 Task: Buy 3 Combination Axle Kits from Brake System section under best seller category for shipping address: Jennifer Adams, 3519 Cook Hill Road, Danbury, Connecticut 06810, Cell Number 2034707335. Pay from credit card ending with 6010, CVV 682
Action: Mouse moved to (178, 44)
Screenshot: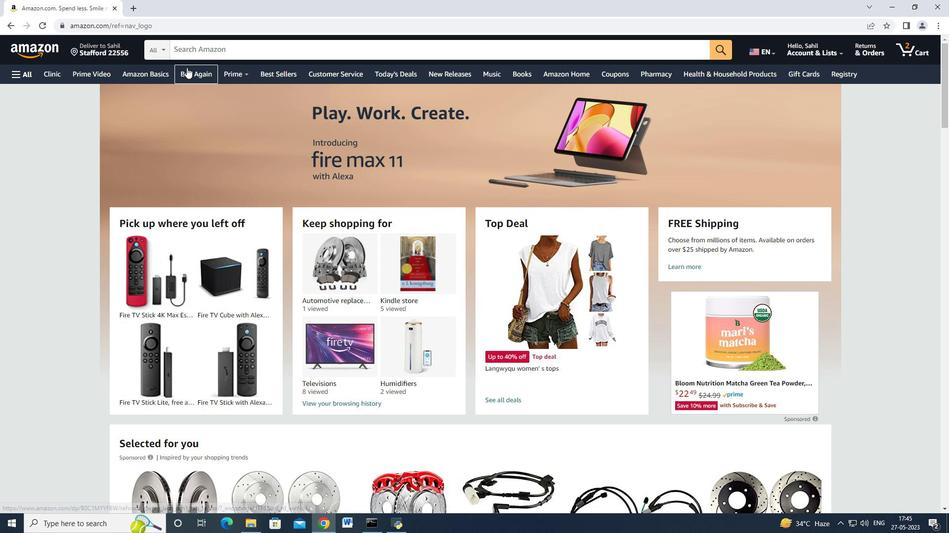 
Action: Mouse pressed left at (178, 44)
Screenshot: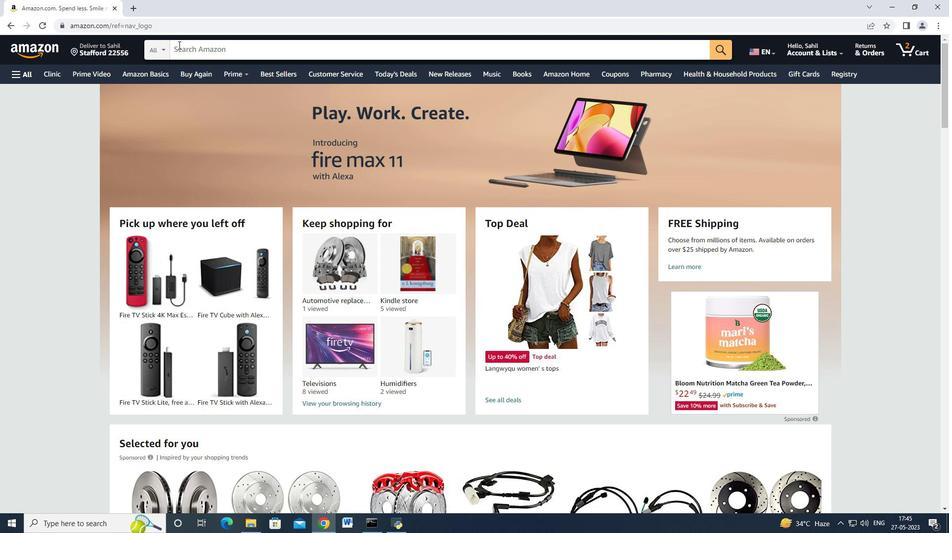 
Action: Mouse moved to (62, 101)
Screenshot: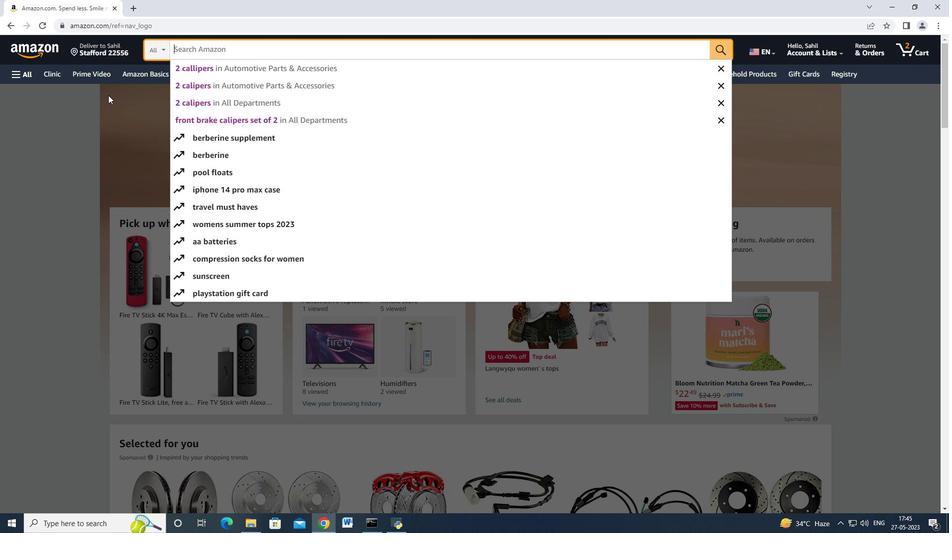 
Action: Mouse pressed left at (62, 101)
Screenshot: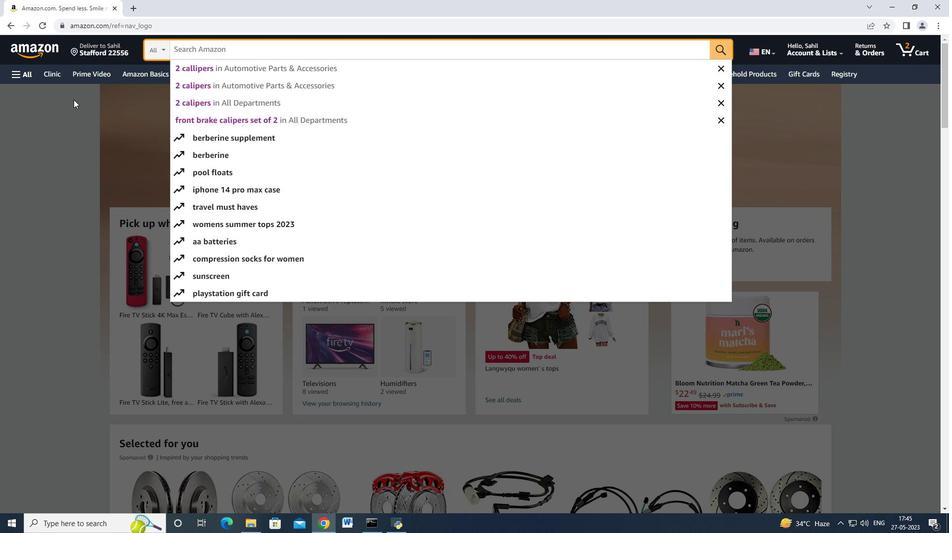 
Action: Mouse moved to (257, 75)
Screenshot: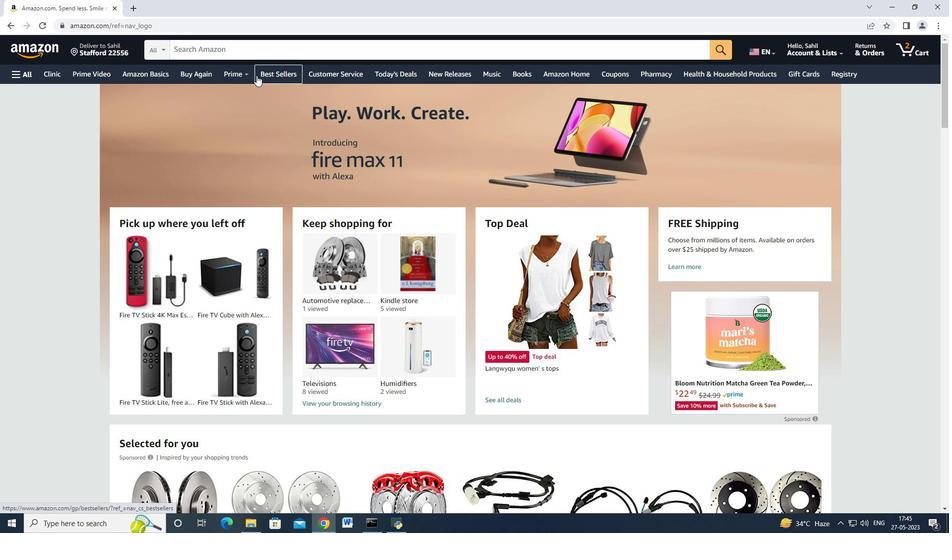 
Action: Mouse pressed left at (257, 75)
Screenshot: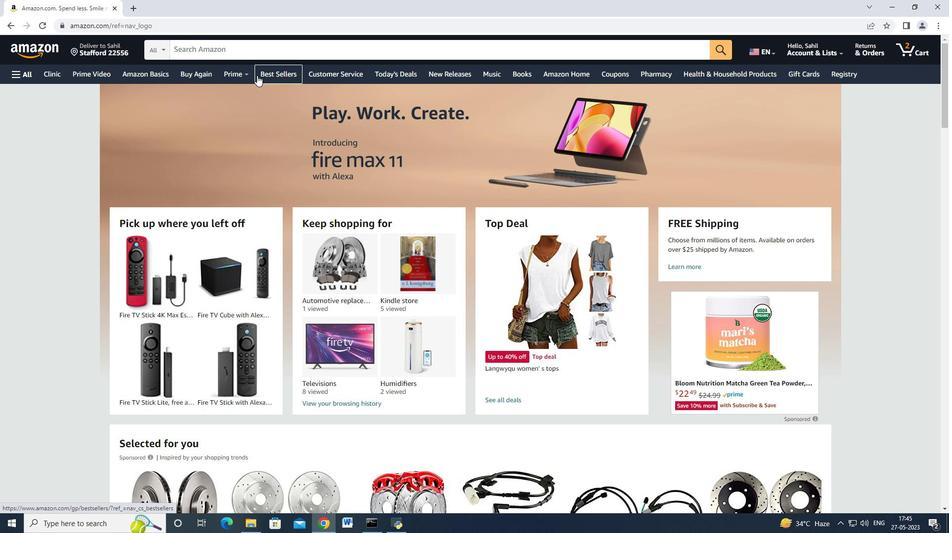 
Action: Mouse moved to (335, 152)
Screenshot: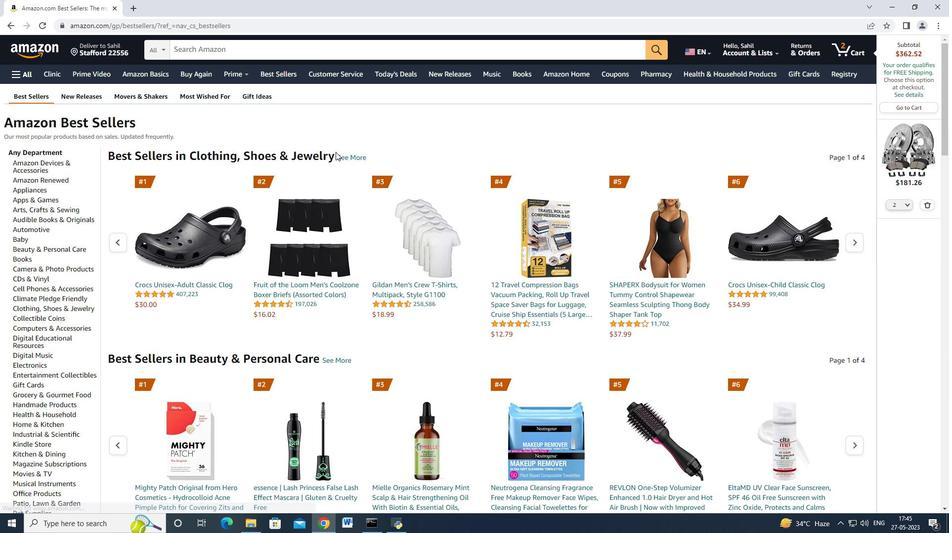 
Action: Mouse scrolled (335, 152) with delta (0, 0)
Screenshot: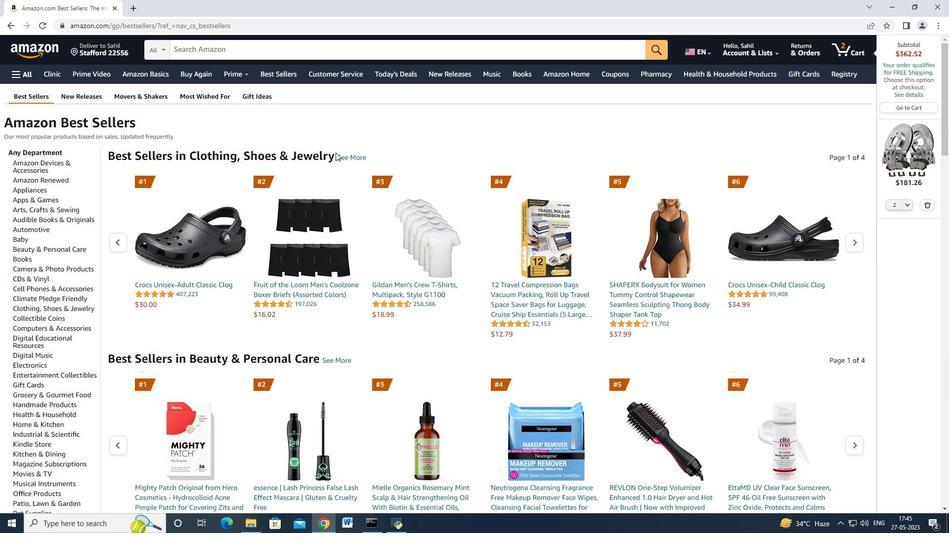 
Action: Mouse scrolled (335, 152) with delta (0, 0)
Screenshot: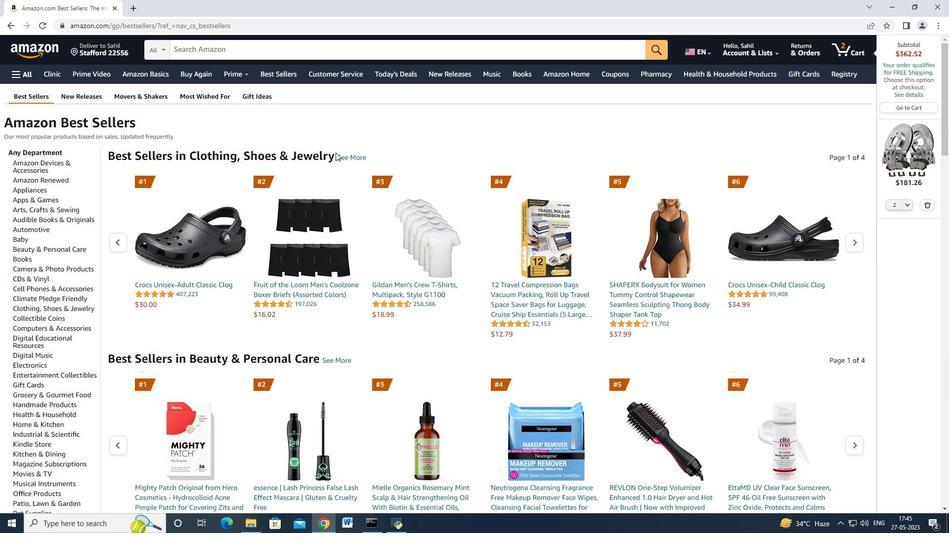
Action: Mouse scrolled (335, 152) with delta (0, 0)
Screenshot: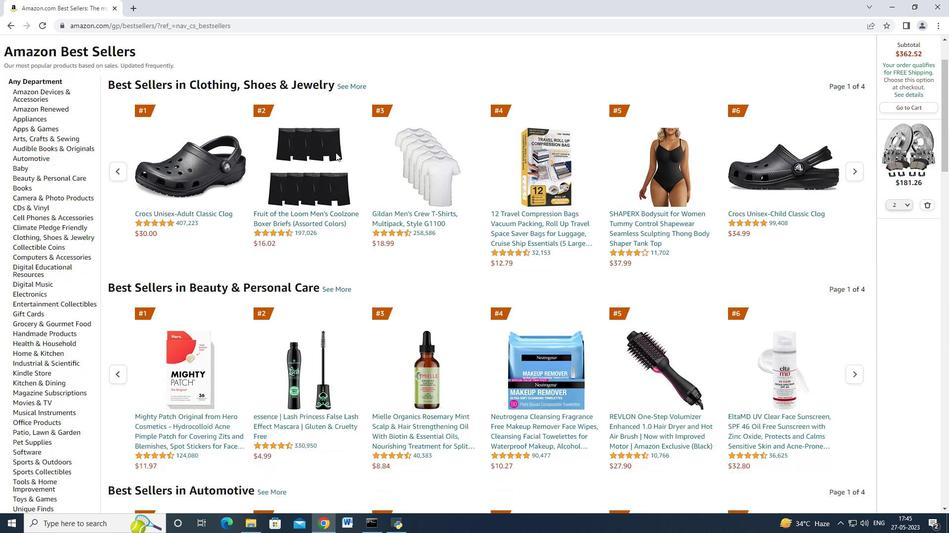 
Action: Mouse scrolled (335, 152) with delta (0, 0)
Screenshot: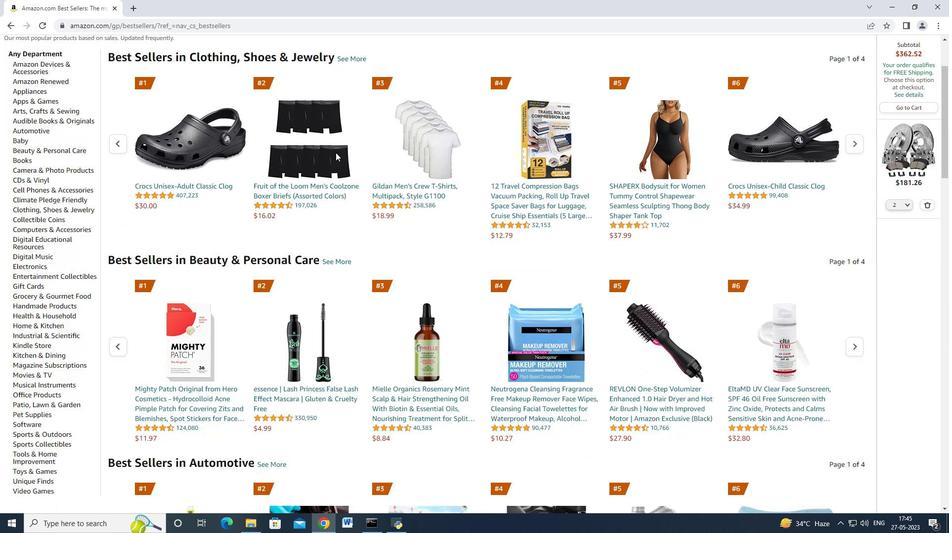 
Action: Mouse scrolled (335, 152) with delta (0, 0)
Screenshot: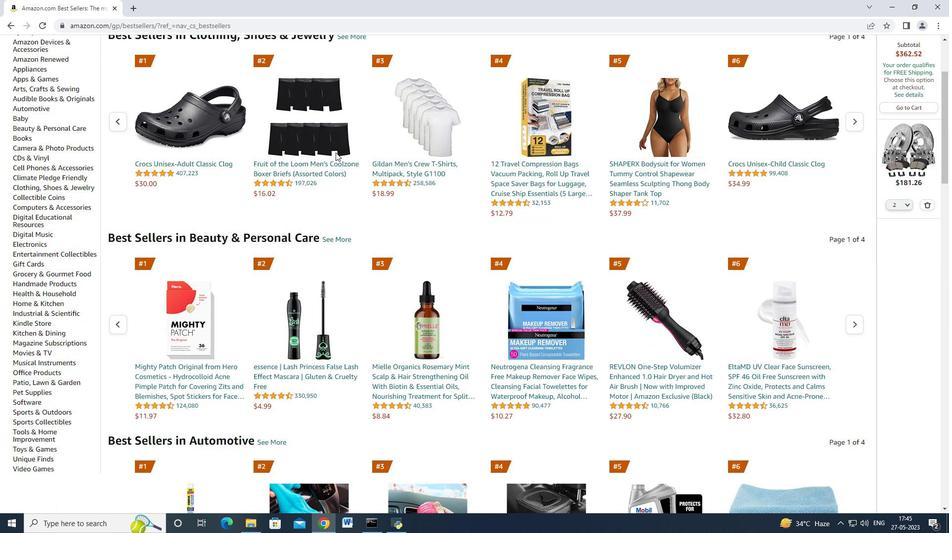 
Action: Mouse scrolled (335, 152) with delta (0, 0)
Screenshot: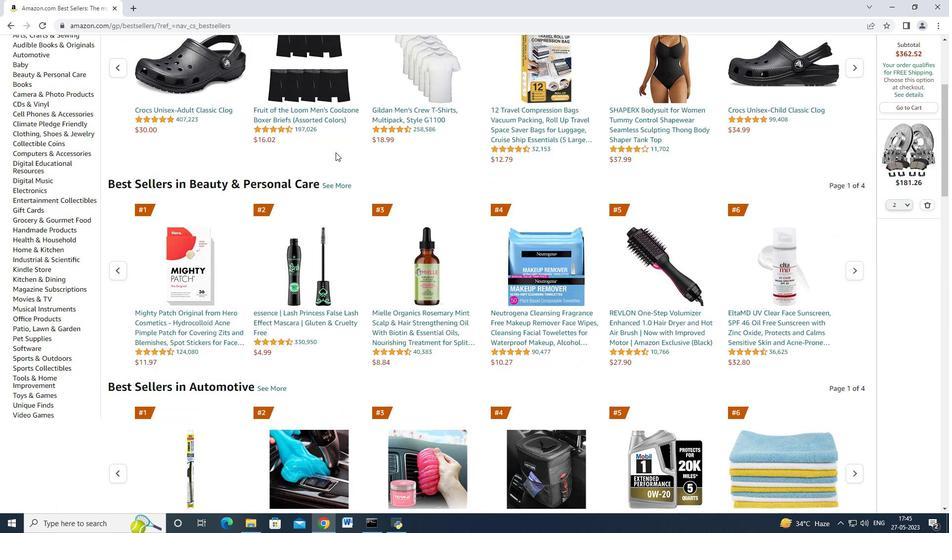 
Action: Mouse scrolled (335, 152) with delta (0, 0)
Screenshot: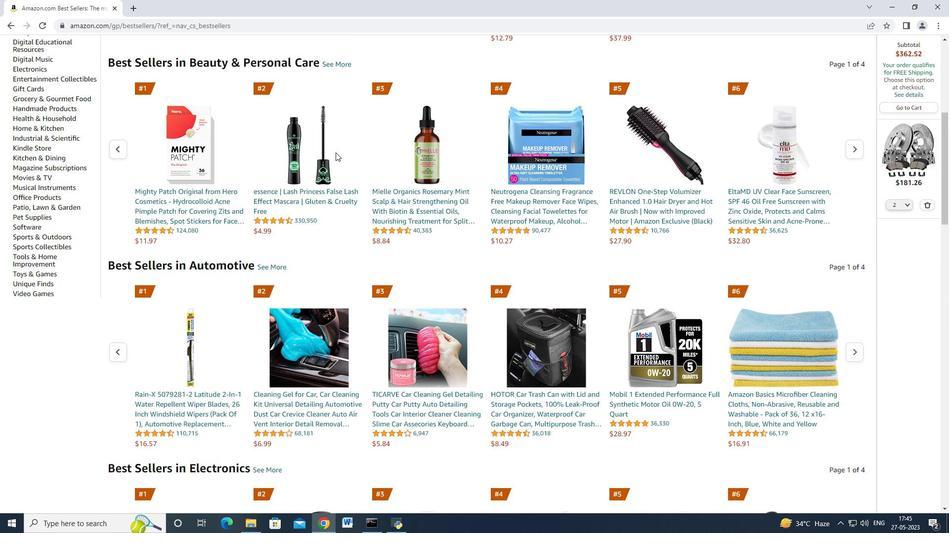 
Action: Mouse scrolled (335, 152) with delta (0, 0)
Screenshot: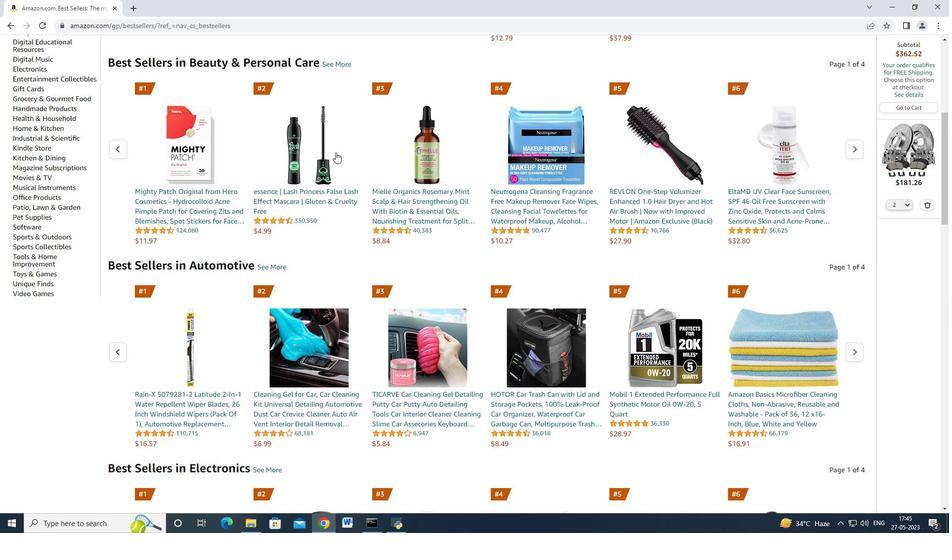 
Action: Mouse scrolled (335, 152) with delta (0, 0)
Screenshot: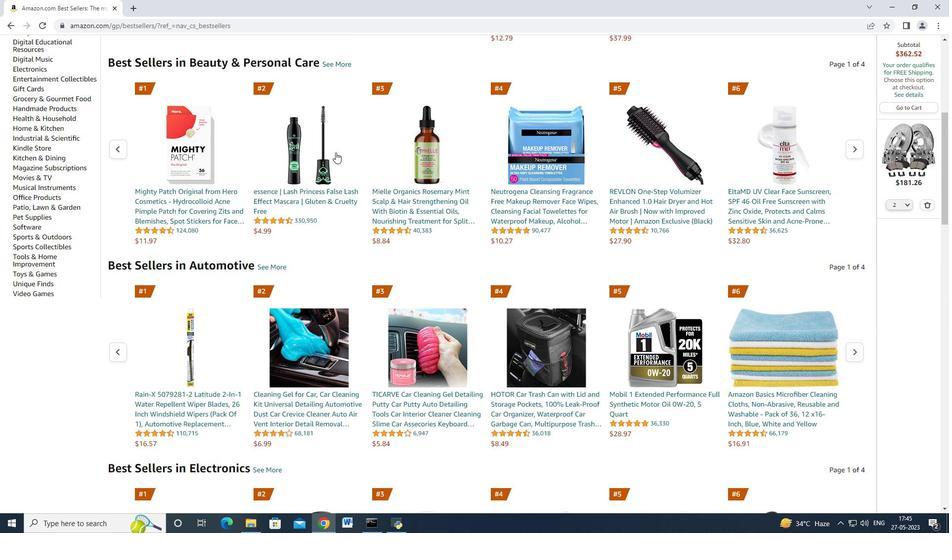 
Action: Mouse scrolled (335, 153) with delta (0, 0)
Screenshot: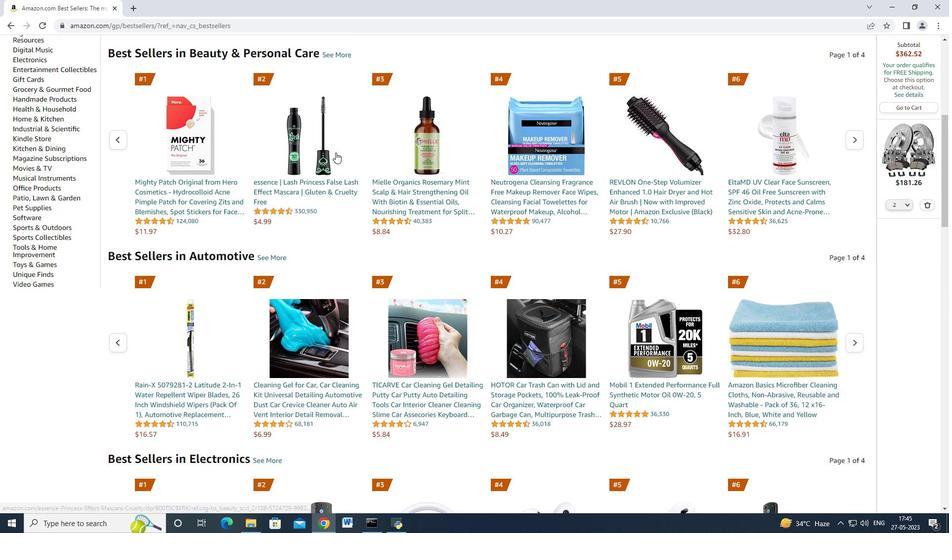 
Action: Mouse scrolled (335, 153) with delta (0, 0)
Screenshot: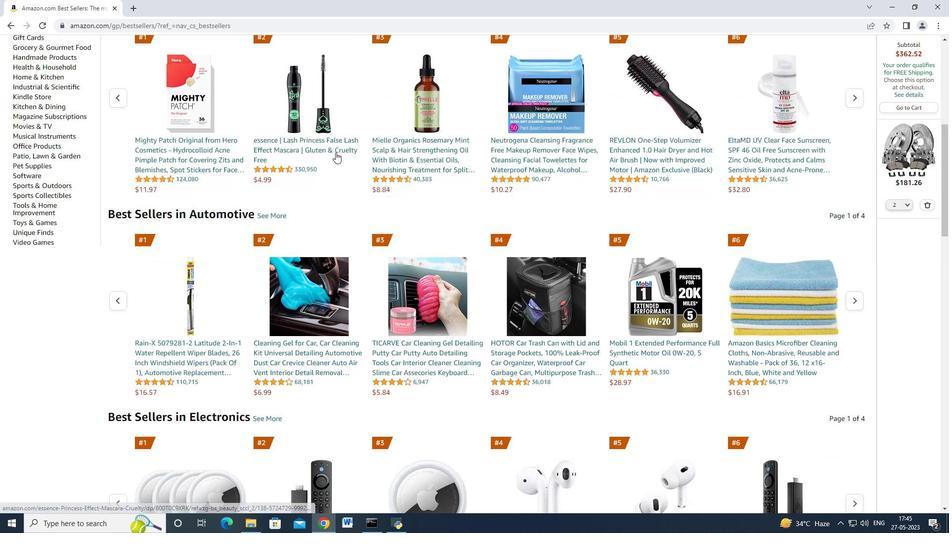 
Action: Mouse scrolled (335, 153) with delta (0, 0)
Screenshot: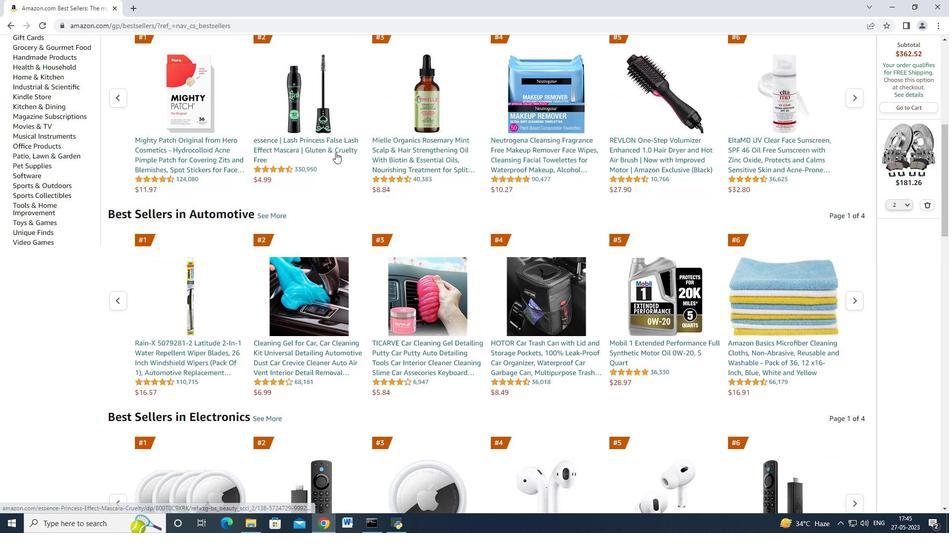 
Action: Mouse scrolled (335, 153) with delta (0, 0)
Screenshot: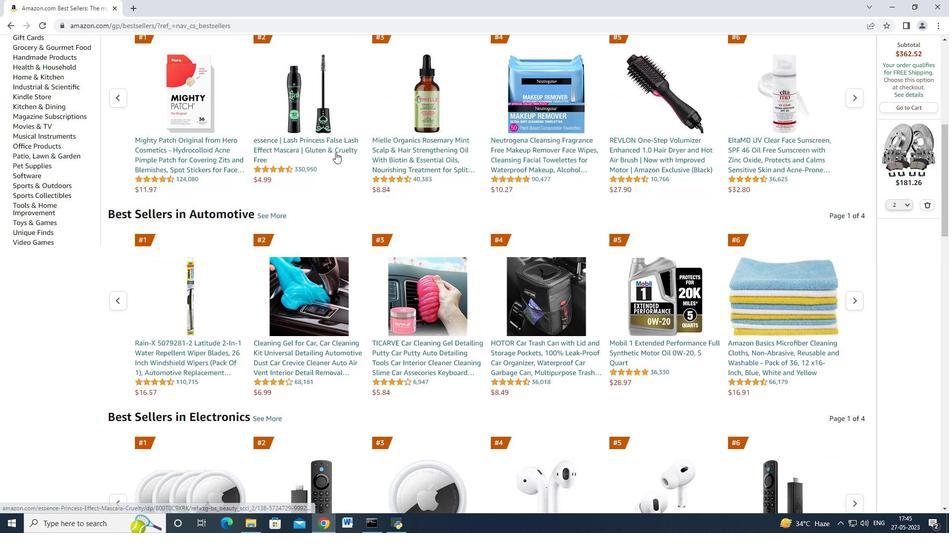 
Action: Mouse scrolled (335, 153) with delta (0, 0)
Screenshot: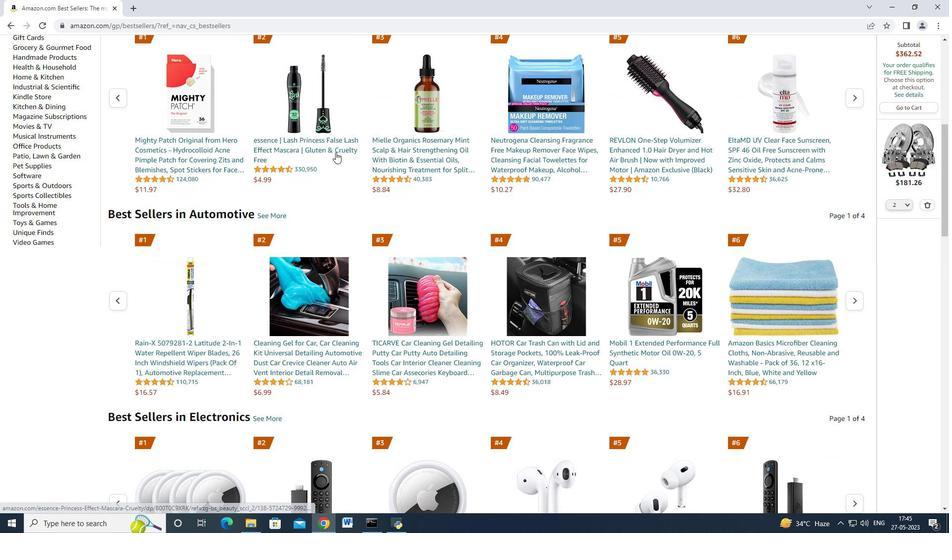 
Action: Mouse scrolled (335, 153) with delta (0, 0)
Screenshot: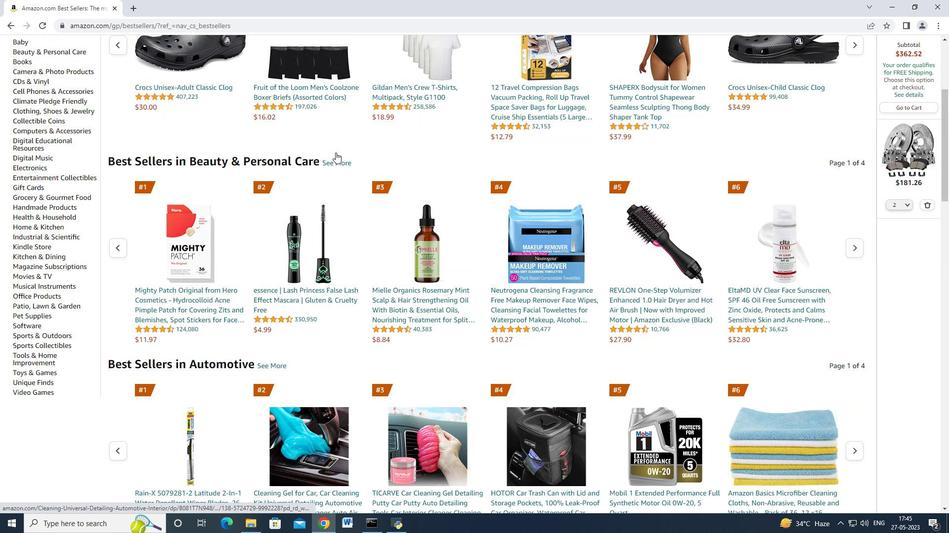 
Action: Mouse scrolled (335, 152) with delta (0, 0)
Screenshot: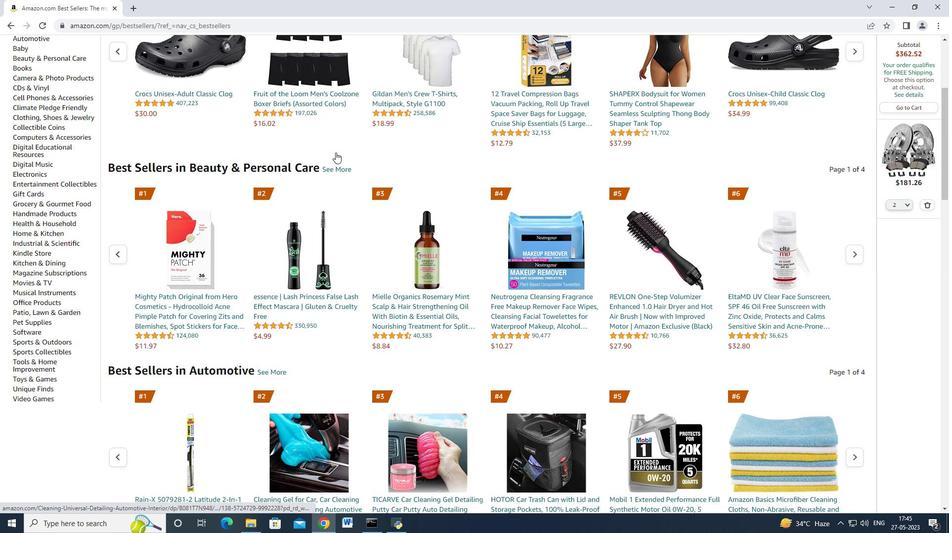 
Action: Mouse scrolled (335, 152) with delta (0, 0)
Screenshot: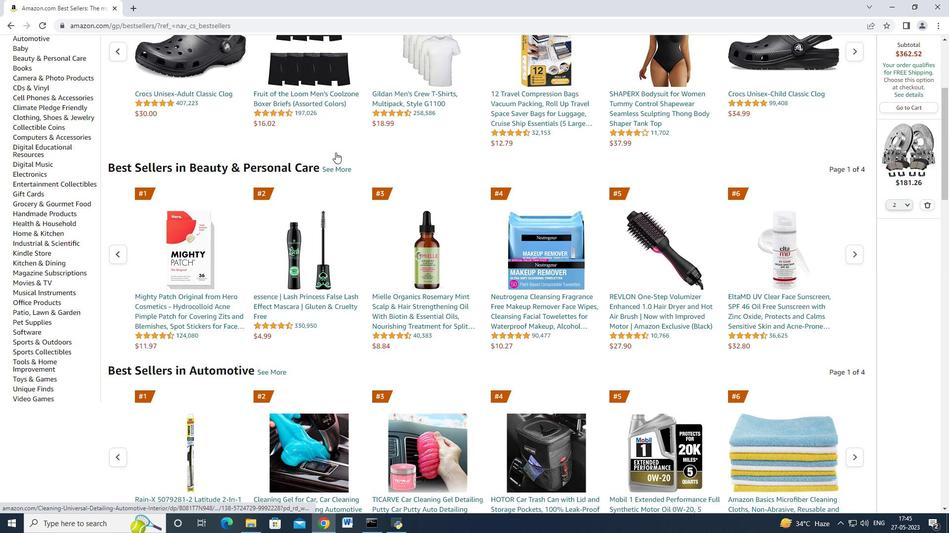 
Action: Mouse scrolled (335, 152) with delta (0, 0)
Screenshot: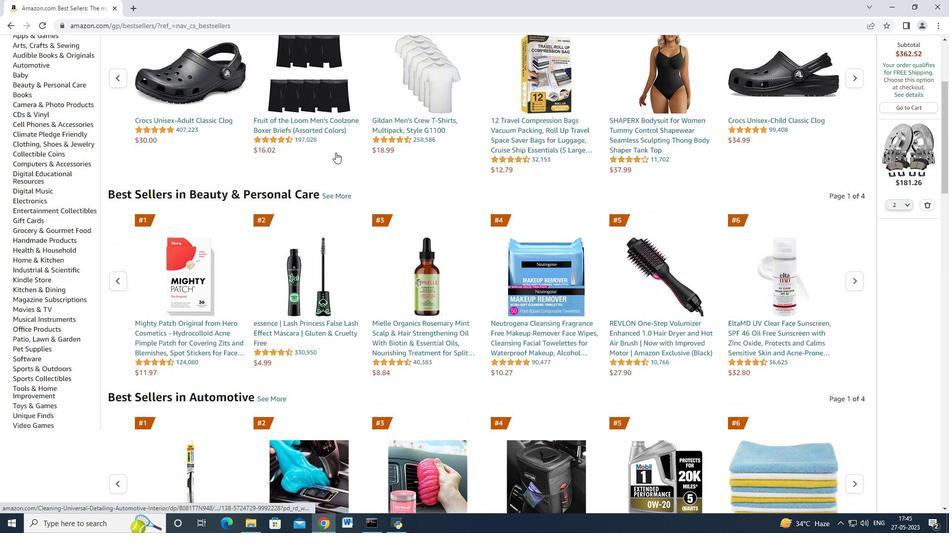 
Action: Mouse scrolled (335, 153) with delta (0, 0)
Screenshot: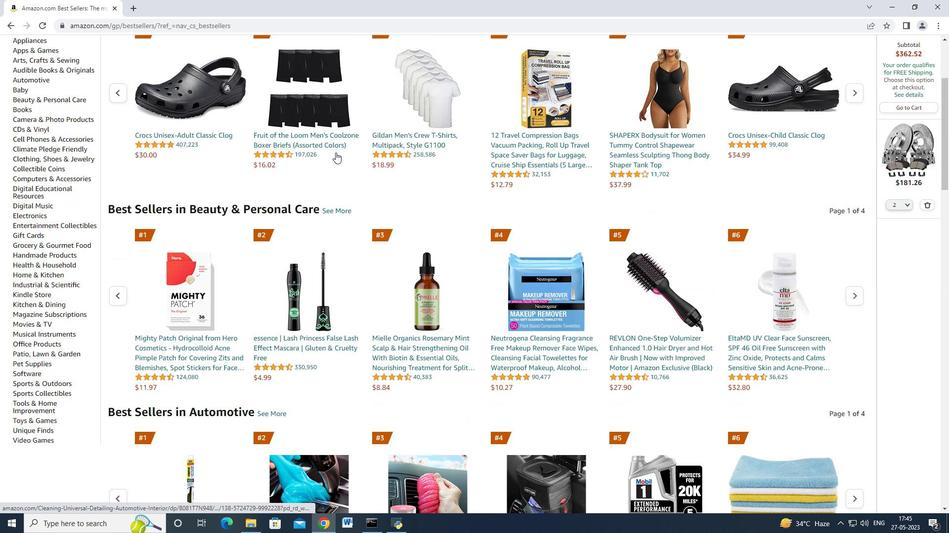 
Action: Mouse scrolled (335, 153) with delta (0, 0)
Screenshot: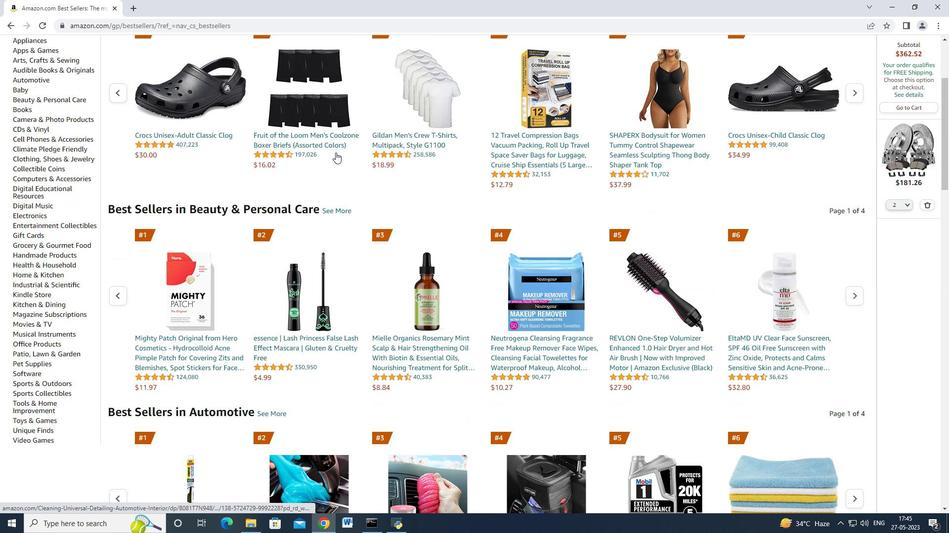 
Action: Mouse scrolled (335, 153) with delta (0, 0)
Screenshot: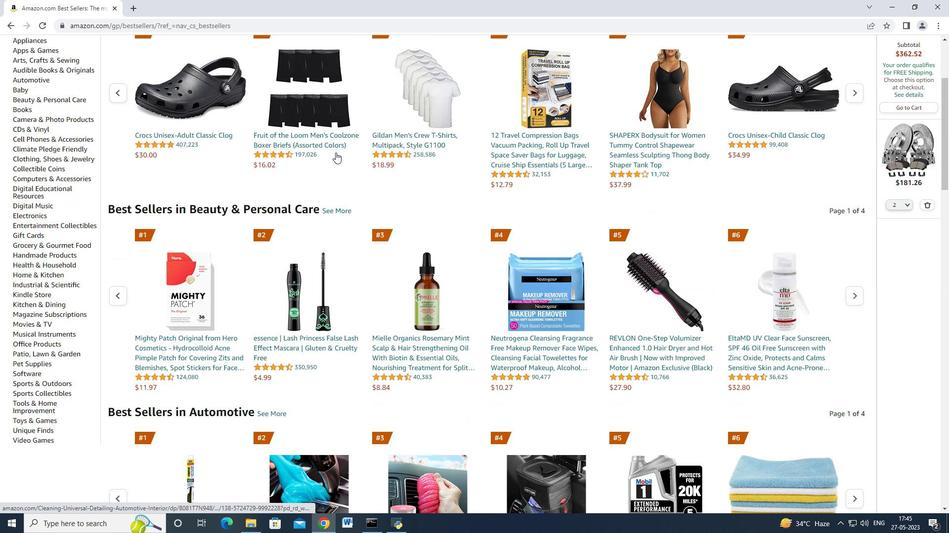 
Action: Mouse scrolled (335, 153) with delta (0, 0)
Screenshot: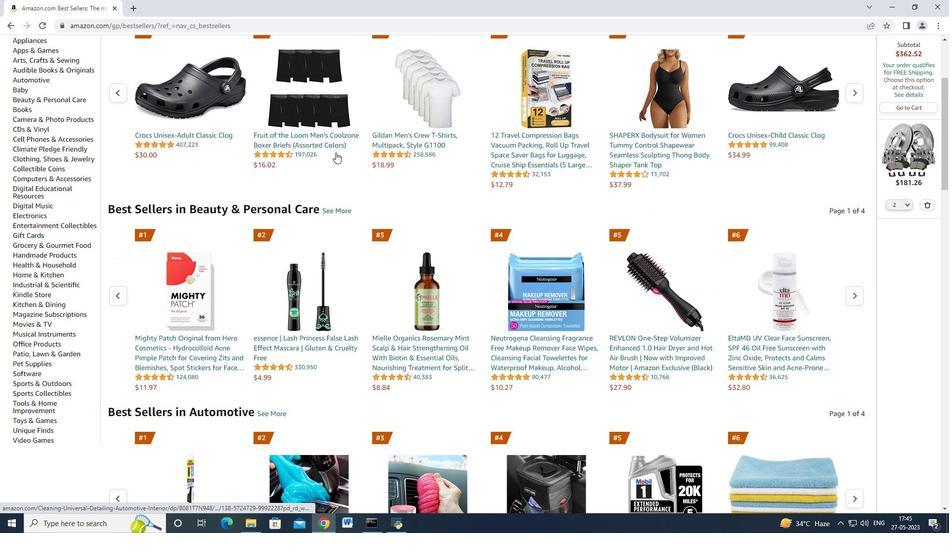 
Action: Mouse scrolled (335, 153) with delta (0, 0)
Screenshot: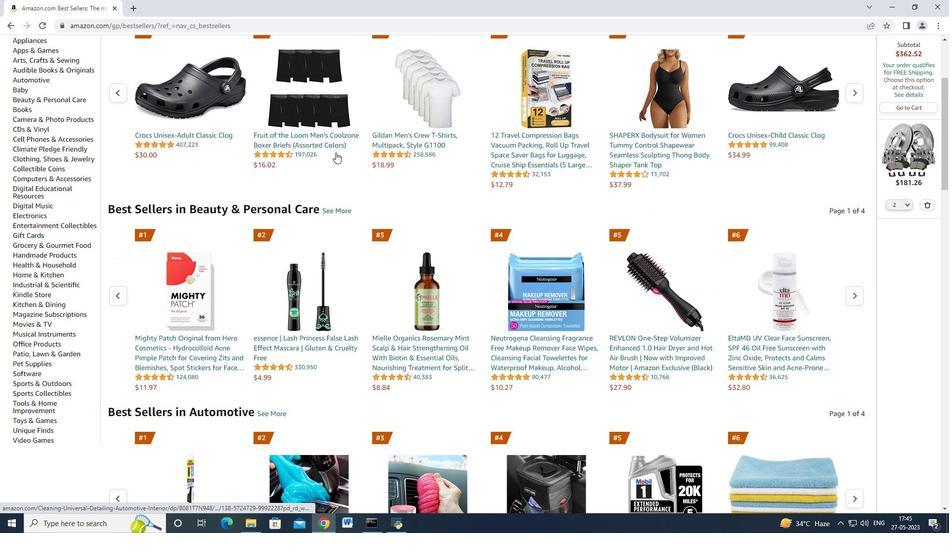 
Action: Mouse scrolled (335, 153) with delta (0, 0)
Screenshot: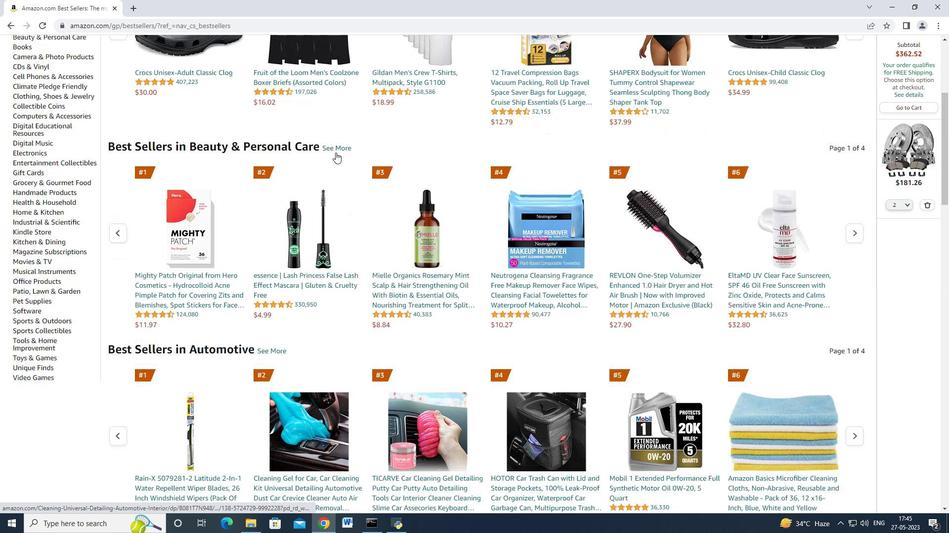 
Action: Mouse scrolled (335, 153) with delta (0, 0)
Screenshot: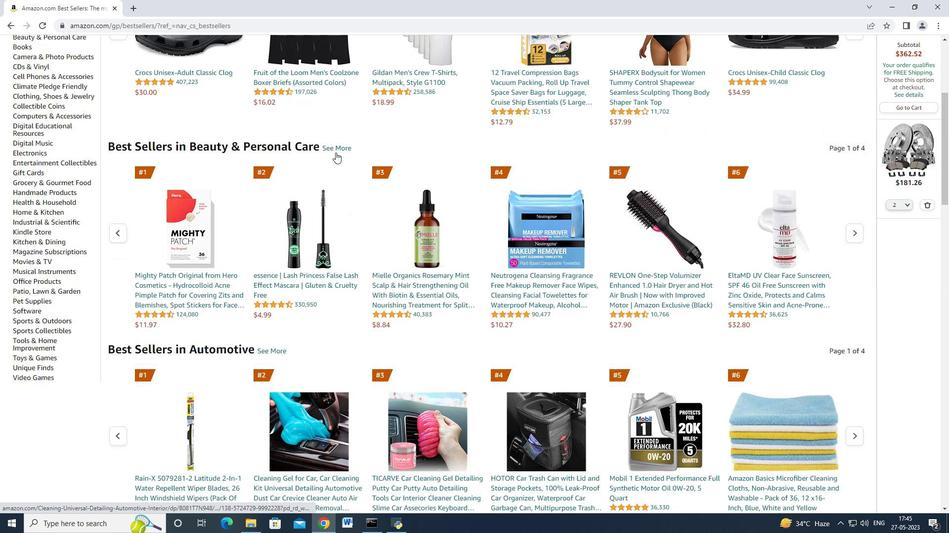
Action: Mouse scrolled (335, 153) with delta (0, 0)
Screenshot: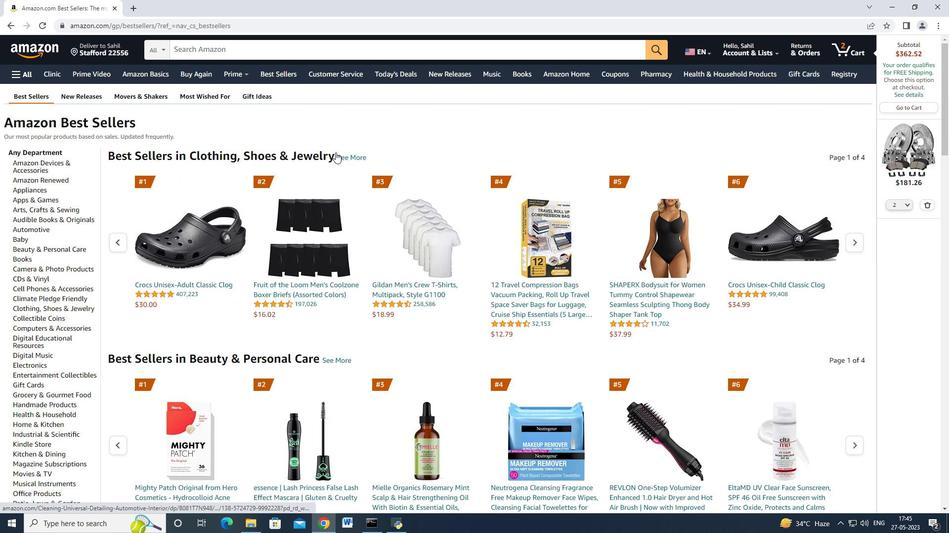 
Action: Mouse scrolled (335, 152) with delta (0, 0)
Screenshot: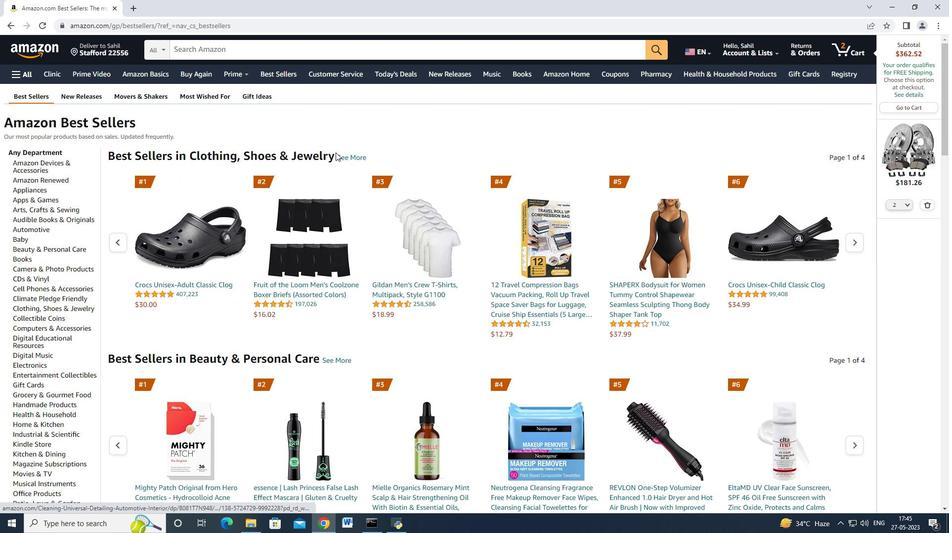 
Action: Mouse scrolled (335, 152) with delta (0, 0)
Screenshot: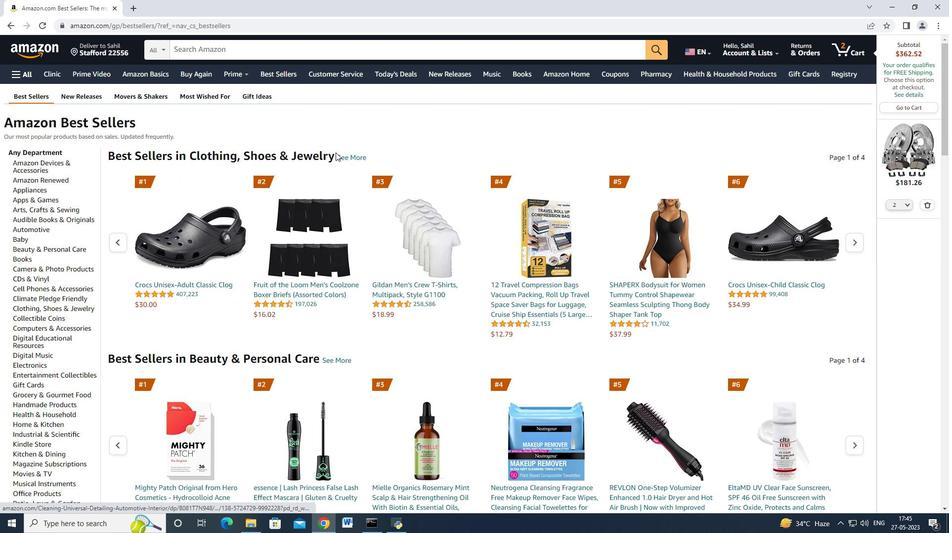 
Action: Mouse scrolled (335, 152) with delta (0, 0)
Screenshot: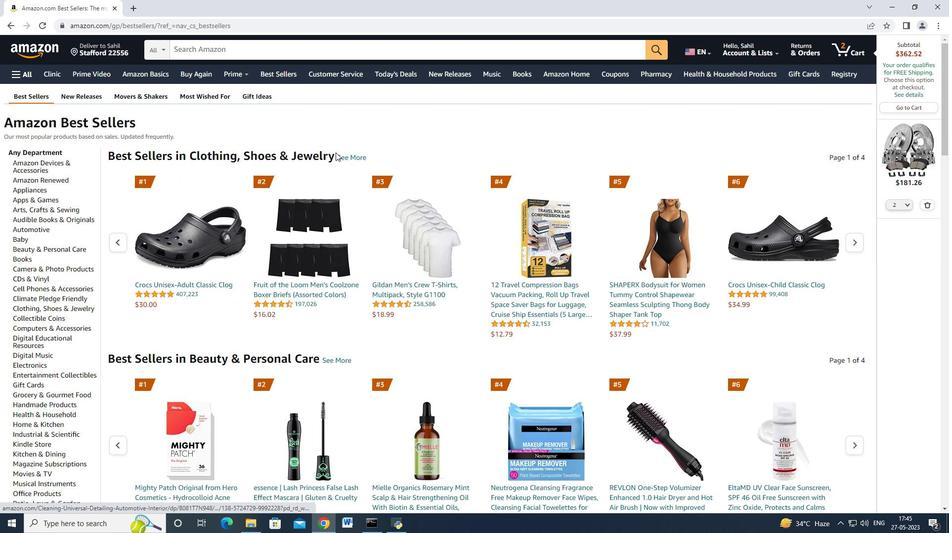 
Action: Mouse moved to (334, 158)
Screenshot: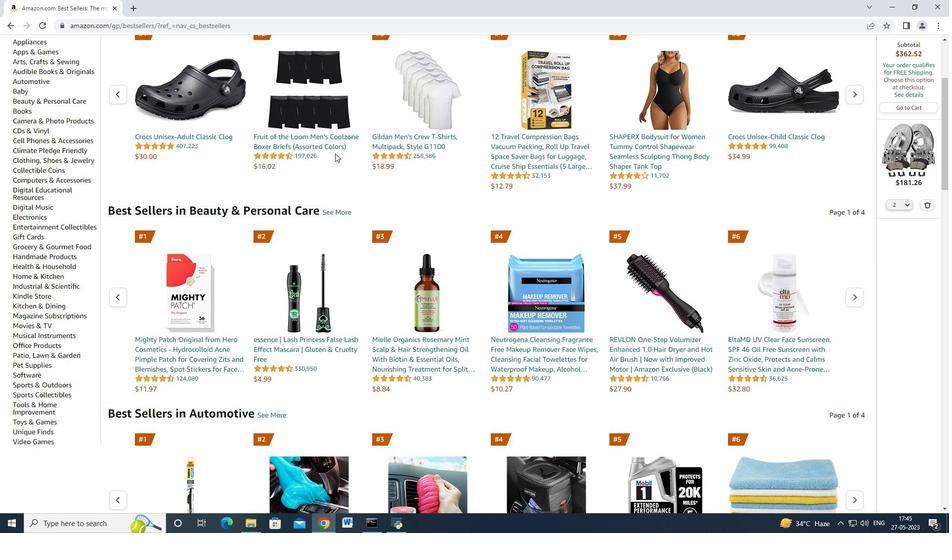 
Action: Mouse scrolled (334, 157) with delta (0, 0)
Screenshot: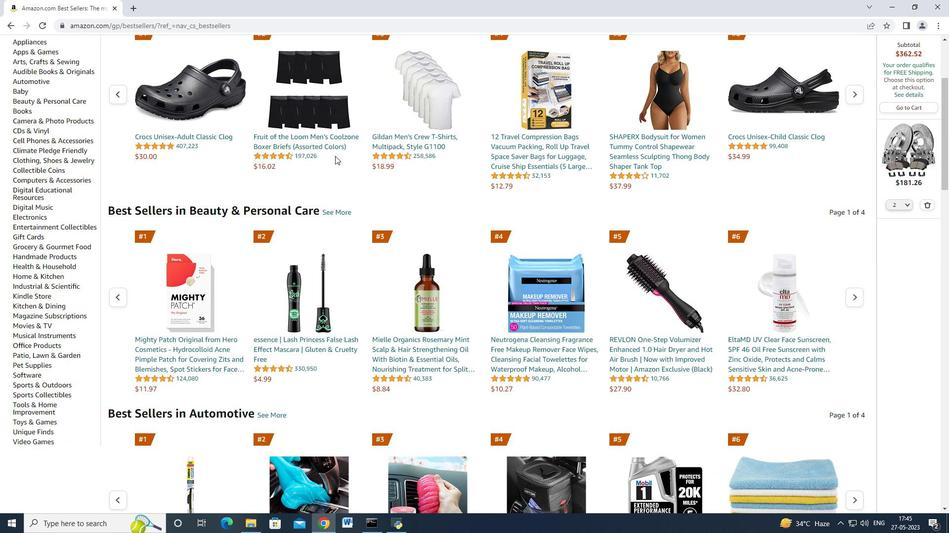 
Action: Mouse moved to (334, 158)
Screenshot: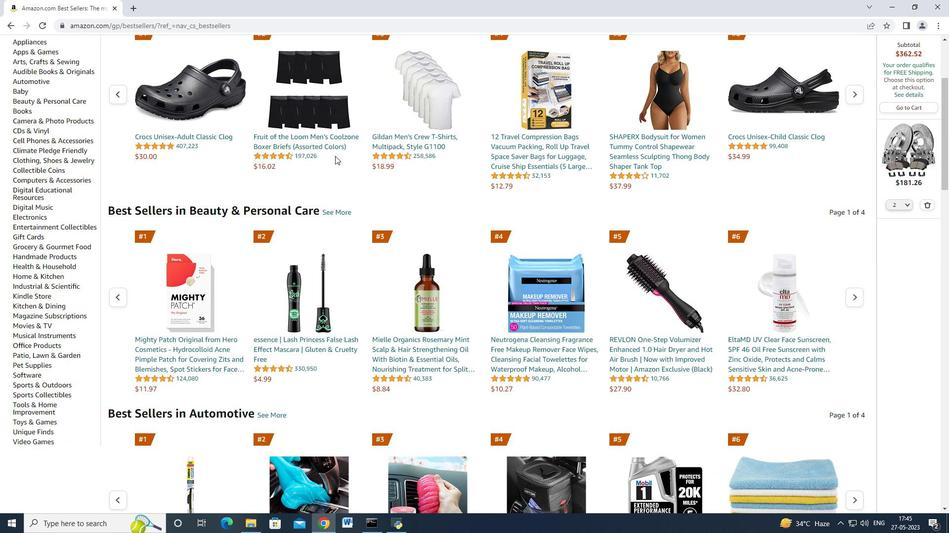 
Action: Mouse scrolled (334, 158) with delta (0, 0)
Screenshot: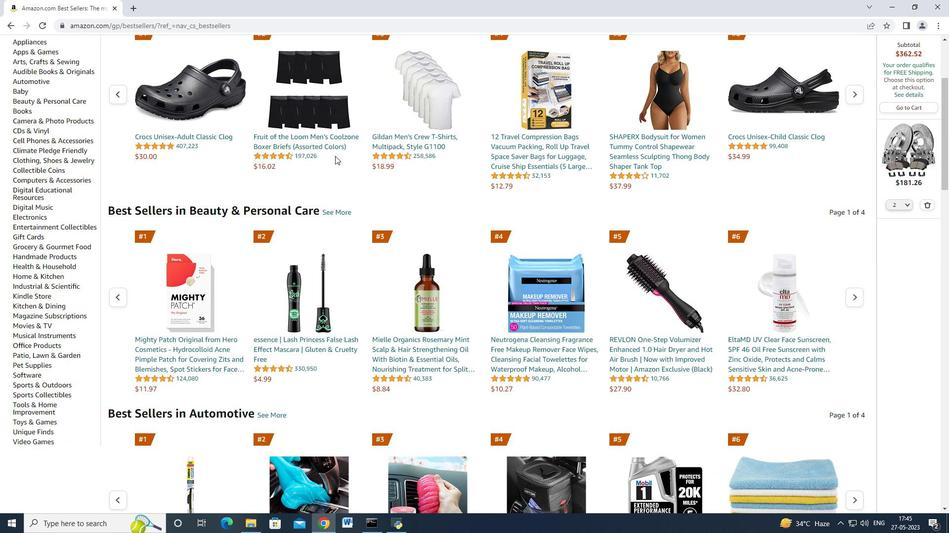 
Action: Mouse scrolled (334, 158) with delta (0, 0)
Screenshot: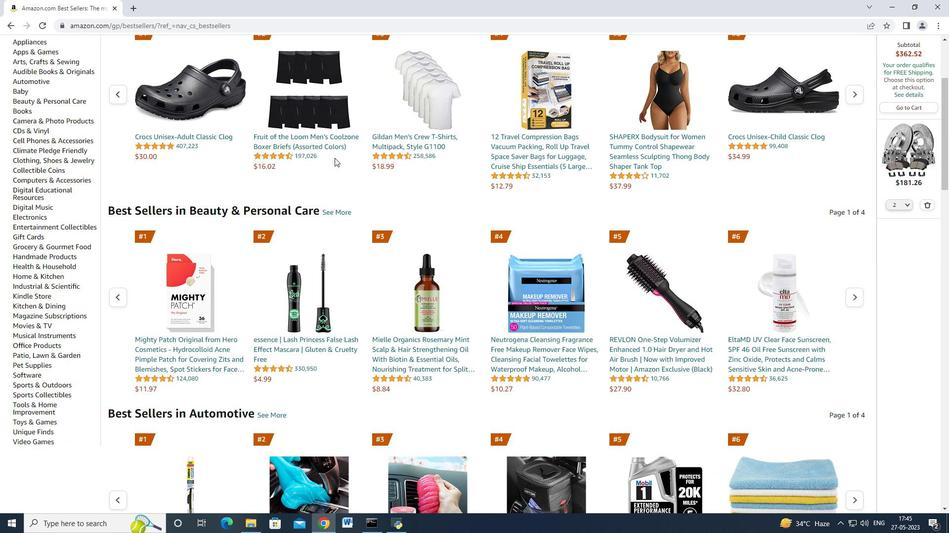 
Action: Mouse moved to (334, 158)
Screenshot: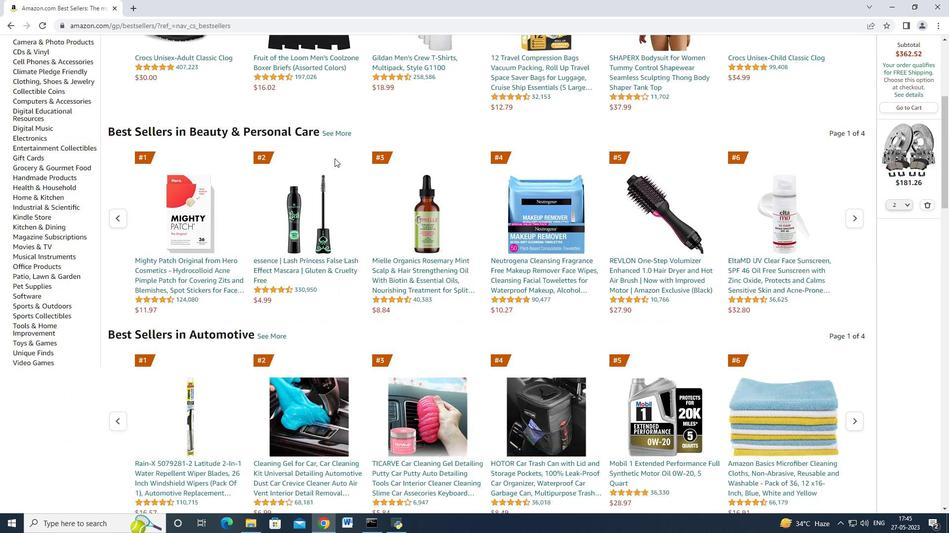 
Action: Mouse scrolled (334, 158) with delta (0, 0)
Screenshot: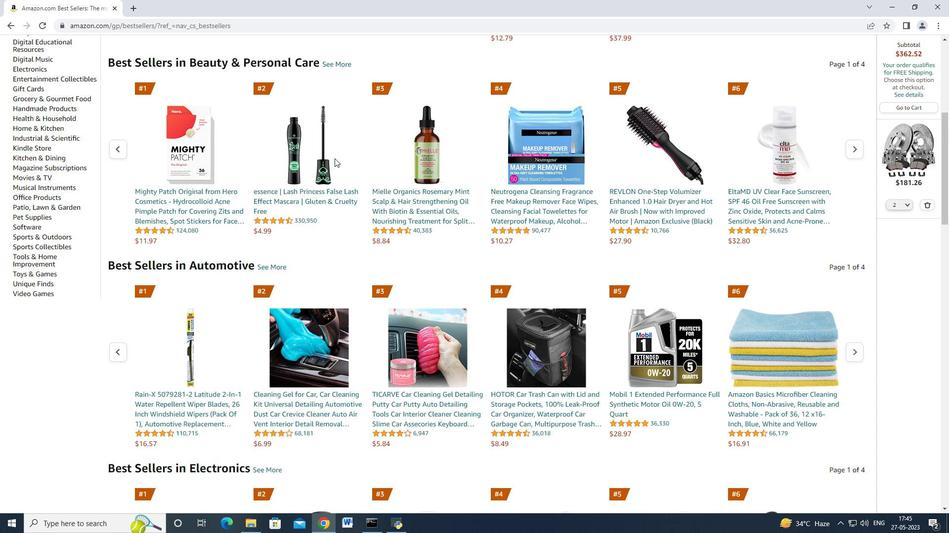 
Action: Mouse scrolled (334, 158) with delta (0, 0)
Screenshot: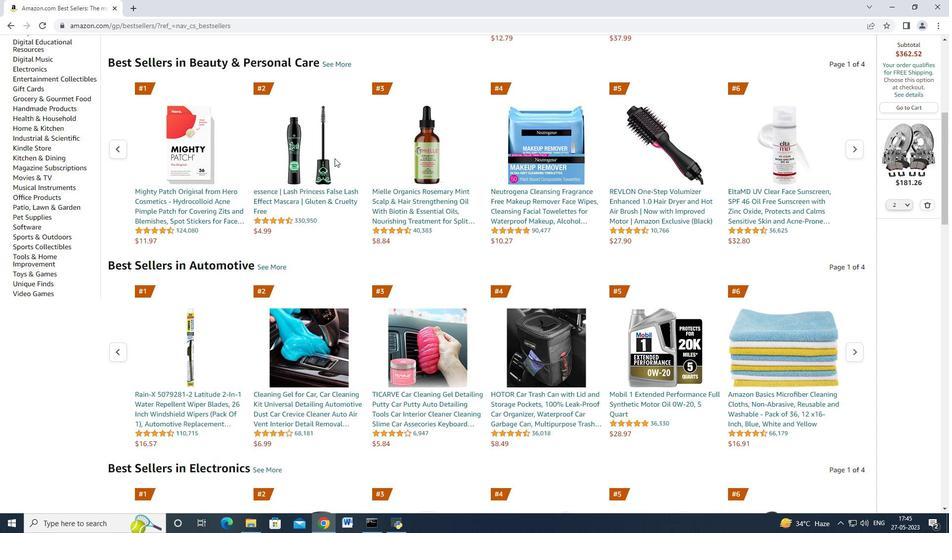 
Action: Mouse scrolled (334, 158) with delta (0, 0)
Screenshot: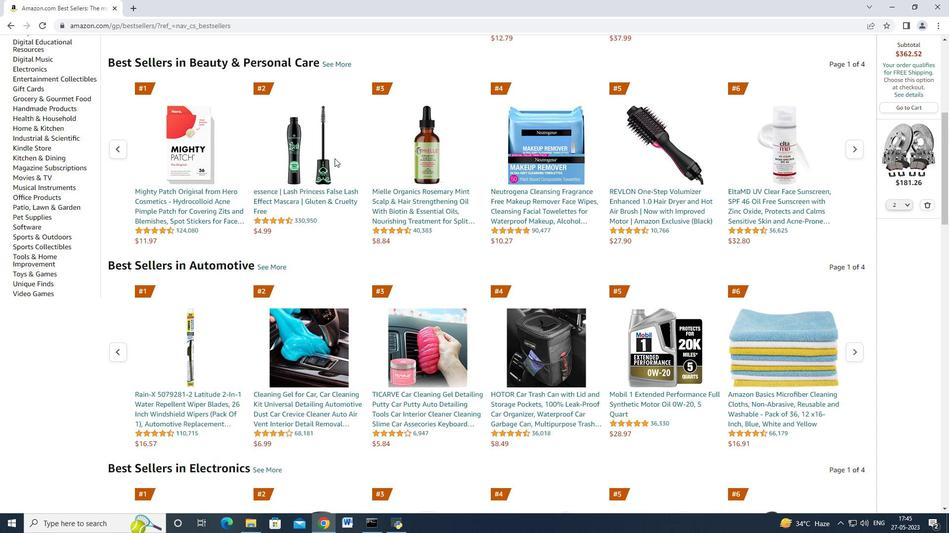 
Action: Mouse moved to (335, 169)
Screenshot: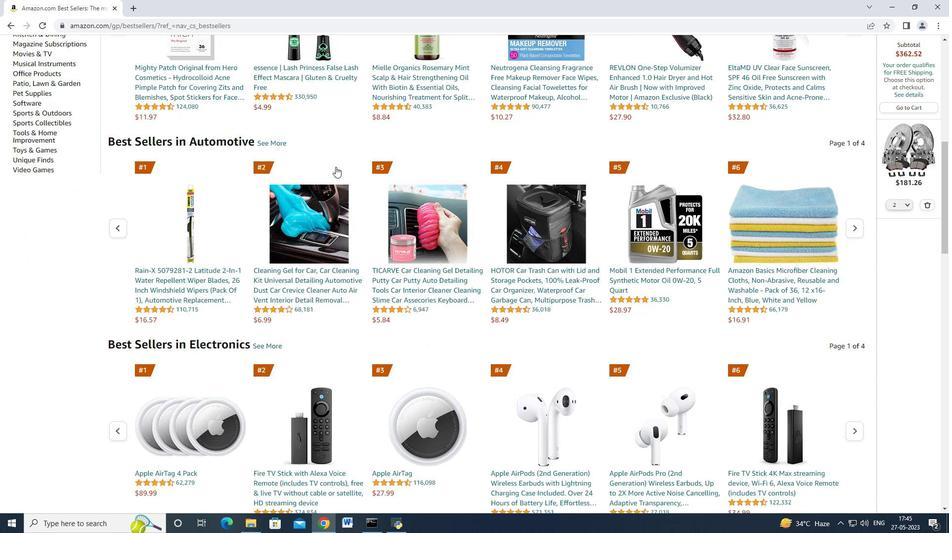 
Action: Mouse scrolled (335, 169) with delta (0, 0)
Screenshot: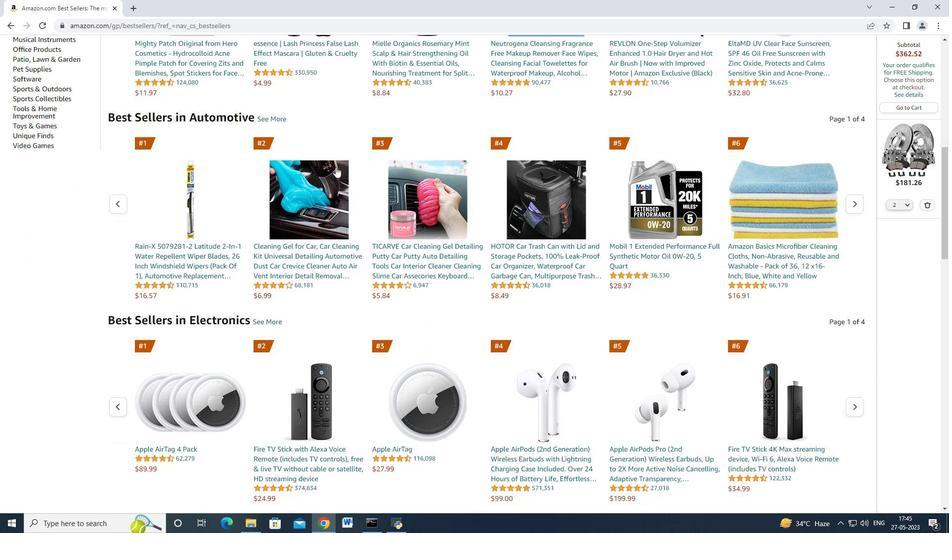 
Action: Mouse scrolled (335, 169) with delta (0, 0)
Screenshot: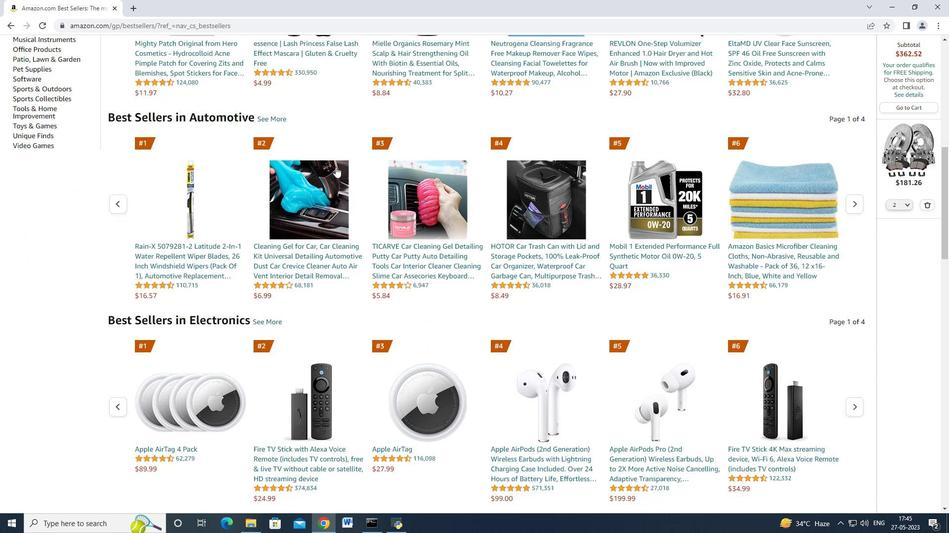
Action: Mouse moved to (335, 171)
Screenshot: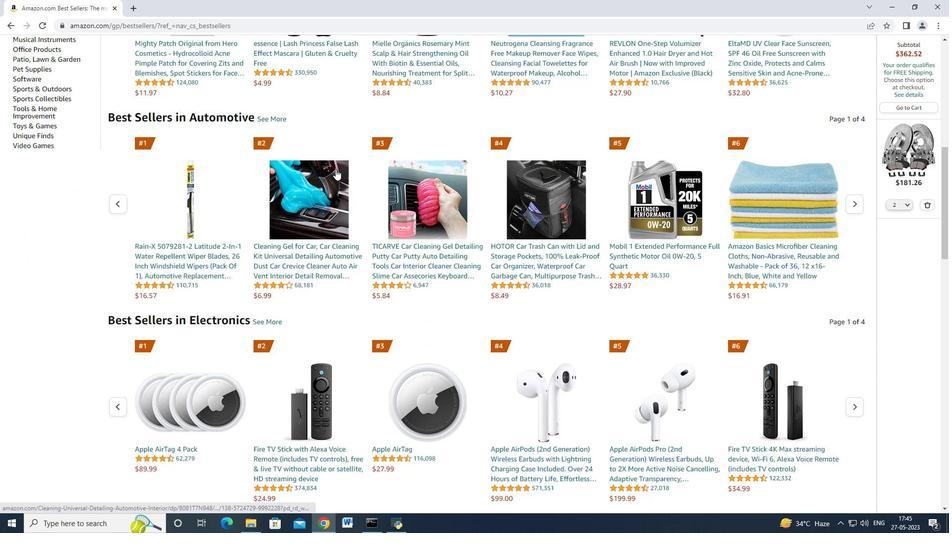 
Action: Mouse scrolled (335, 170) with delta (0, 0)
Screenshot: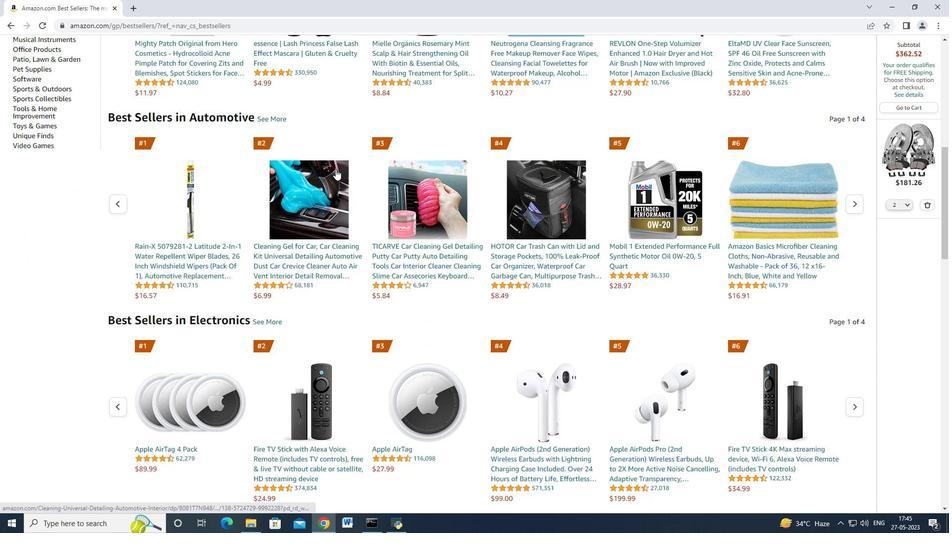 
Action: Mouse moved to (337, 173)
Screenshot: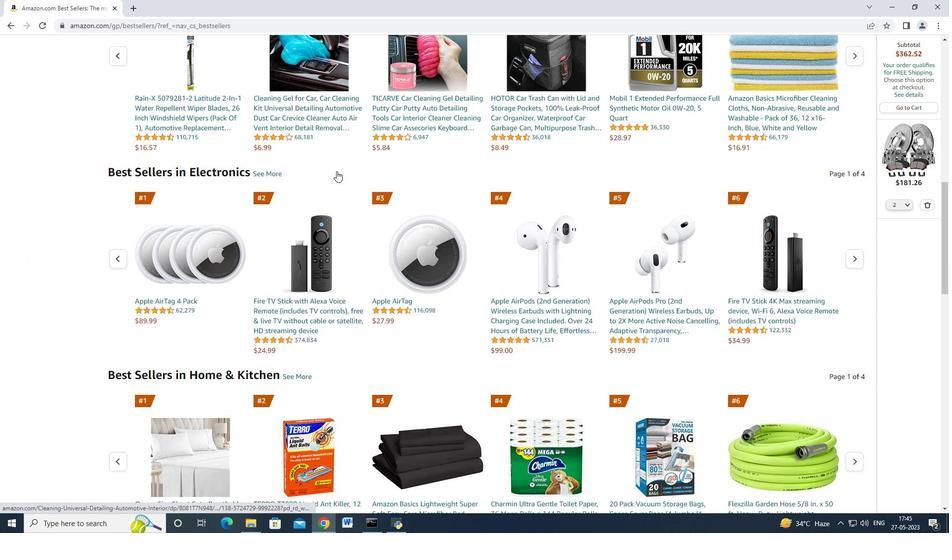 
Action: Mouse scrolled (337, 173) with delta (0, 0)
Screenshot: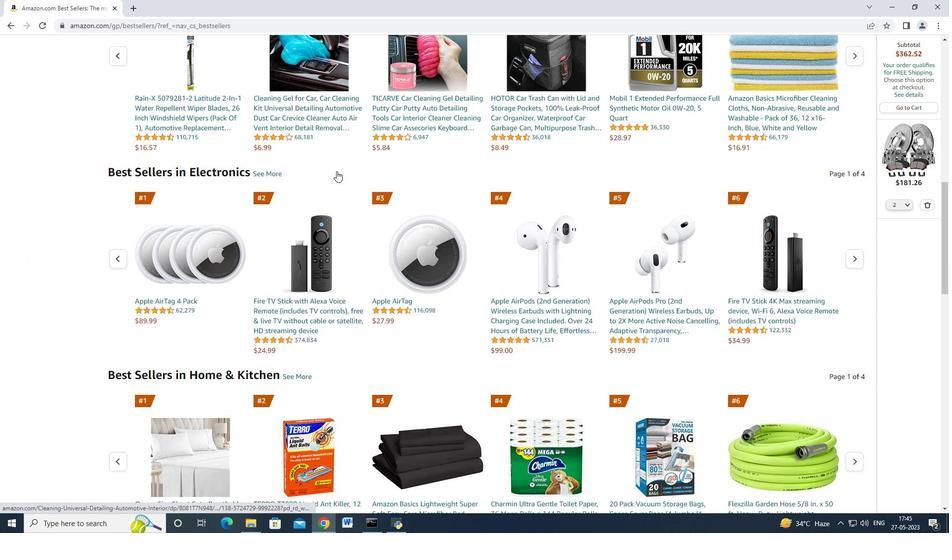 
Action: Mouse moved to (337, 174)
Screenshot: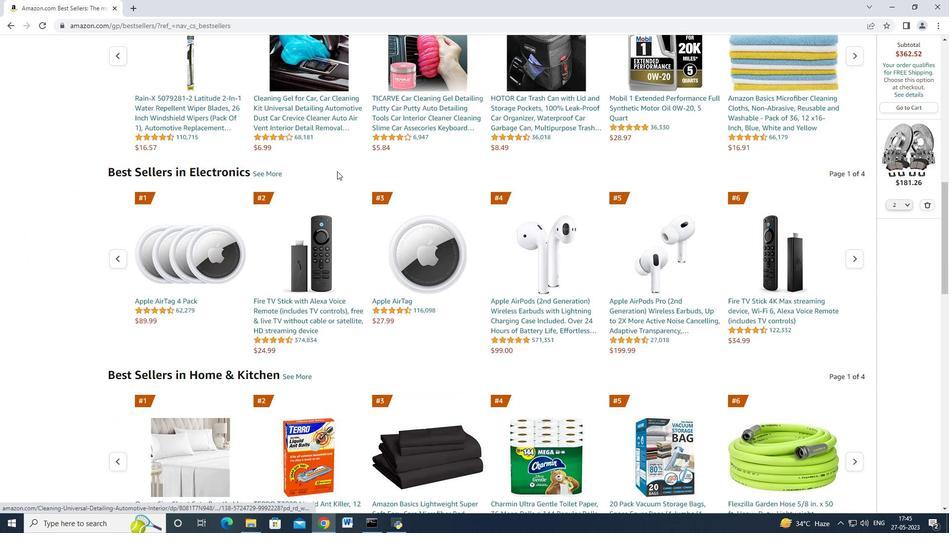
Action: Mouse scrolled (337, 173) with delta (0, 0)
Screenshot: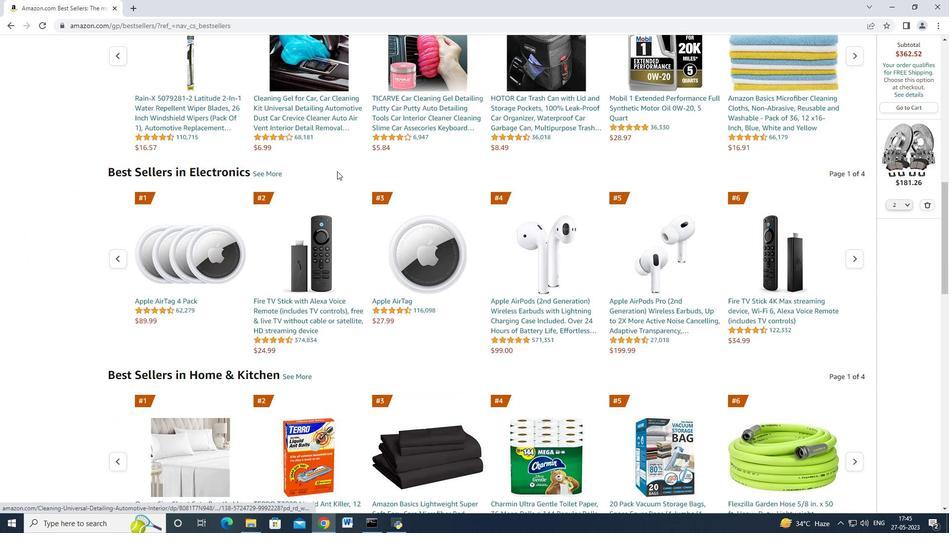 
Action: Mouse moved to (337, 174)
Screenshot: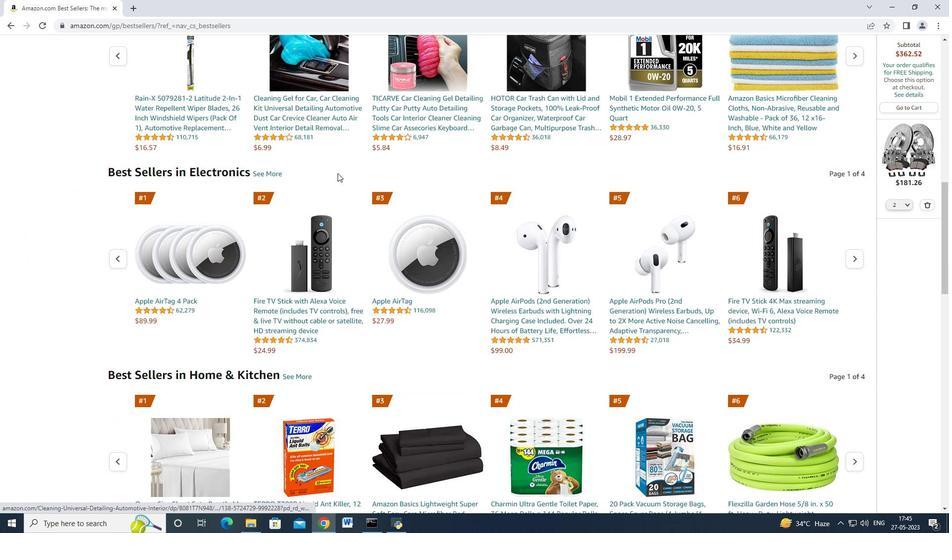 
Action: Mouse scrolled (337, 174) with delta (0, 0)
Screenshot: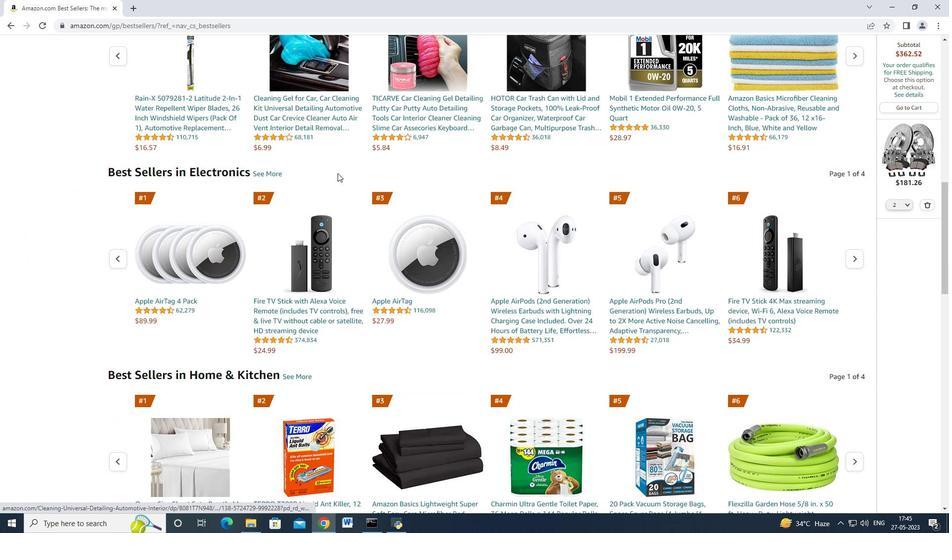 
Action: Mouse moved to (360, 203)
Screenshot: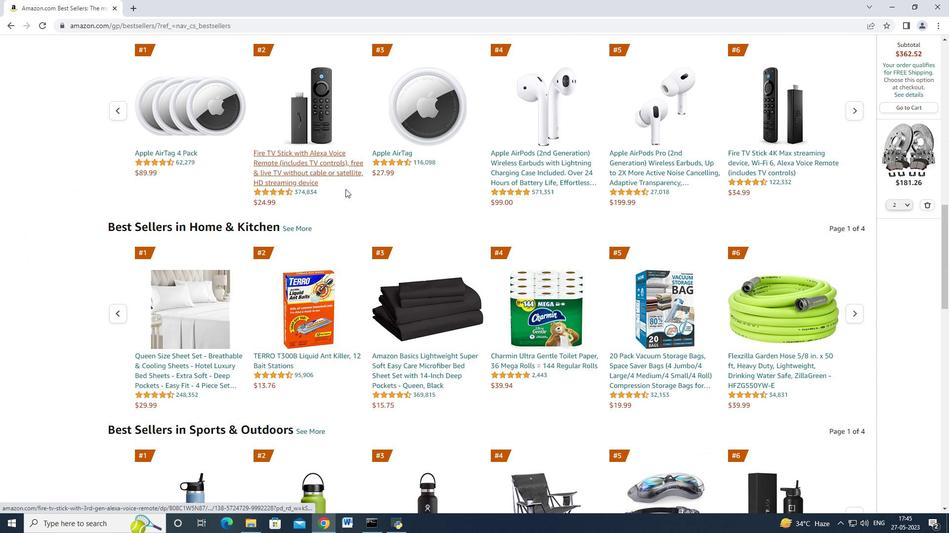
Action: Mouse scrolled (360, 204) with delta (0, 0)
Screenshot: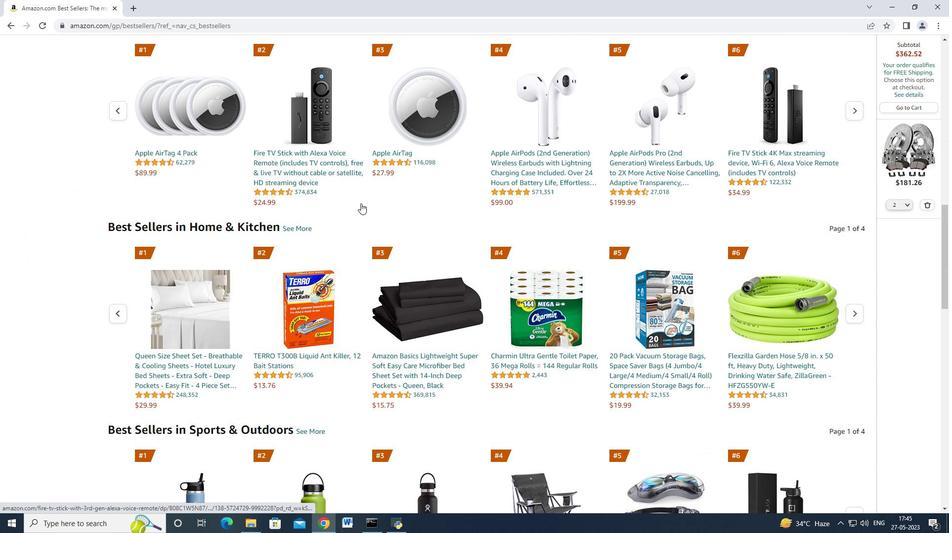 
Action: Mouse scrolled (360, 204) with delta (0, 0)
Screenshot: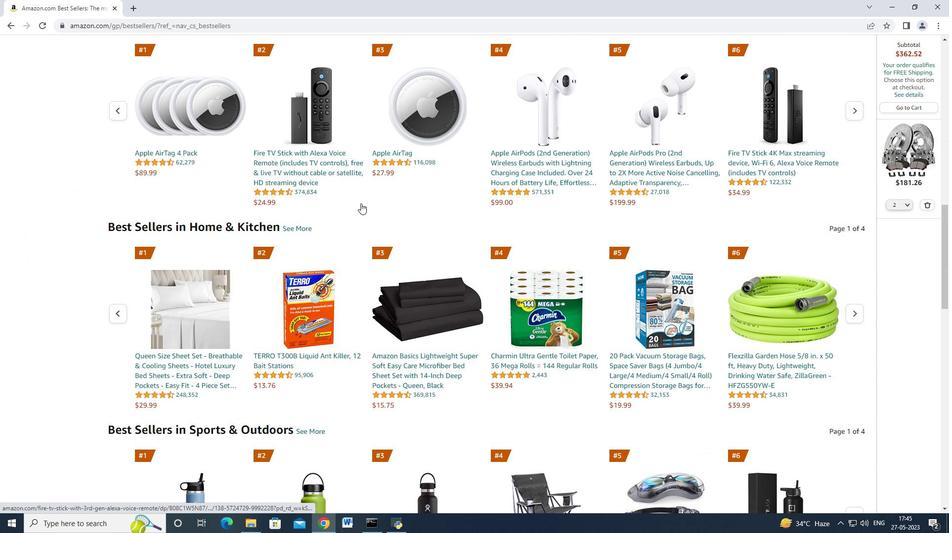 
Action: Mouse scrolled (360, 204) with delta (0, 0)
Screenshot: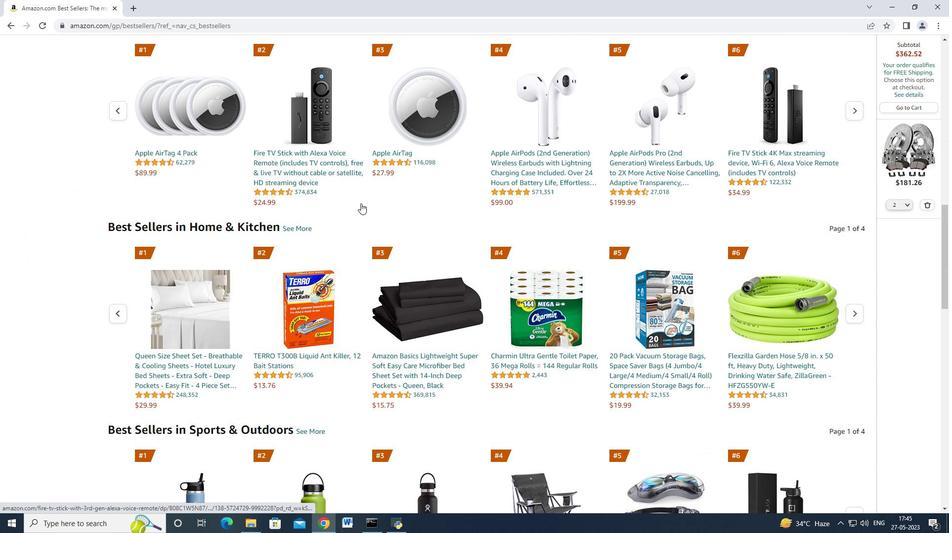 
Action: Mouse scrolled (360, 204) with delta (0, 0)
Screenshot: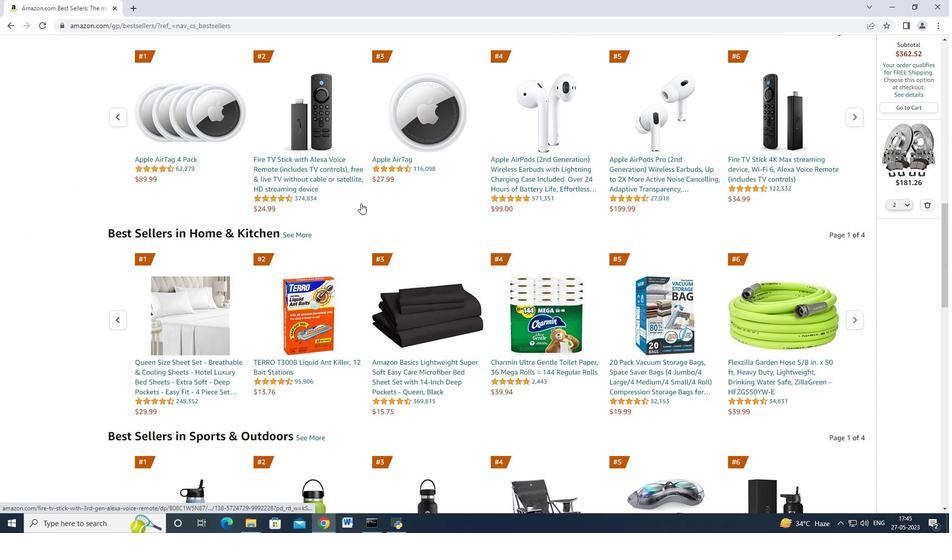
Action: Mouse scrolled (360, 204) with delta (0, 0)
Screenshot: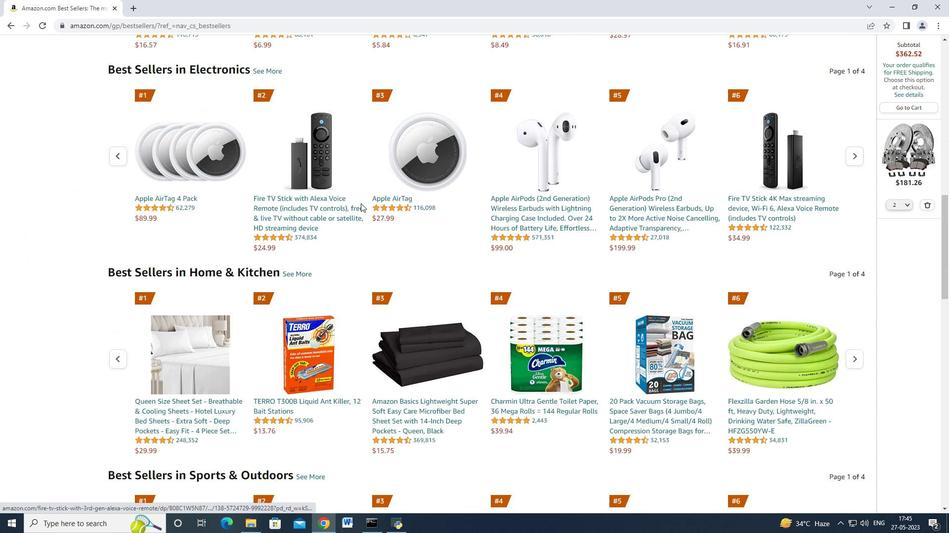 
Action: Mouse scrolled (360, 204) with delta (0, 0)
Screenshot: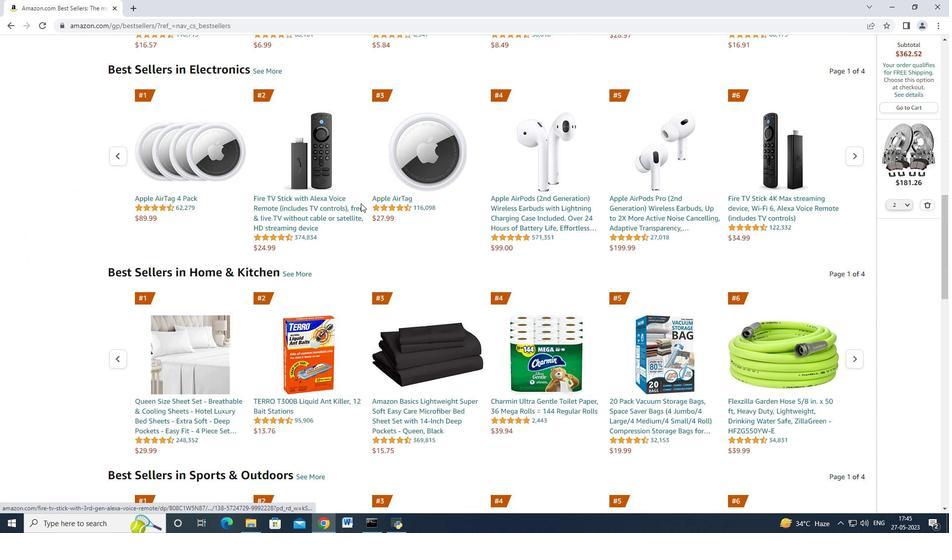 
Action: Mouse moved to (359, 204)
Screenshot: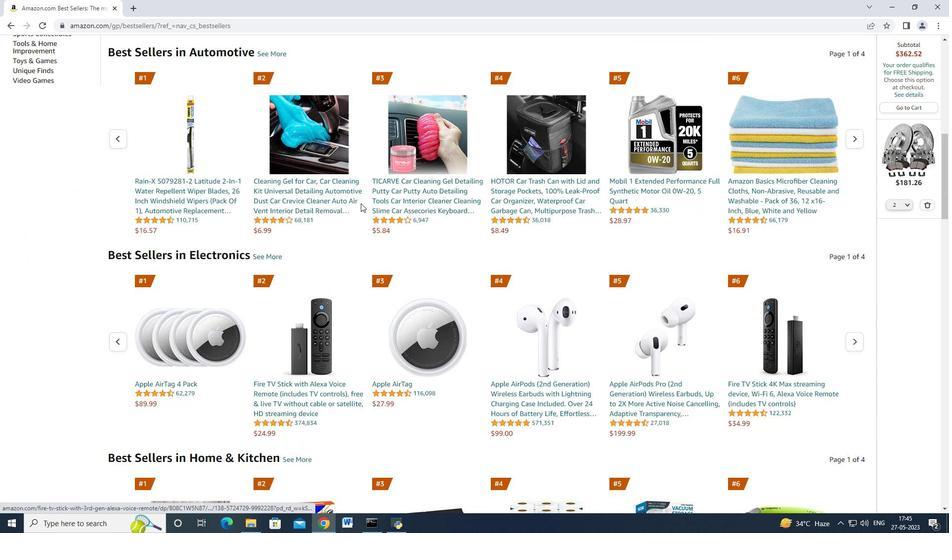 
Action: Mouse scrolled (359, 204) with delta (0, 0)
Screenshot: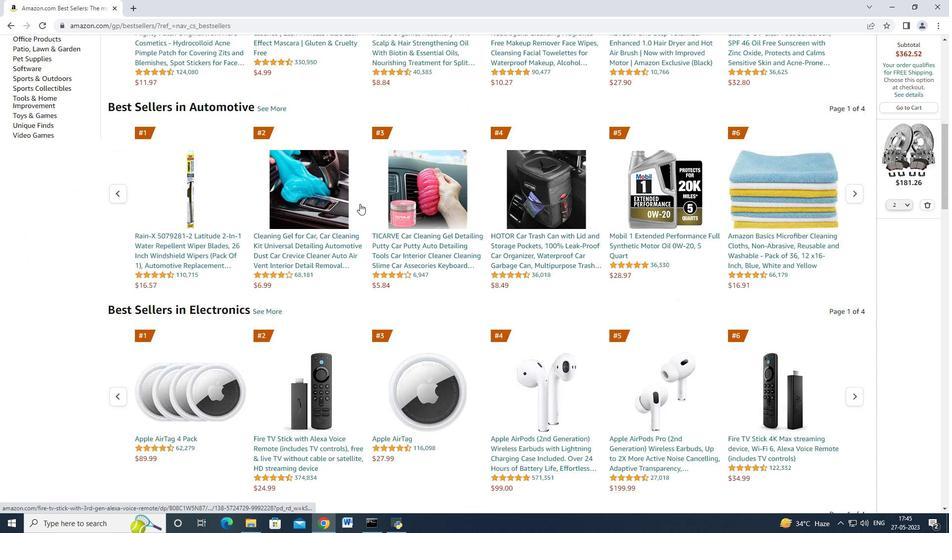 
Action: Mouse scrolled (359, 204) with delta (0, 0)
Screenshot: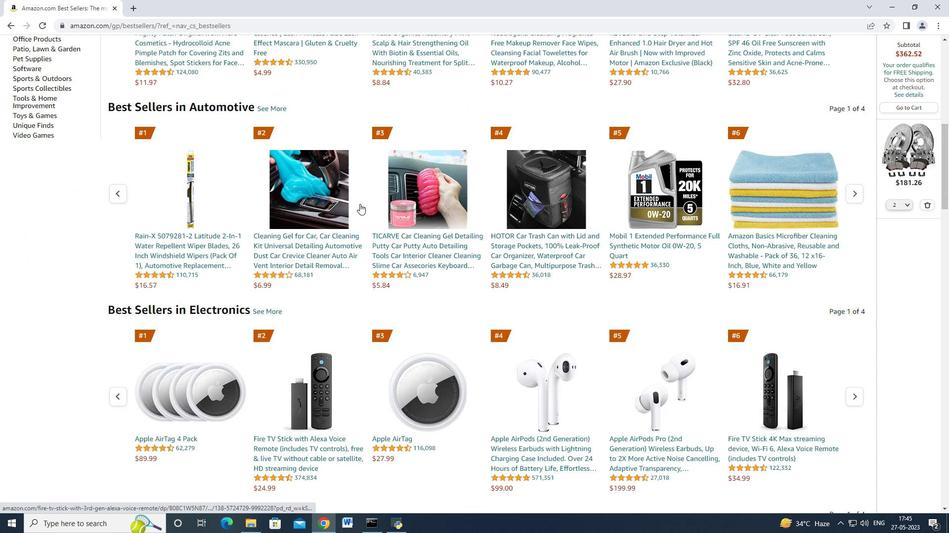 
Action: Mouse scrolled (359, 204) with delta (0, 0)
Screenshot: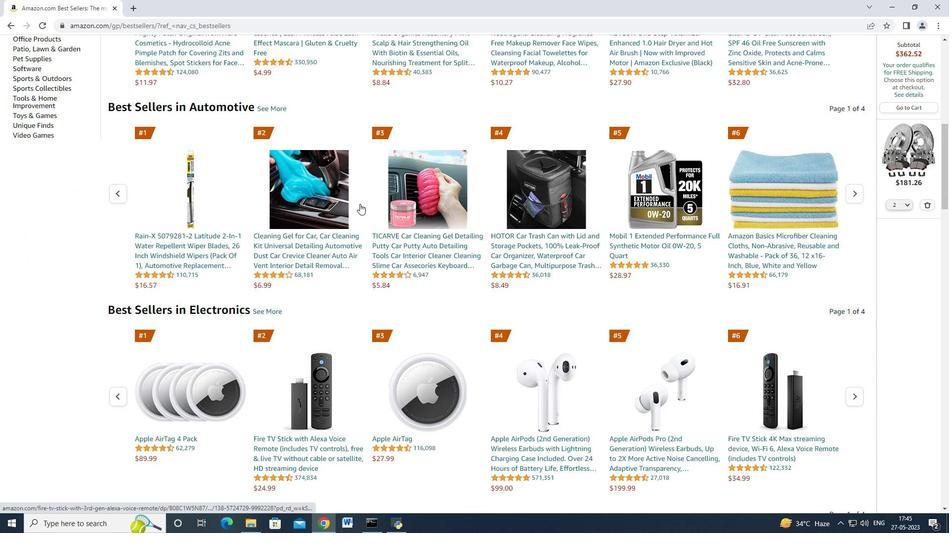 
Action: Mouse scrolled (359, 204) with delta (0, 0)
Screenshot: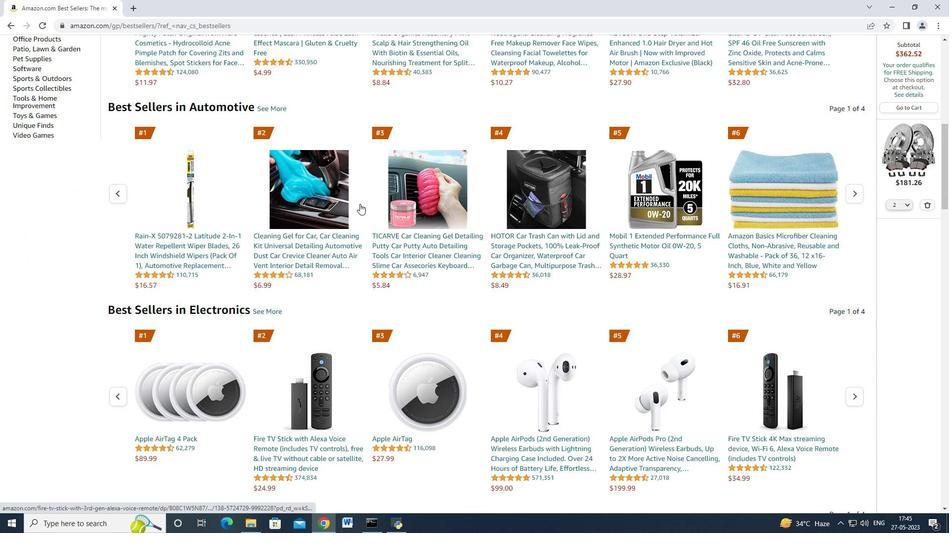 
Action: Mouse scrolled (359, 204) with delta (0, 0)
Screenshot: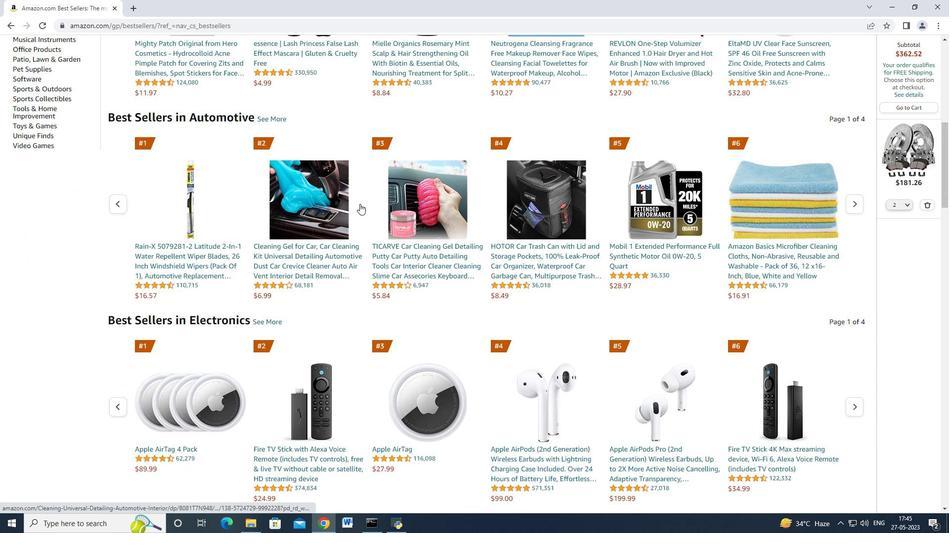 
Action: Mouse scrolled (359, 204) with delta (0, 0)
Screenshot: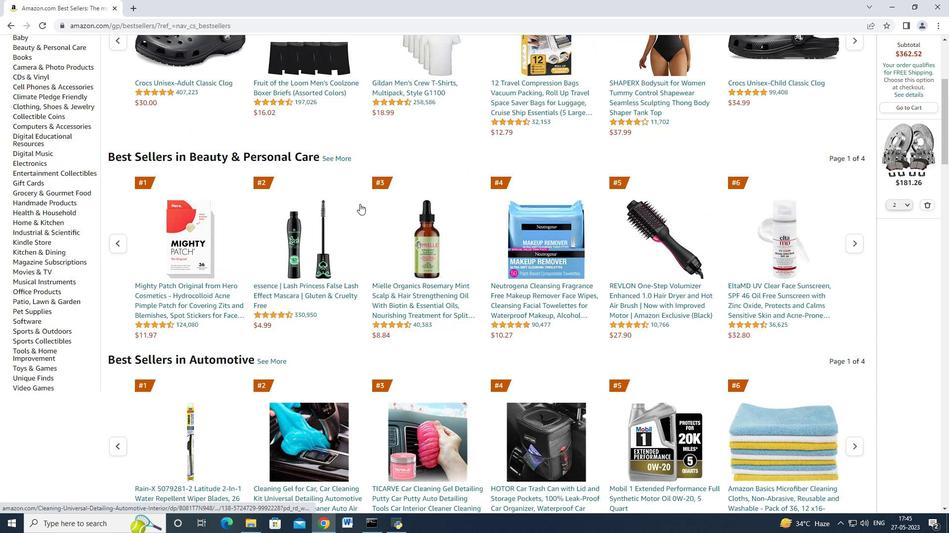 
Action: Mouse scrolled (359, 204) with delta (0, 0)
Screenshot: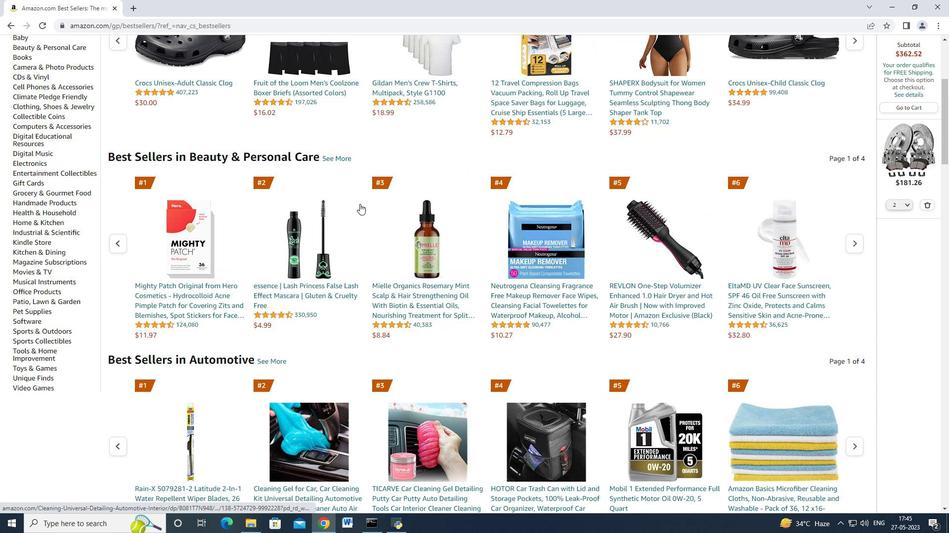 
Action: Mouse scrolled (359, 204) with delta (0, 0)
Screenshot: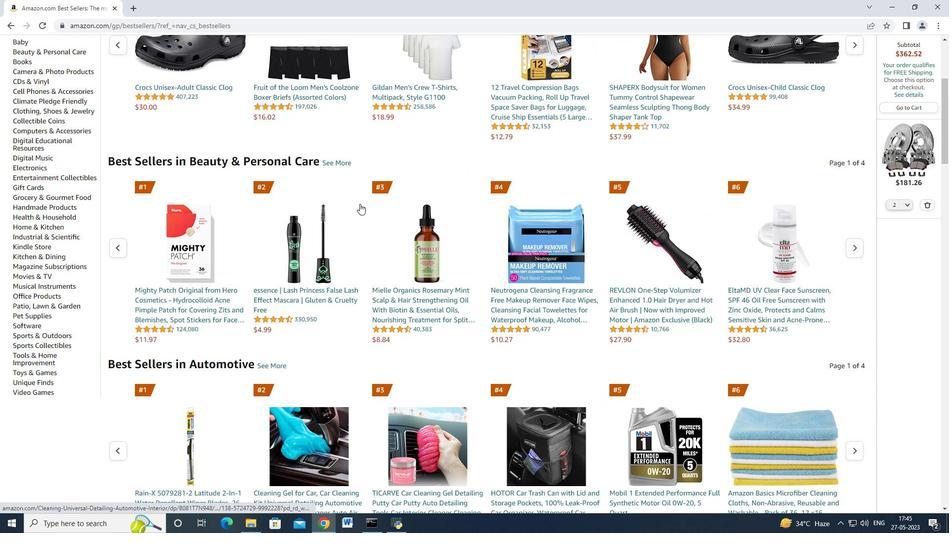 
Action: Mouse scrolled (359, 204) with delta (0, 0)
Screenshot: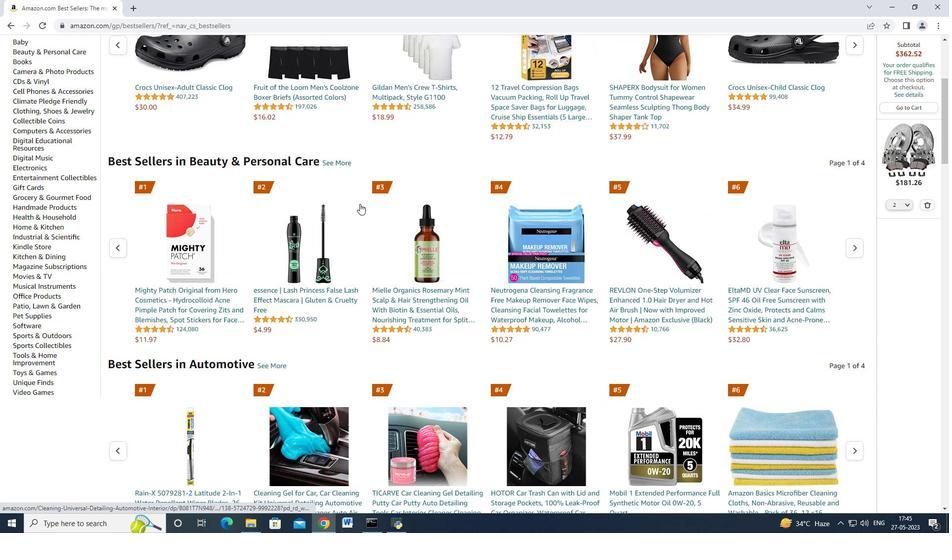 
Action: Mouse scrolled (359, 204) with delta (0, 0)
Screenshot: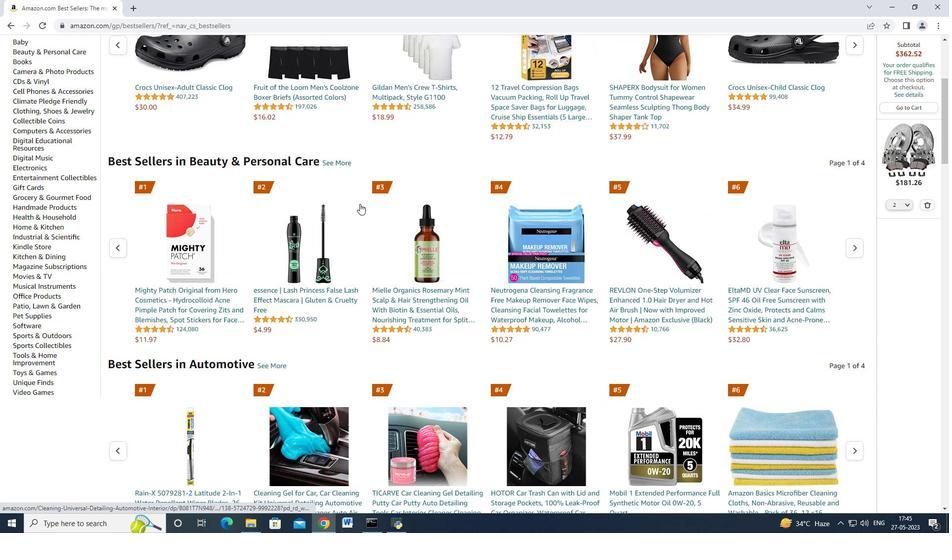 
Action: Mouse moved to (359, 204)
Screenshot: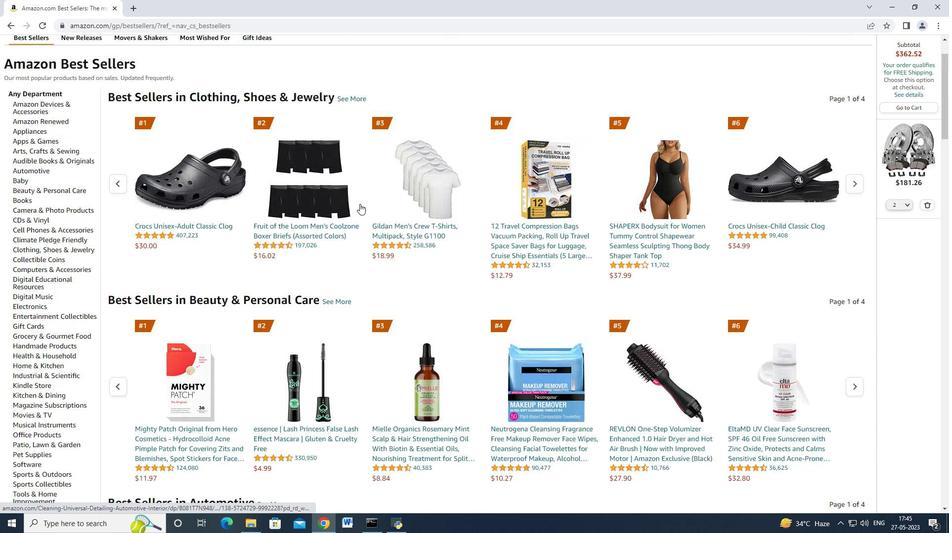 
Action: Mouse scrolled (359, 203) with delta (0, 0)
Screenshot: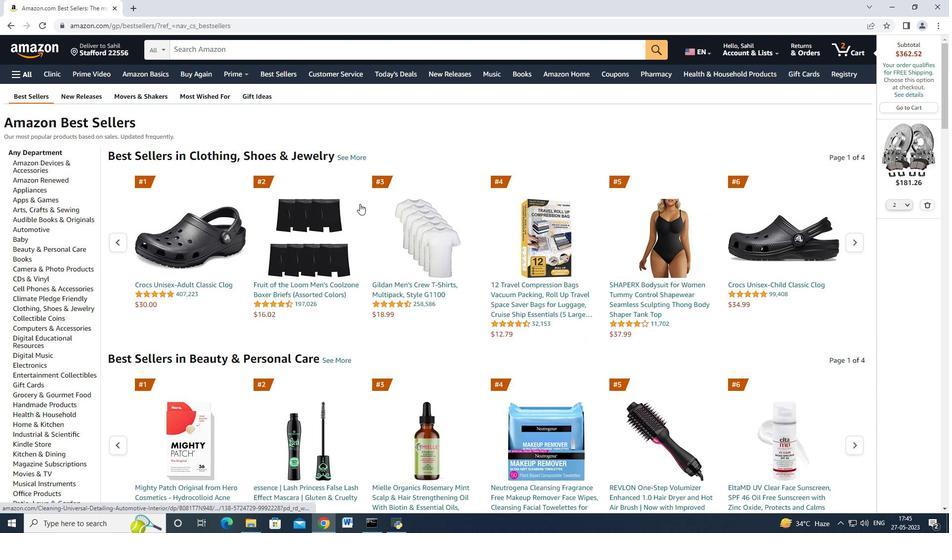 
Action: Mouse moved to (359, 204)
Screenshot: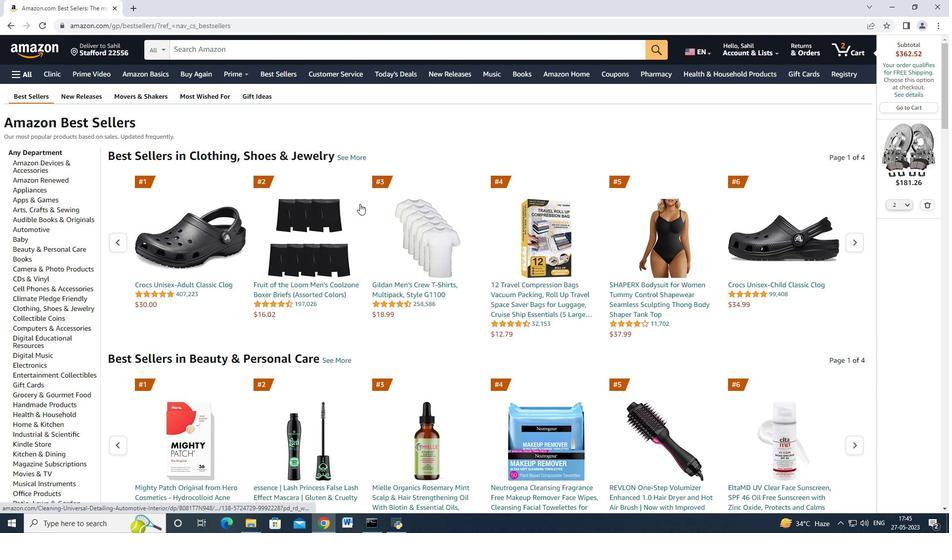 
Action: Mouse scrolled (359, 203) with delta (0, 0)
Screenshot: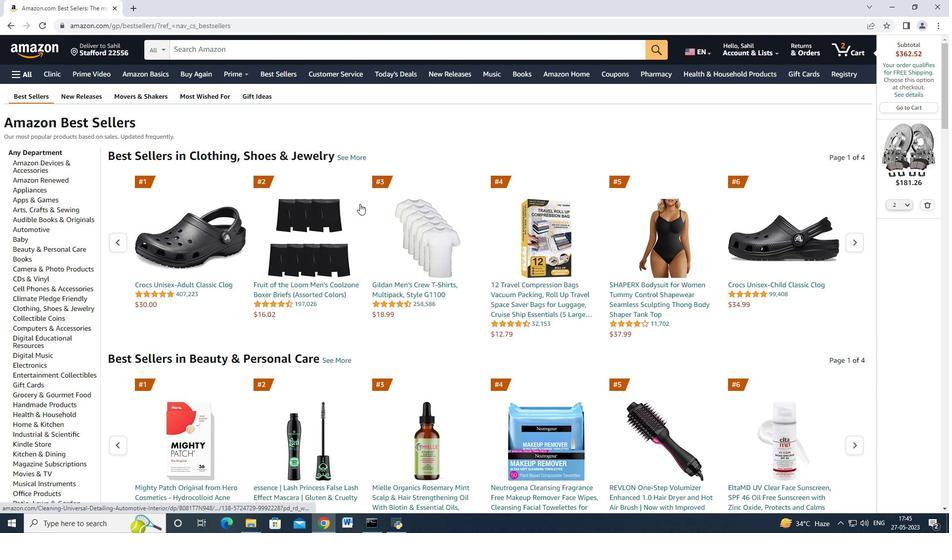 
Action: Mouse scrolled (359, 203) with delta (0, 0)
Screenshot: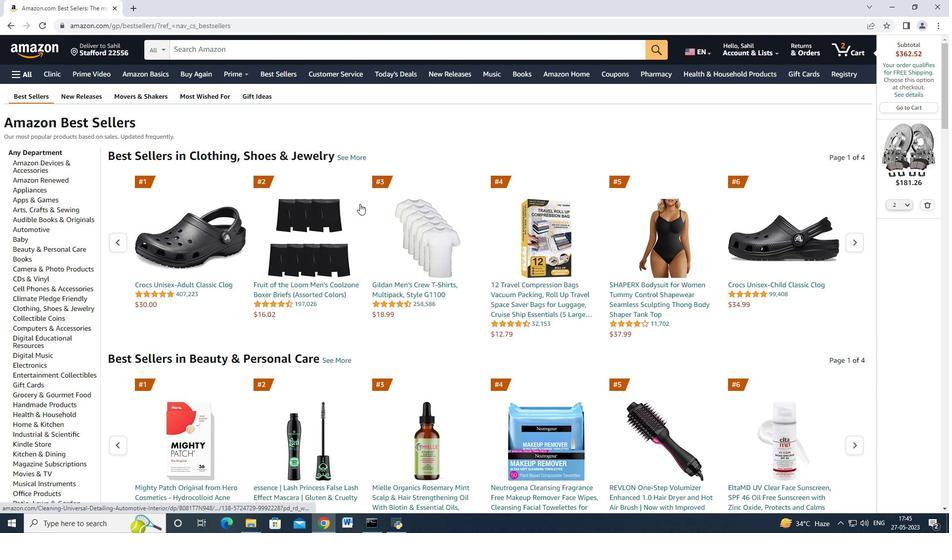 
Action: Mouse scrolled (359, 203) with delta (0, 0)
Screenshot: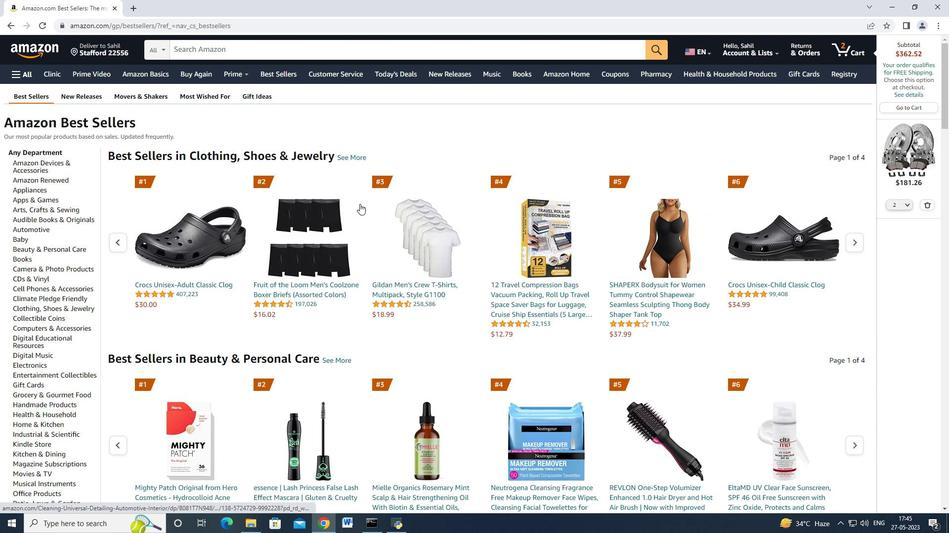 
Action: Mouse scrolled (359, 203) with delta (0, 0)
Screenshot: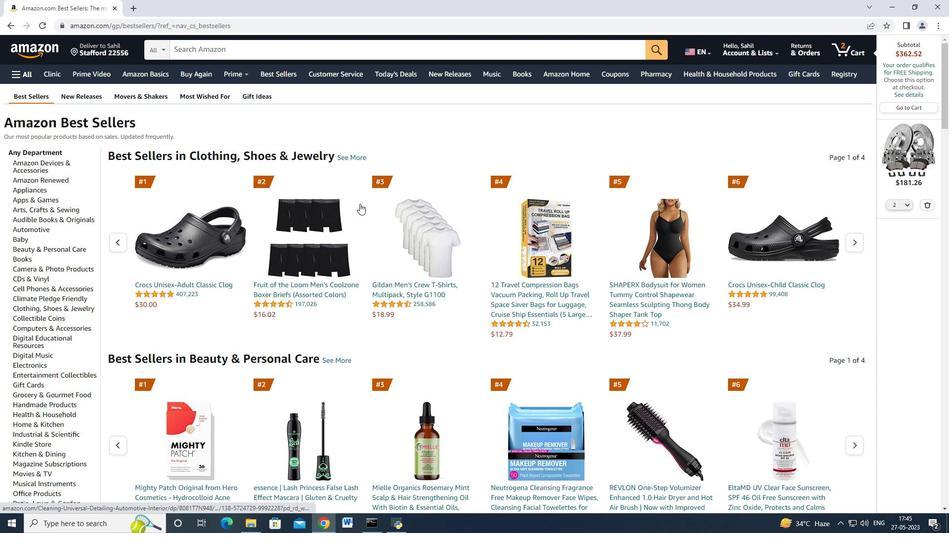 
Action: Mouse moved to (359, 204)
Screenshot: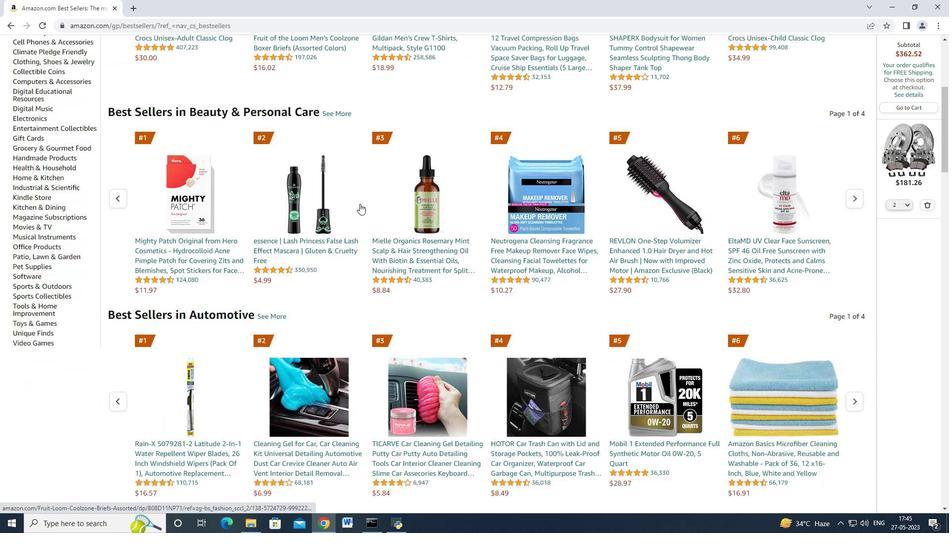 
Action: Mouse scrolled (359, 203) with delta (0, 0)
Screenshot: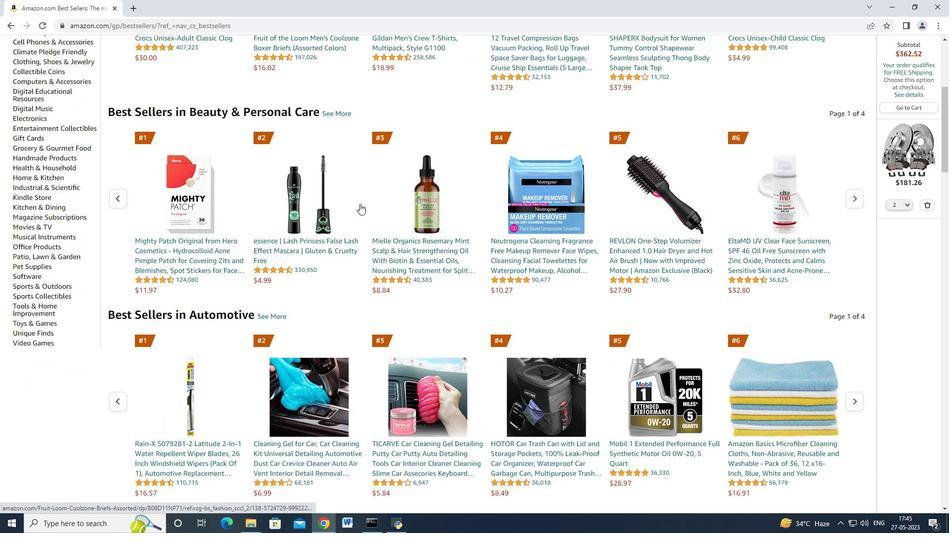 
Action: Mouse scrolled (359, 203) with delta (0, 0)
Screenshot: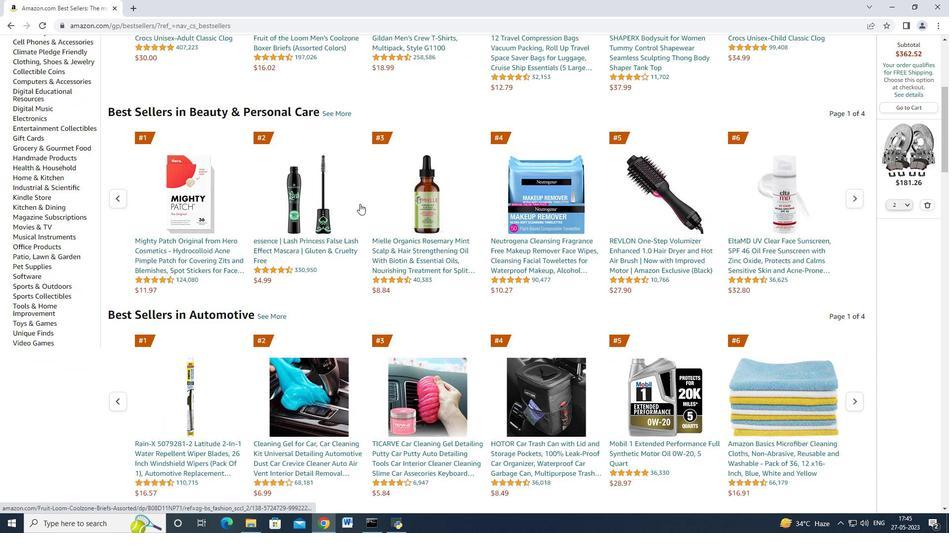 
Action: Mouse scrolled (359, 203) with delta (0, 0)
Screenshot: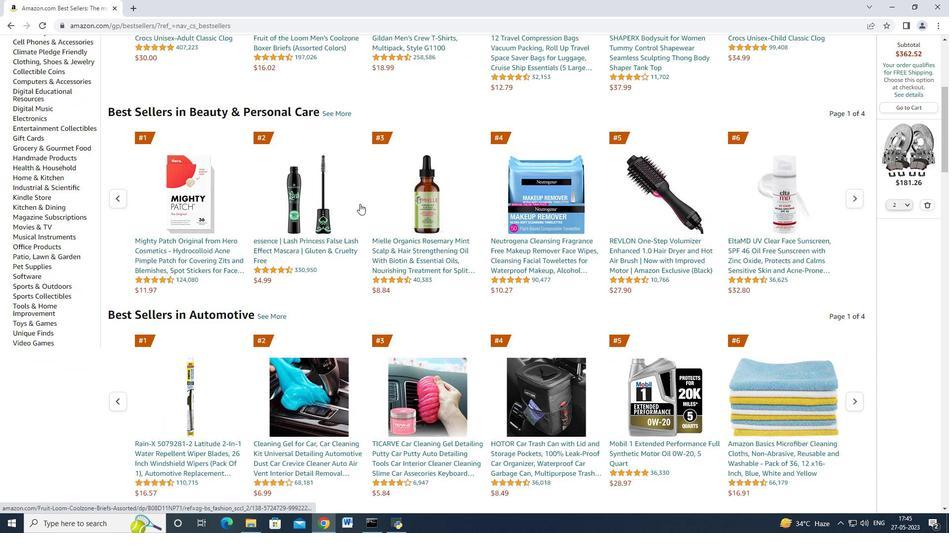 
Action: Mouse moved to (262, 167)
Screenshot: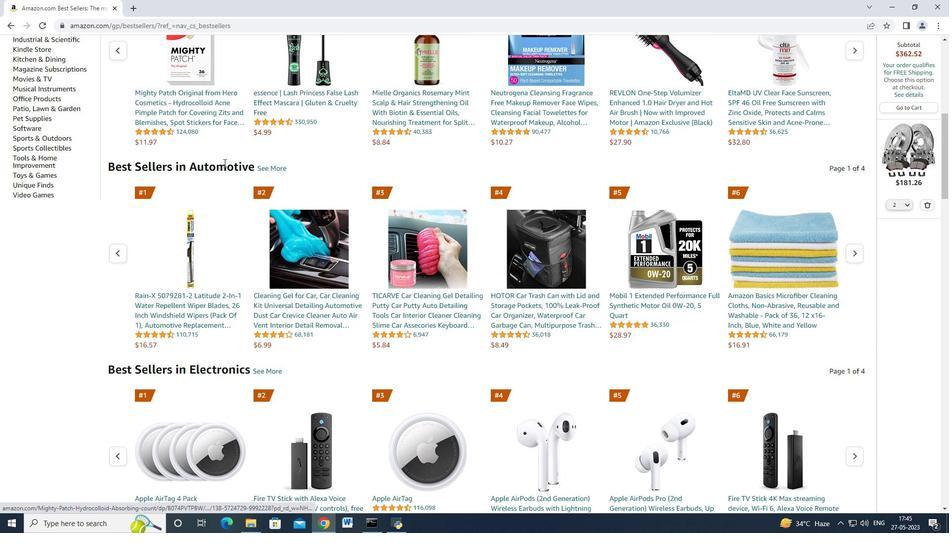 
Action: Mouse pressed left at (262, 167)
Screenshot: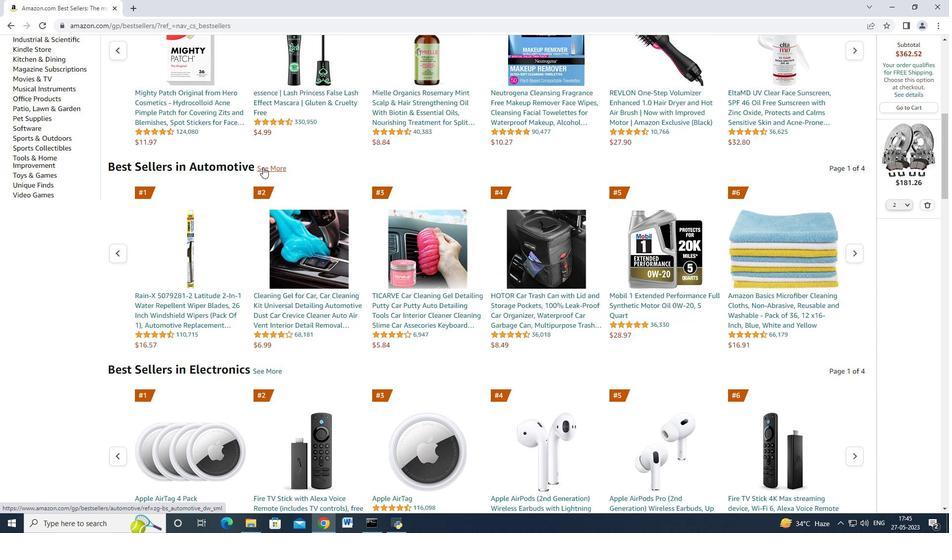 
Action: Mouse moved to (288, 250)
Screenshot: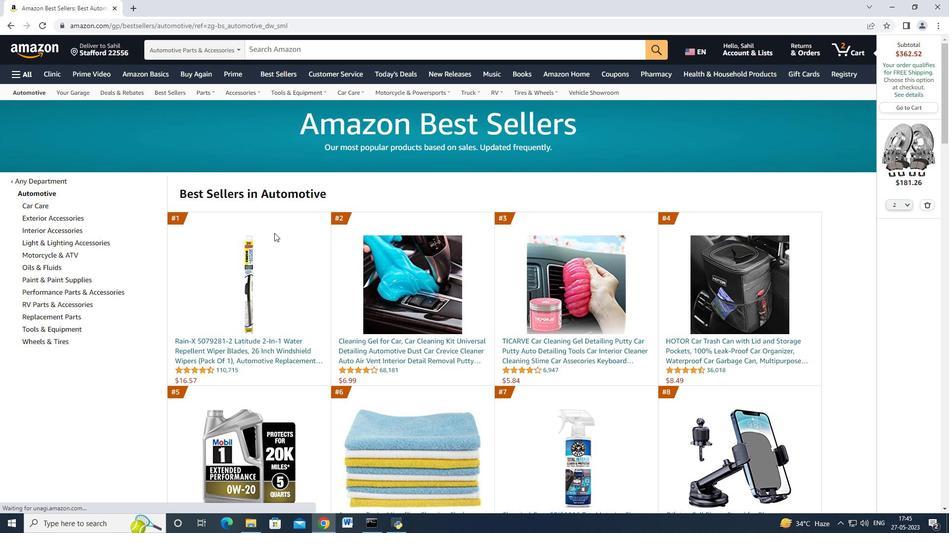 
Action: Mouse scrolled (288, 249) with delta (0, 0)
Screenshot: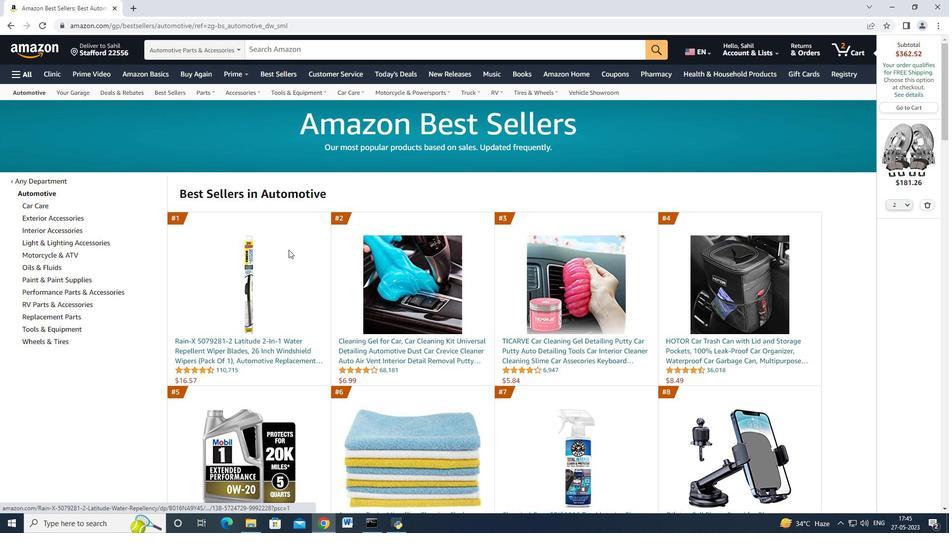 
Action: Mouse scrolled (288, 249) with delta (0, 0)
Screenshot: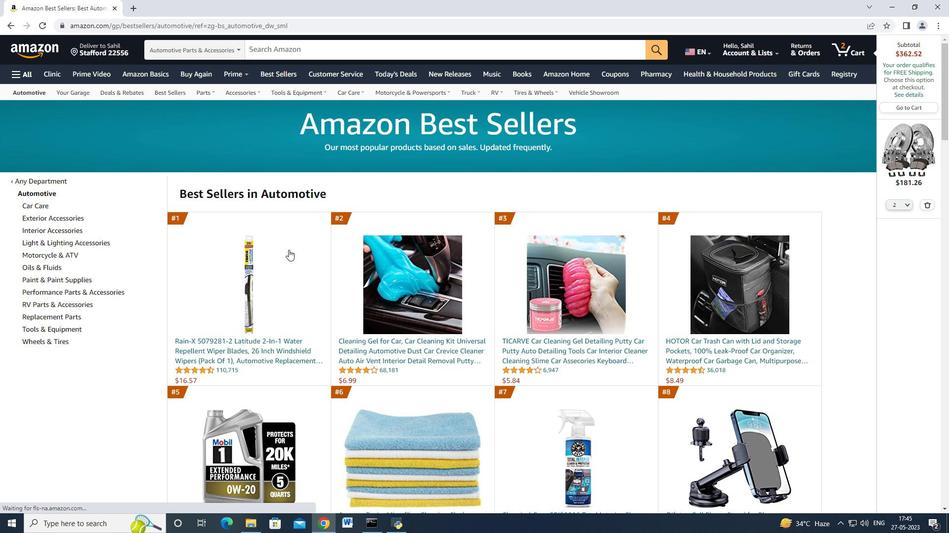 
Action: Mouse moved to (288, 251)
Screenshot: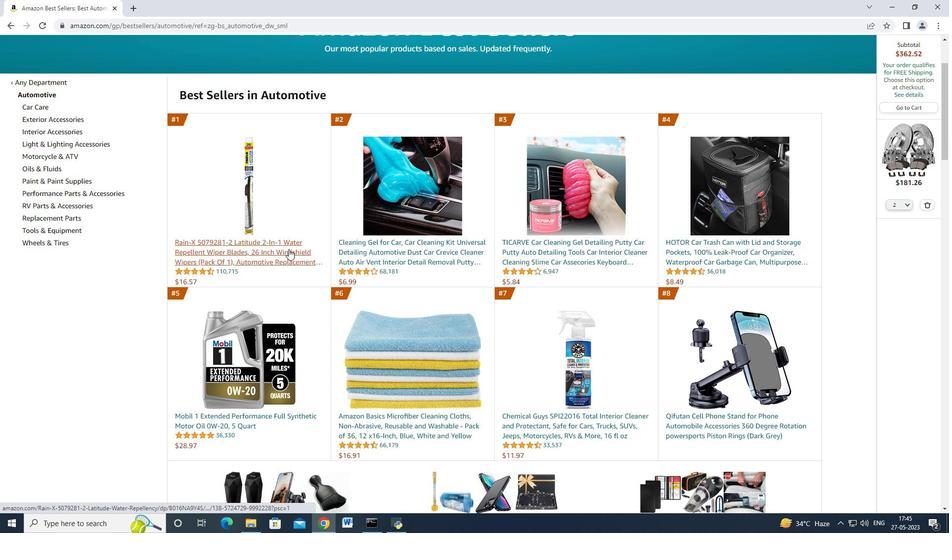 
Action: Mouse scrolled (288, 250) with delta (0, 0)
Screenshot: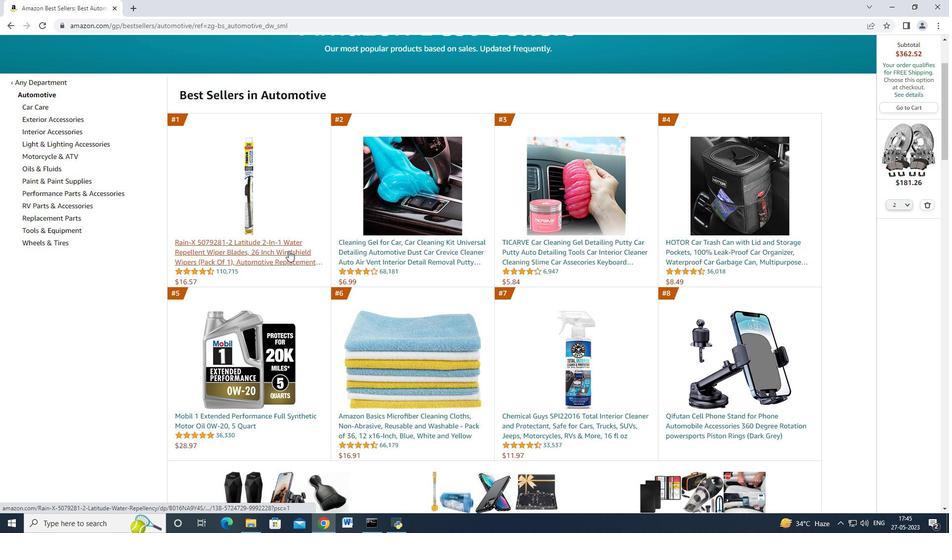 
Action: Mouse scrolled (288, 250) with delta (0, 0)
Screenshot: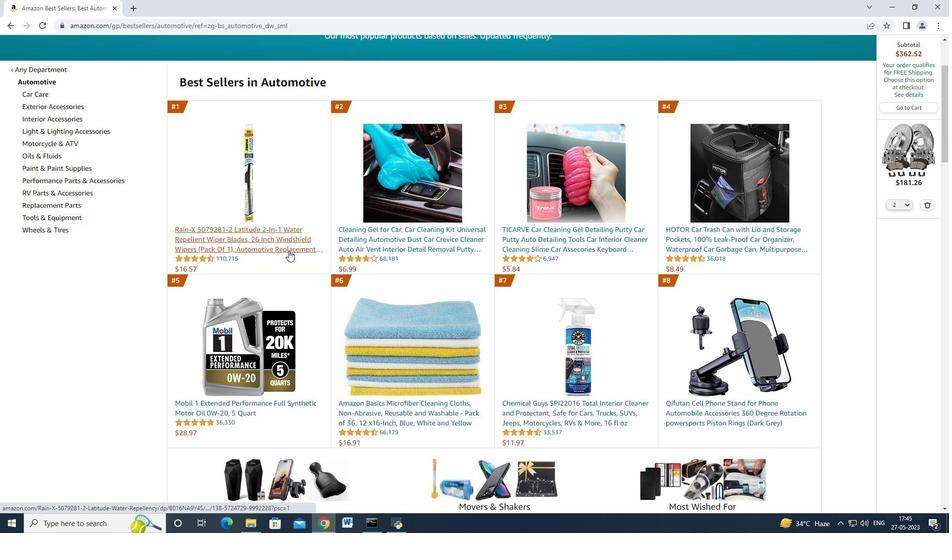 
Action: Mouse scrolled (288, 251) with delta (0, 0)
Screenshot: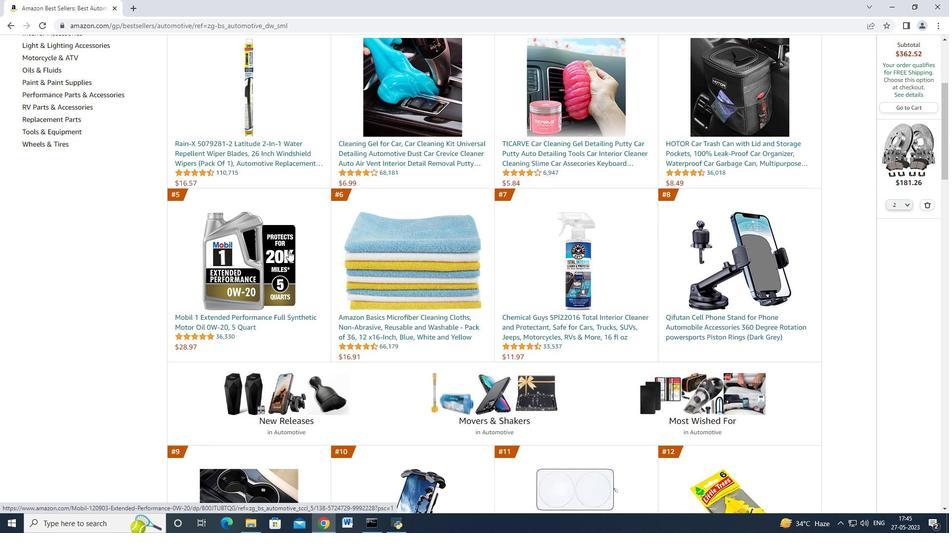 
Action: Mouse scrolled (288, 251) with delta (0, 0)
Screenshot: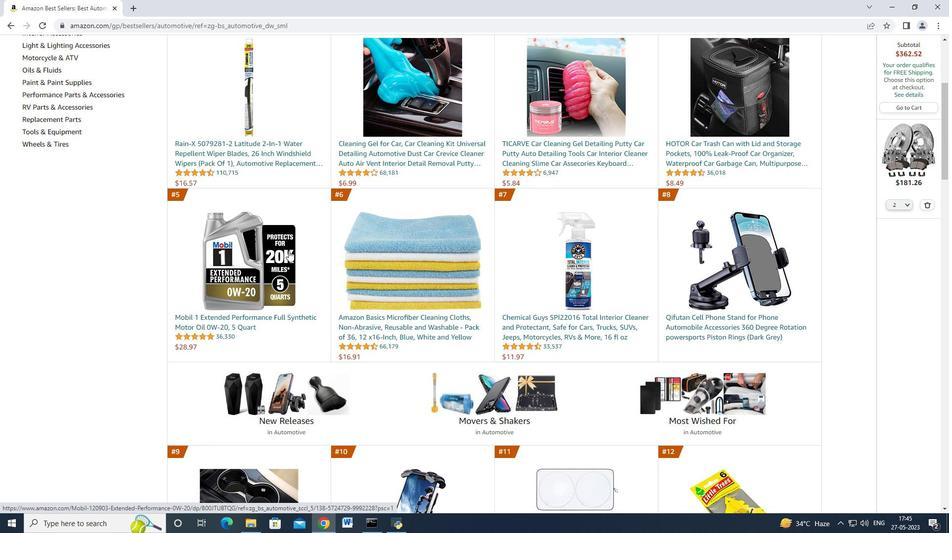 
Action: Mouse scrolled (288, 251) with delta (0, 0)
Screenshot: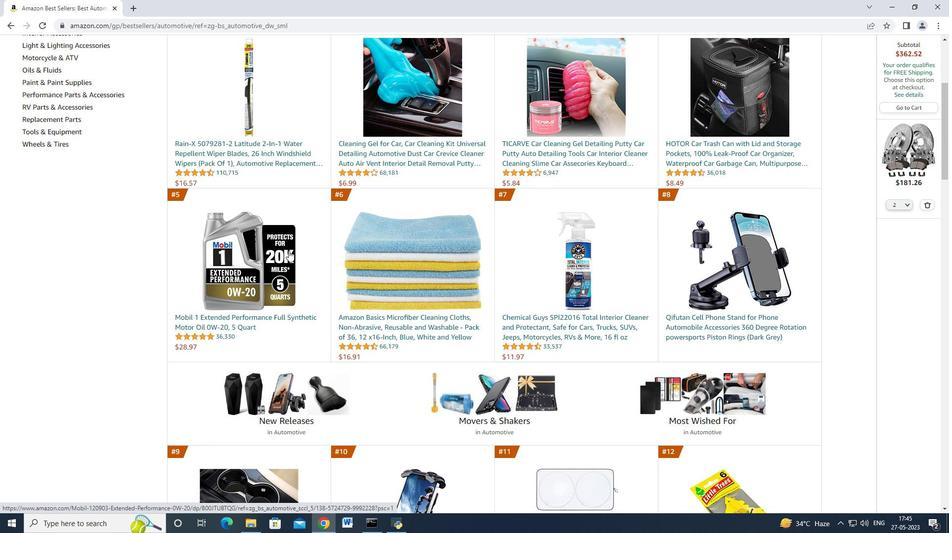 
Action: Mouse scrolled (288, 251) with delta (0, 0)
Screenshot: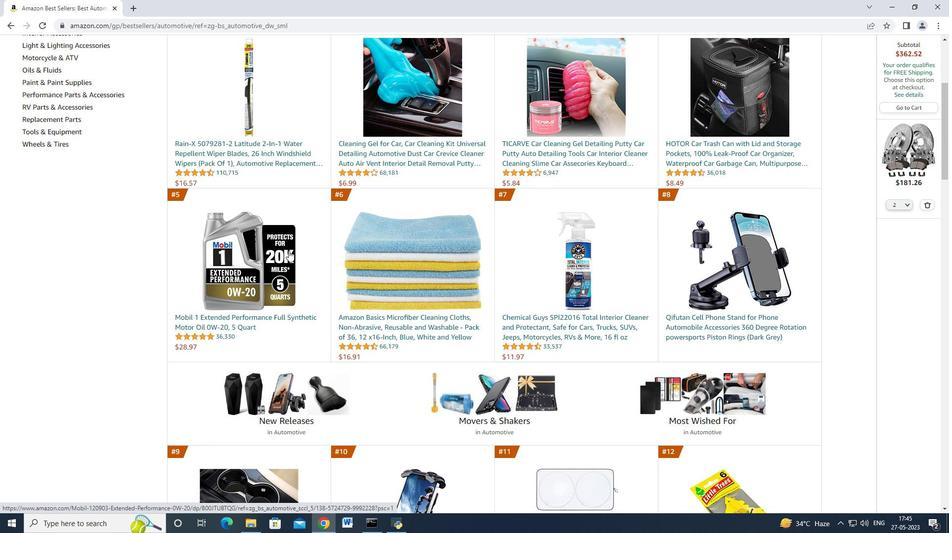 
Action: Mouse scrolled (288, 251) with delta (0, 0)
Screenshot: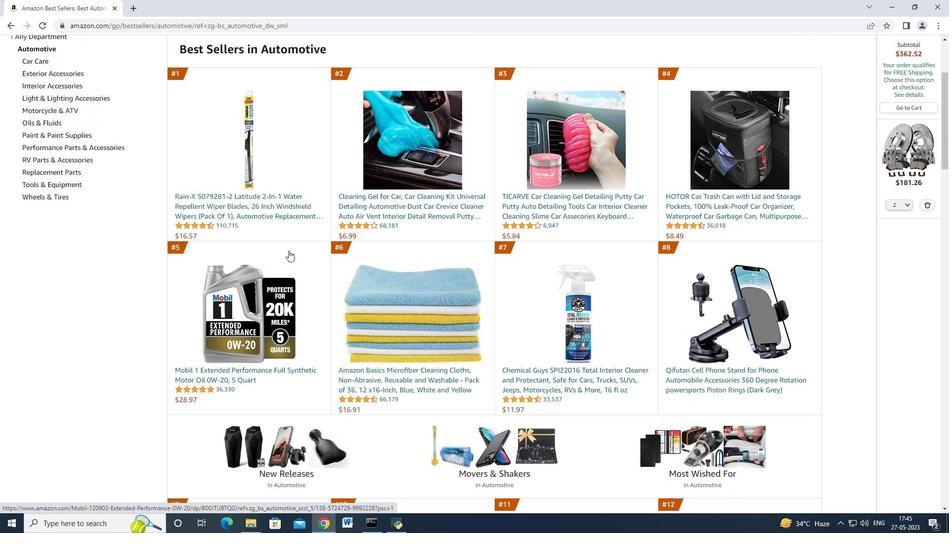 
Action: Mouse moved to (309, 41)
Screenshot: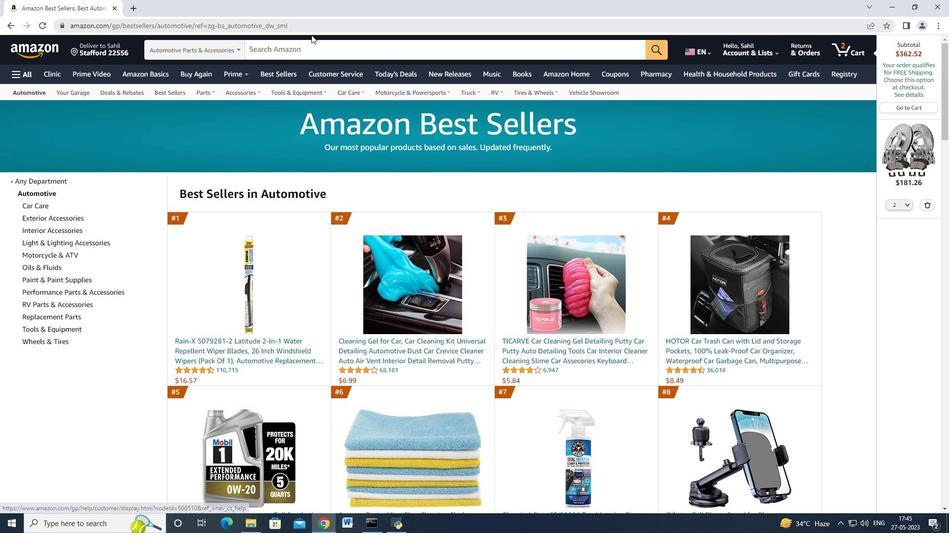 
Action: Mouse pressed left at (309, 41)
Screenshot: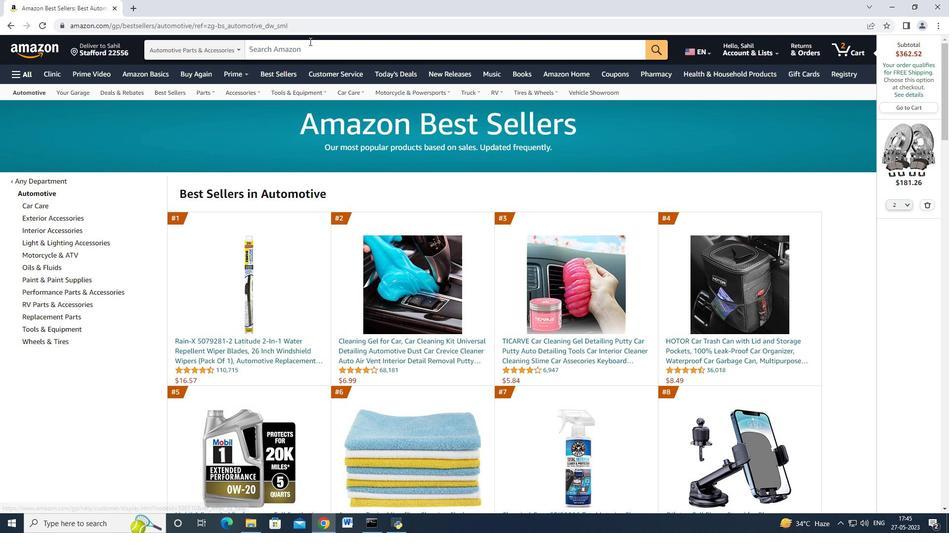 
Action: Key pressed combination<Key.space>acle<Key.space><Key.backspace><Key.backspace><Key.backspace><Key.backspace>xle<Key.space>p<Key.backspace>kits<Key.enter>
Screenshot: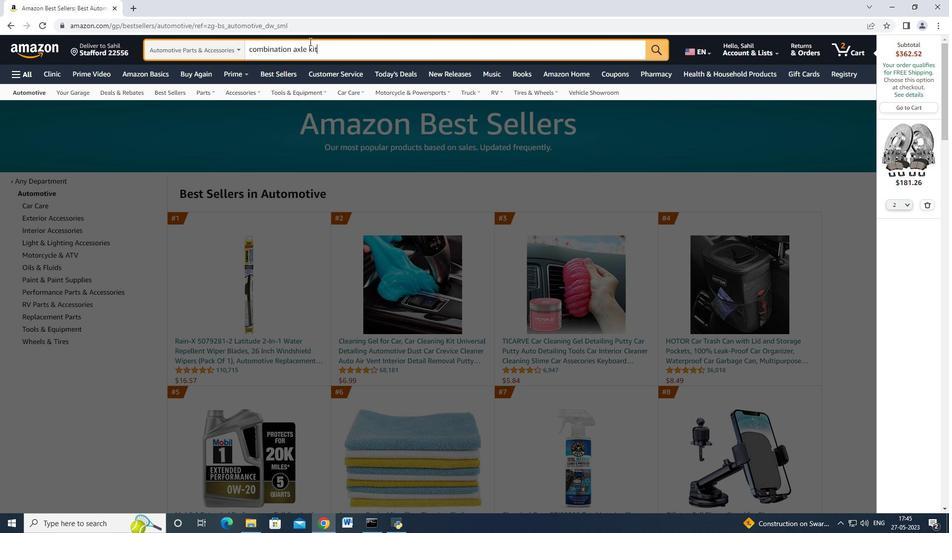
Action: Mouse moved to (453, 265)
Screenshot: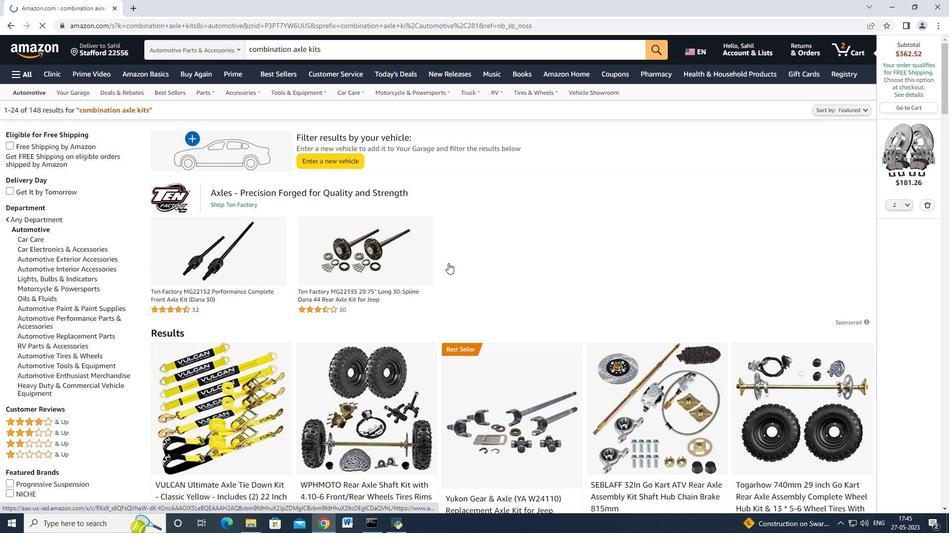 
Action: Mouse scrolled (453, 264) with delta (0, 0)
Screenshot: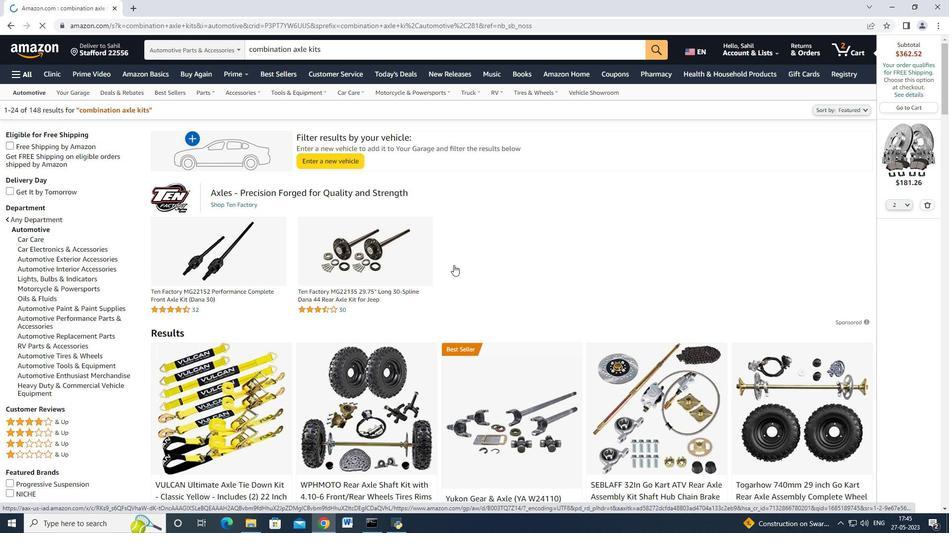 
Action: Mouse moved to (454, 265)
Screenshot: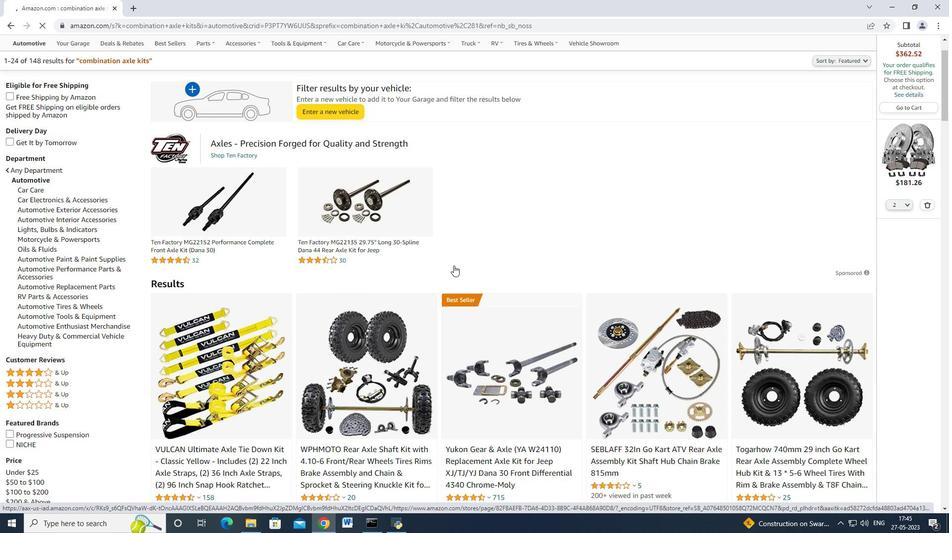 
Action: Mouse scrolled (454, 265) with delta (0, 0)
Screenshot: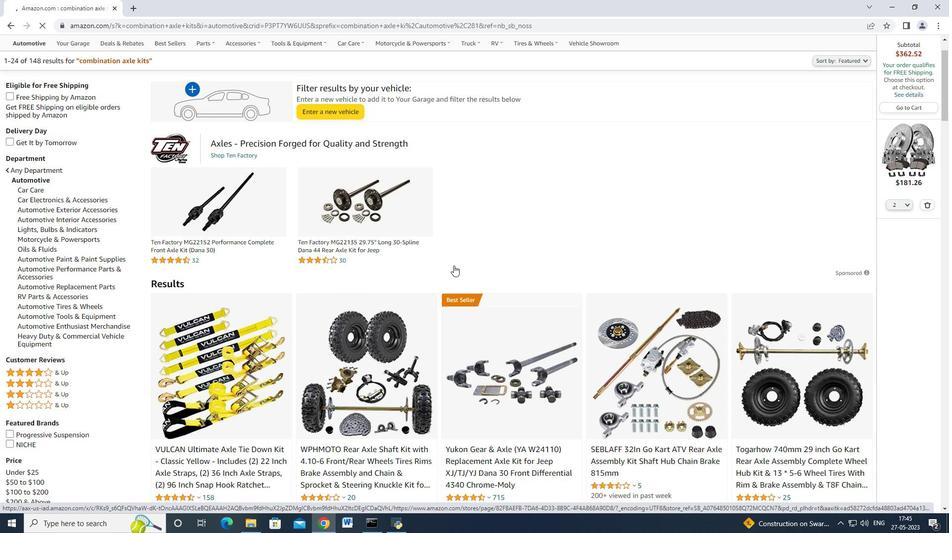 
Action: Mouse moved to (271, 402)
Screenshot: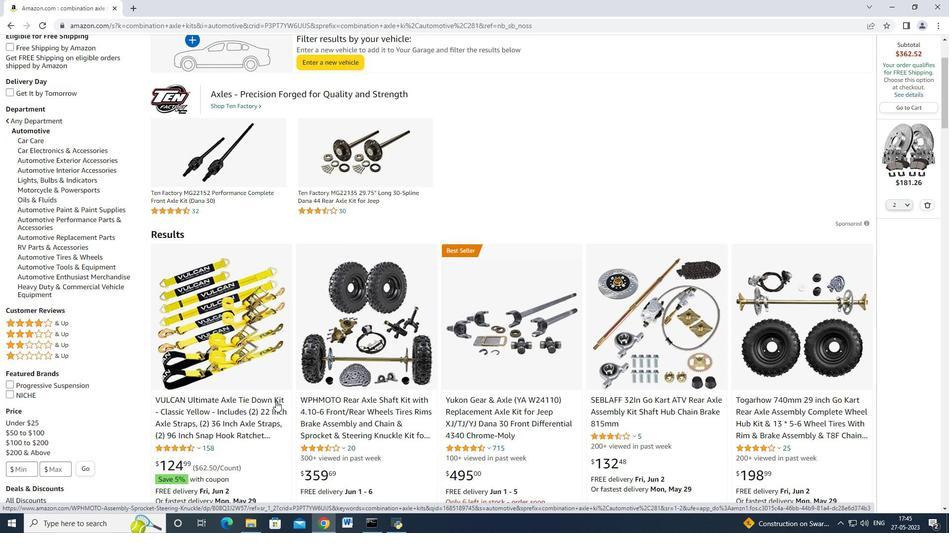 
Action: Mouse pressed left at (271, 402)
Screenshot: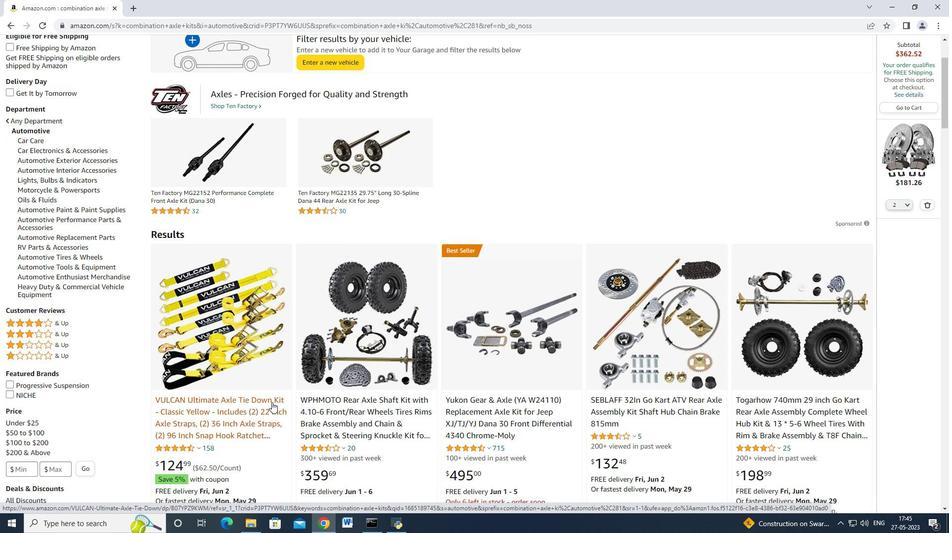 
Action: Mouse moved to (704, 332)
Screenshot: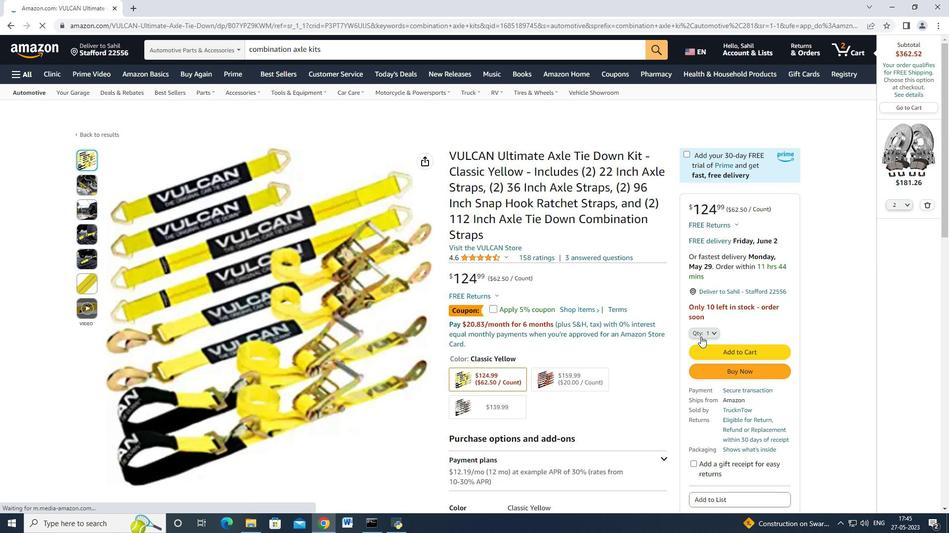 
Action: Mouse pressed left at (704, 332)
Screenshot: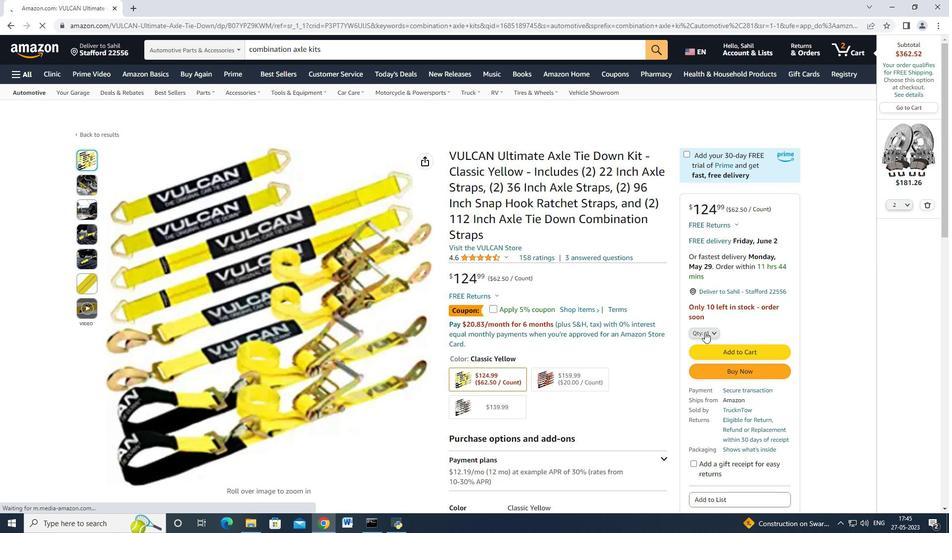 
Action: Mouse moved to (705, 363)
Screenshot: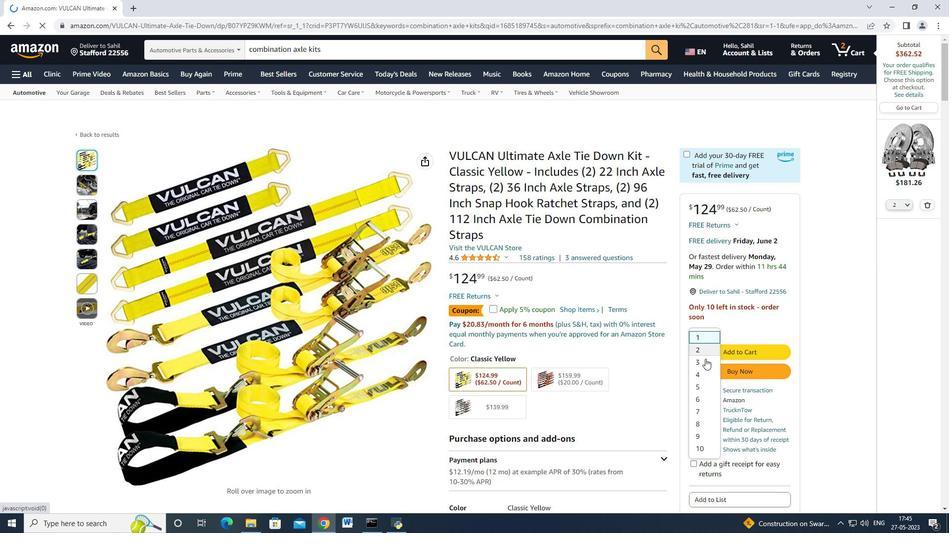 
Action: Mouse pressed left at (705, 363)
Screenshot: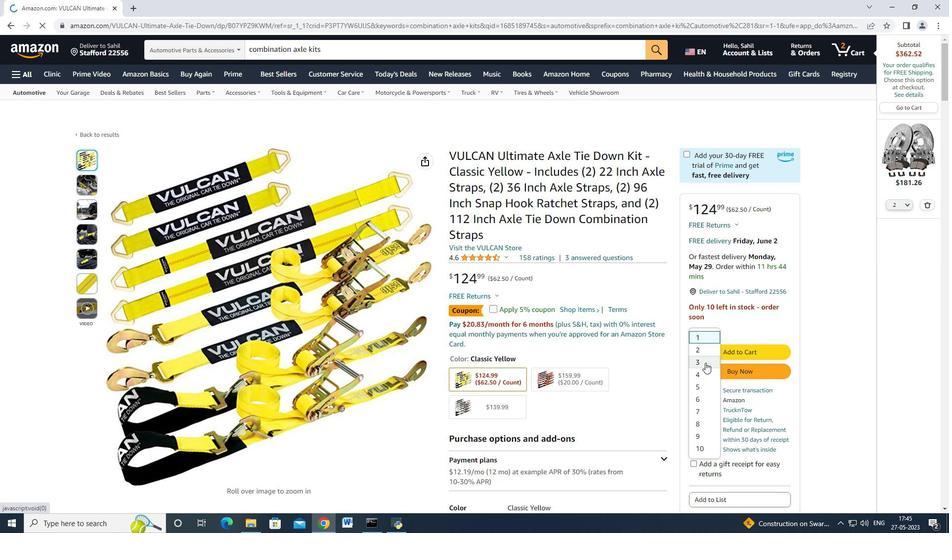 
Action: Mouse moved to (924, 205)
Screenshot: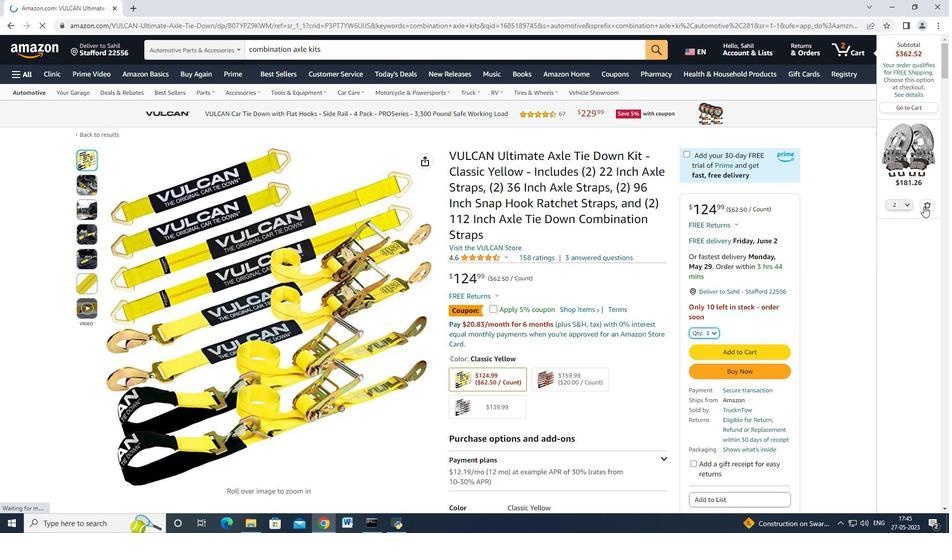 
Action: Mouse pressed left at (924, 205)
Screenshot: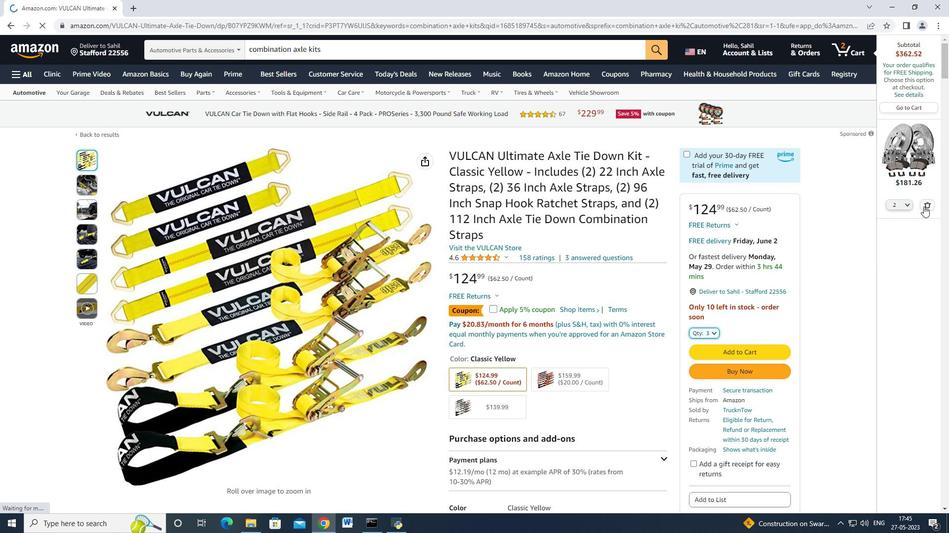 
Action: Mouse moved to (737, 349)
Screenshot: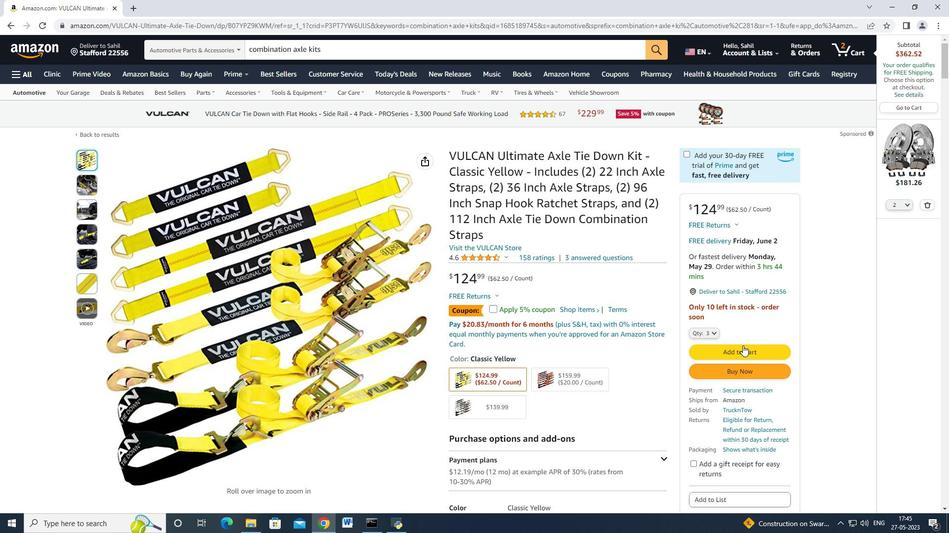 
Action: Mouse pressed left at (737, 349)
Screenshot: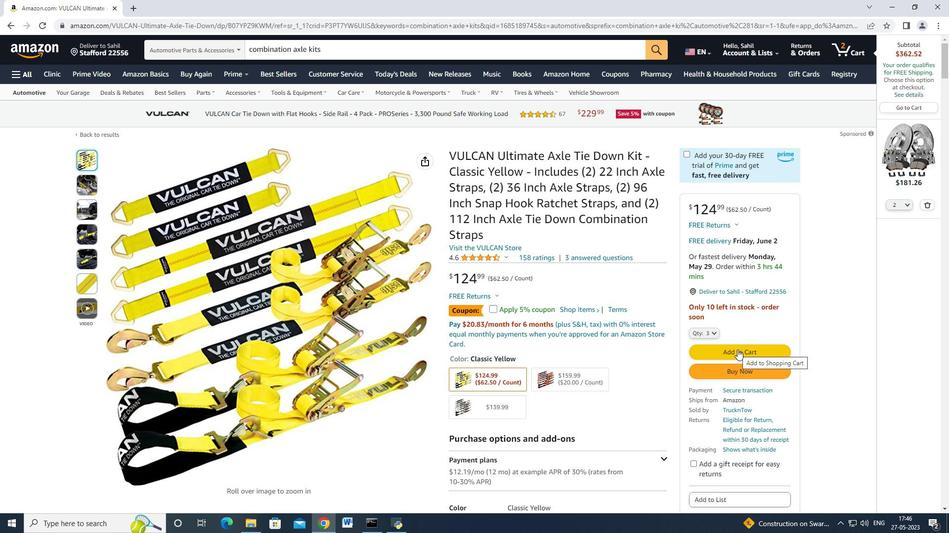 
Action: Mouse moved to (795, 120)
Screenshot: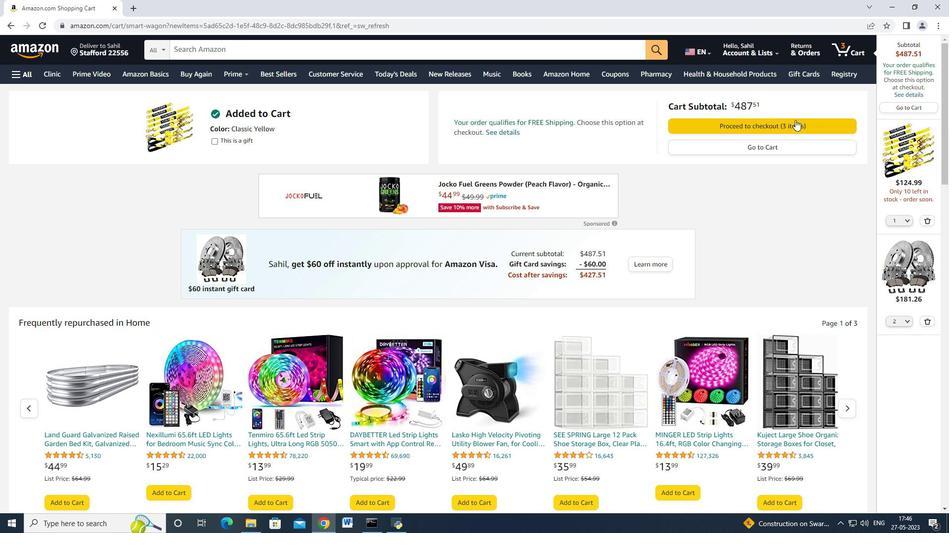 
Action: Mouse pressed left at (795, 120)
Screenshot: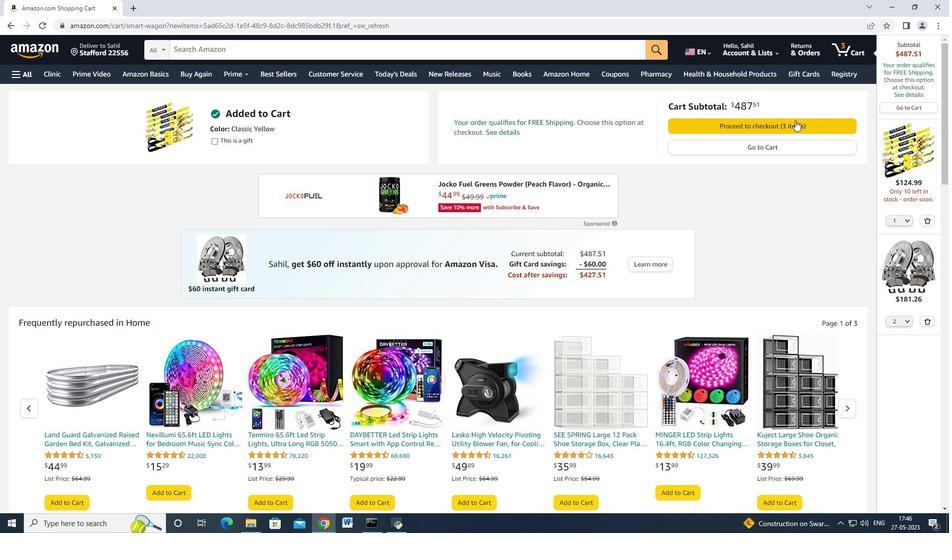 
Action: Mouse moved to (277, 215)
Screenshot: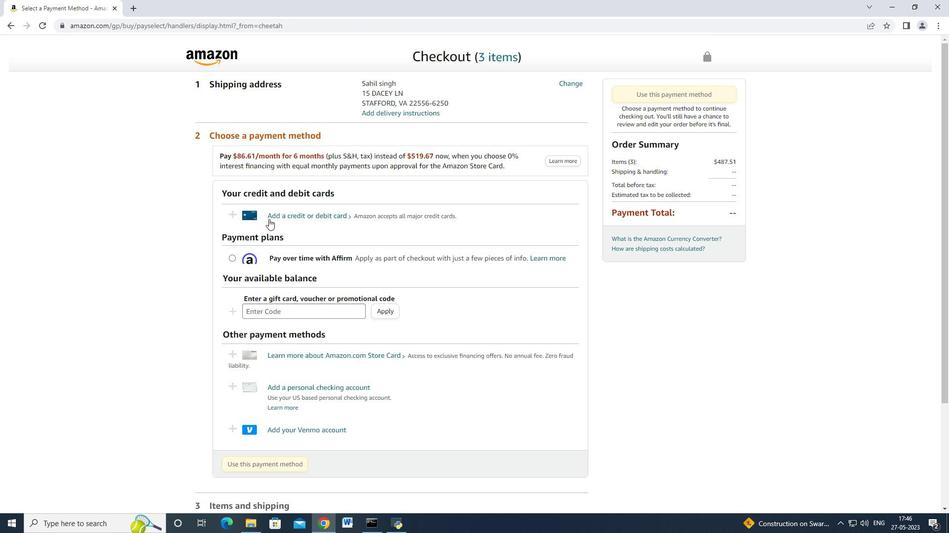 
Action: Mouse pressed left at (277, 215)
Screenshot: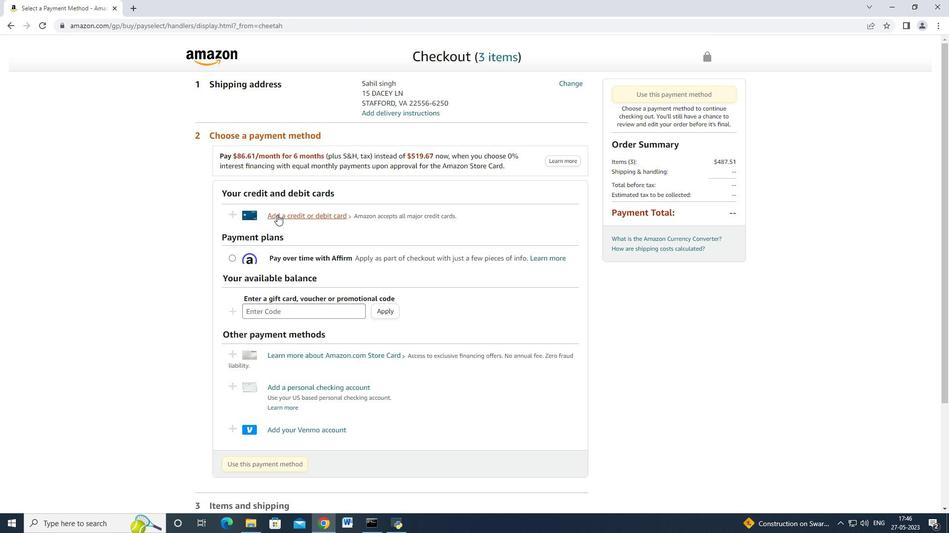 
Action: Mouse moved to (379, 232)
Screenshot: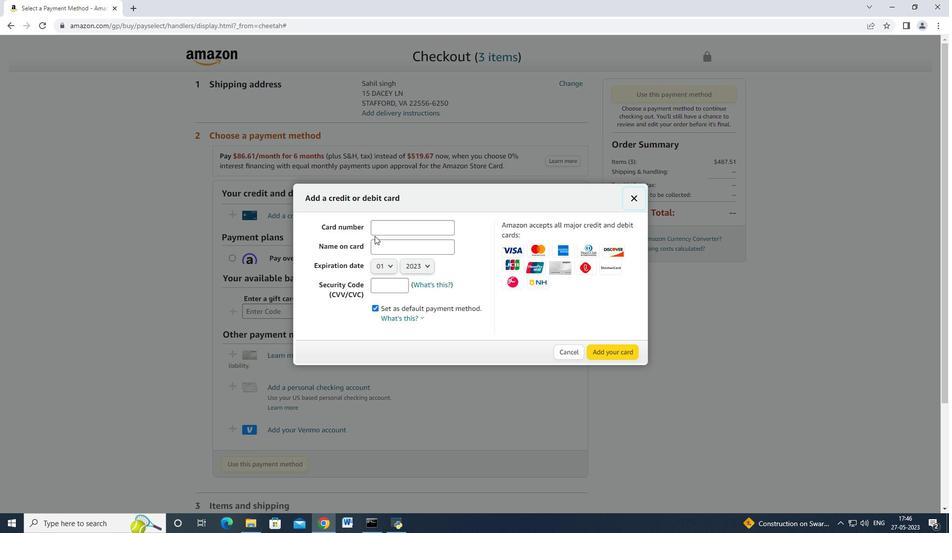 
Action: Mouse pressed left at (379, 232)
Screenshot: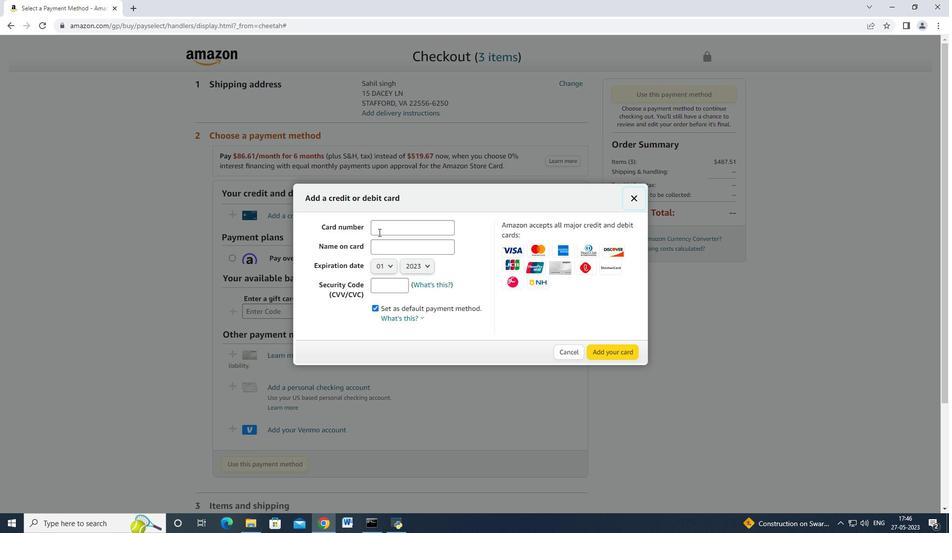 
Action: Mouse moved to (378, 233)
Screenshot: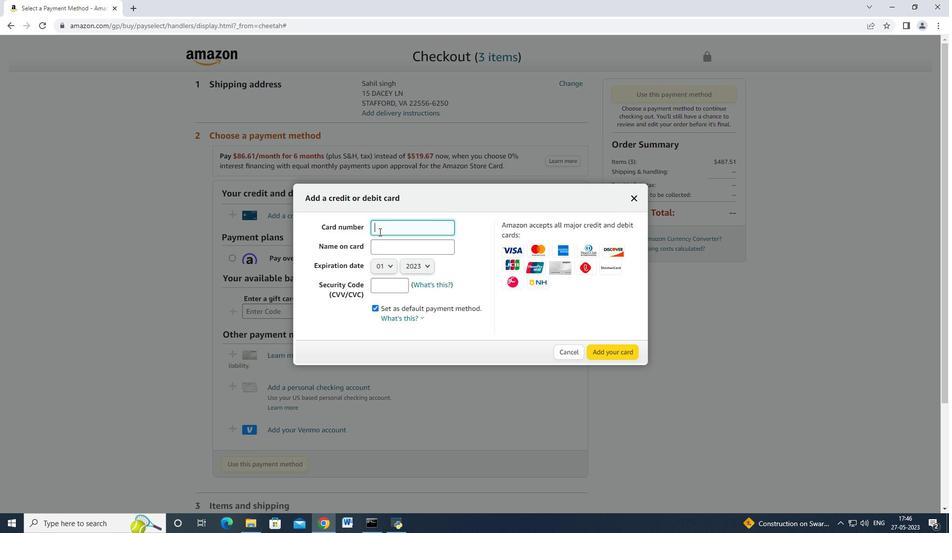 
Action: Key pressed 5<Key.backspace>4576<Key.space>82349234691<Key.backspace><Key.backspace>0101<Key.backspace><Key.tab><Key.shift>HE<Key.backspace><Key.backspace><Key.caps_lock><Key.shift><Key.shift><Key.shift>jE<Key.backspace><Key.backspace>J<Key.caps_lock><Key.shift>ennifer<Key.space><Key.shift>Adams
Screenshot: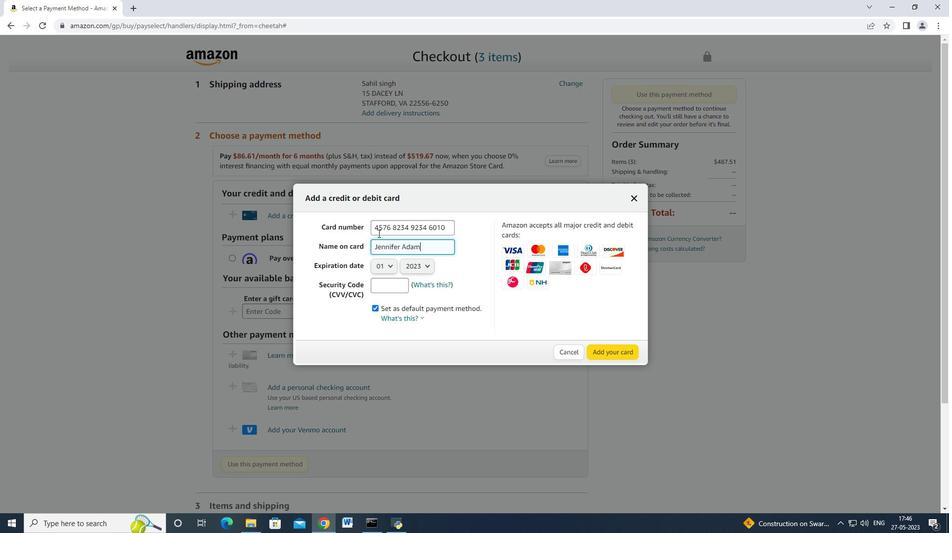 
Action: Mouse moved to (382, 289)
Screenshot: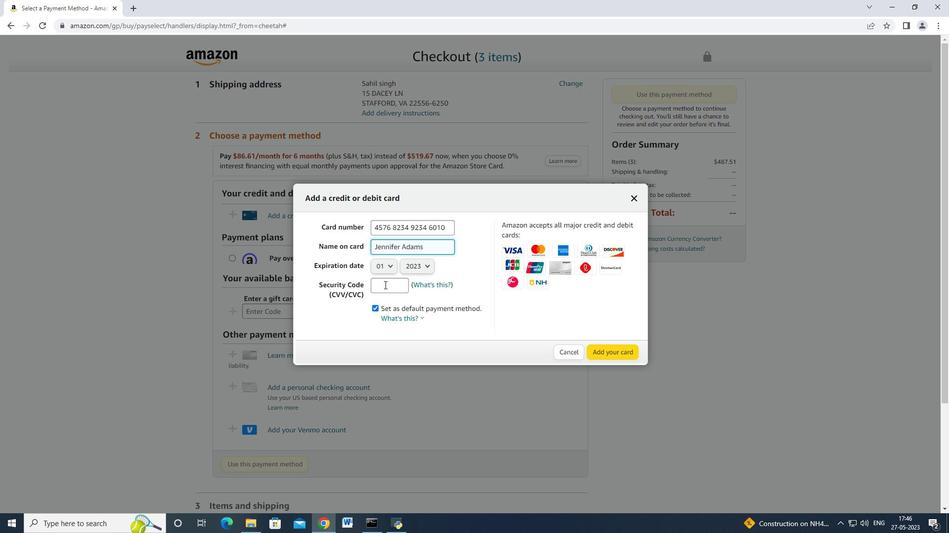
Action: Mouse pressed left at (382, 289)
Screenshot: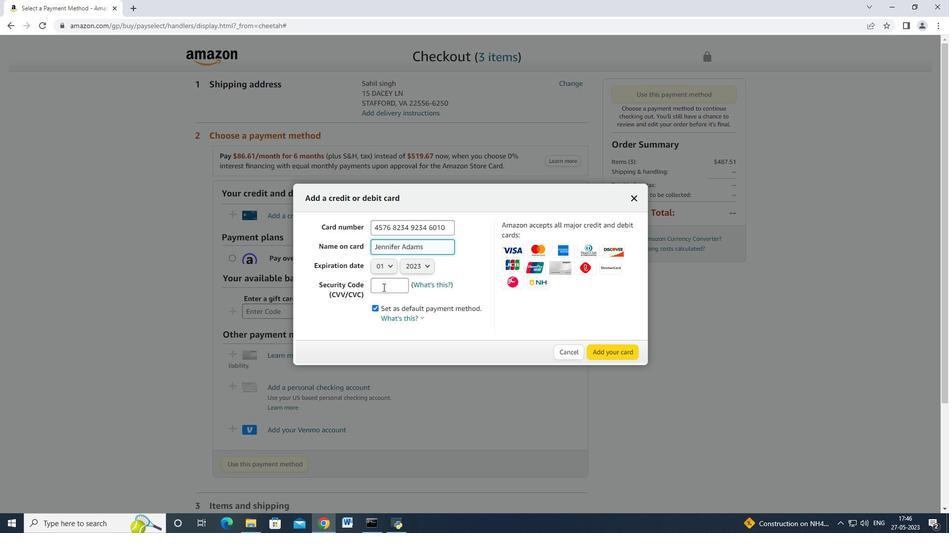 
Action: Mouse moved to (382, 287)
Screenshot: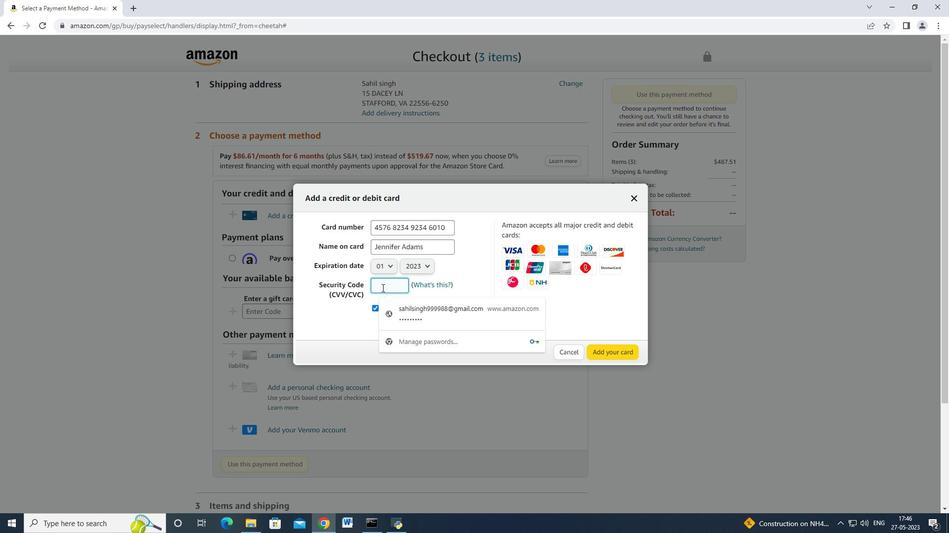 
Action: Key pressed 6
Screenshot: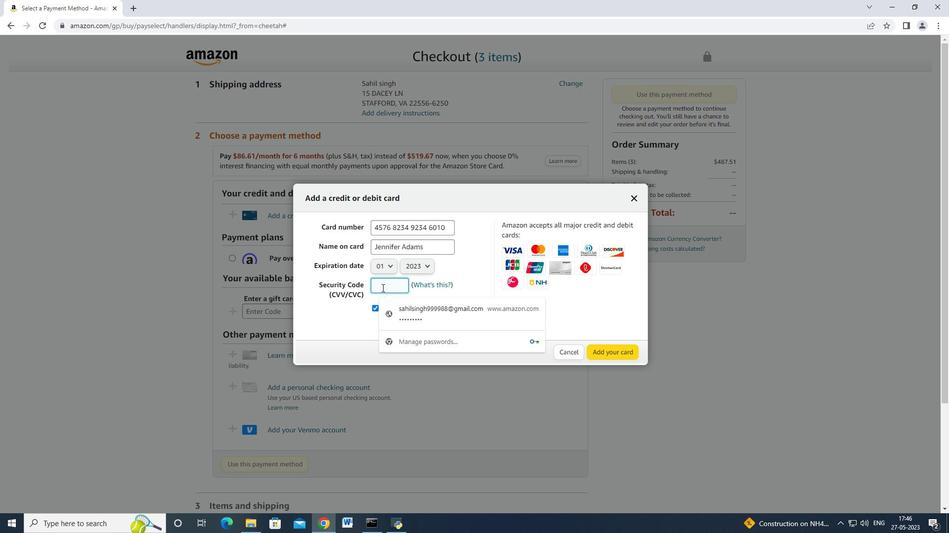 
Action: Mouse moved to (390, 286)
Screenshot: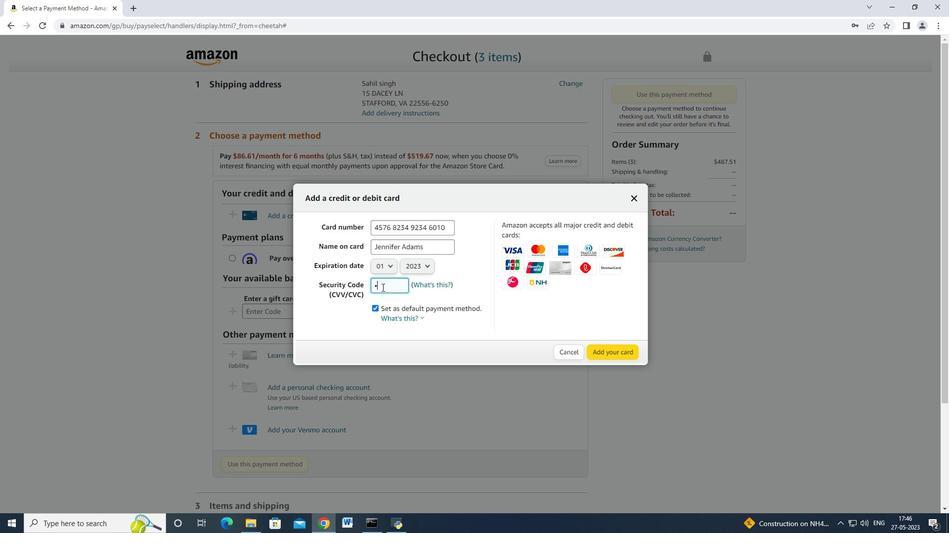 
Action: Key pressed 82
Screenshot: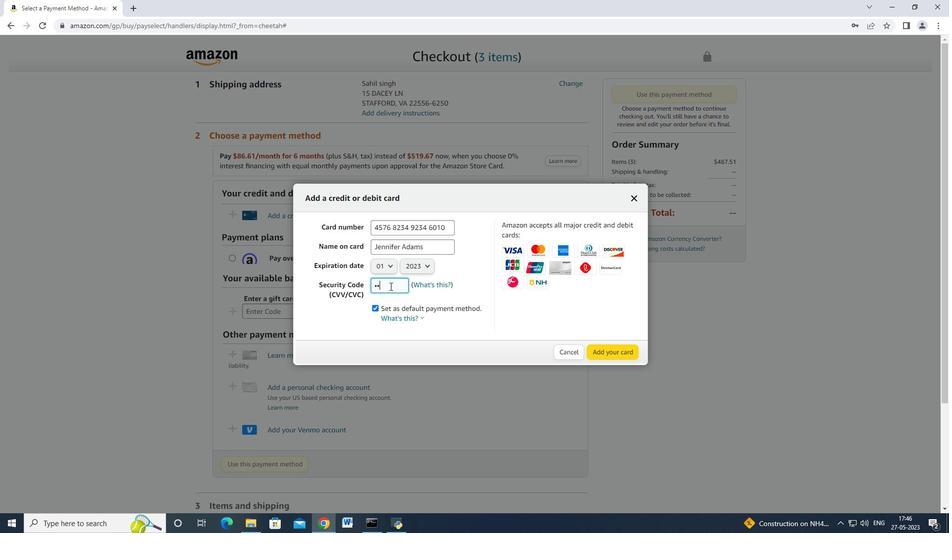
Action: Mouse moved to (636, 196)
Screenshot: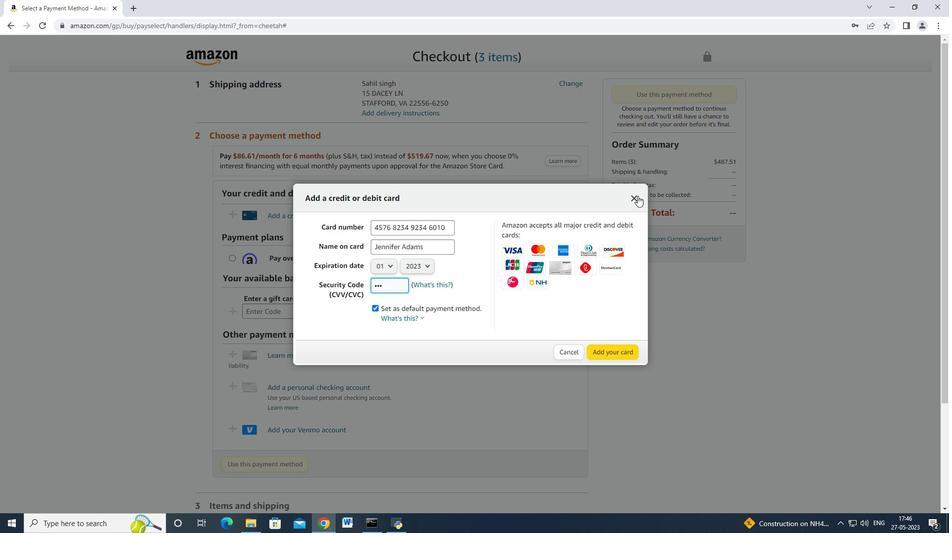
Action: Mouse pressed left at (636, 196)
Screenshot: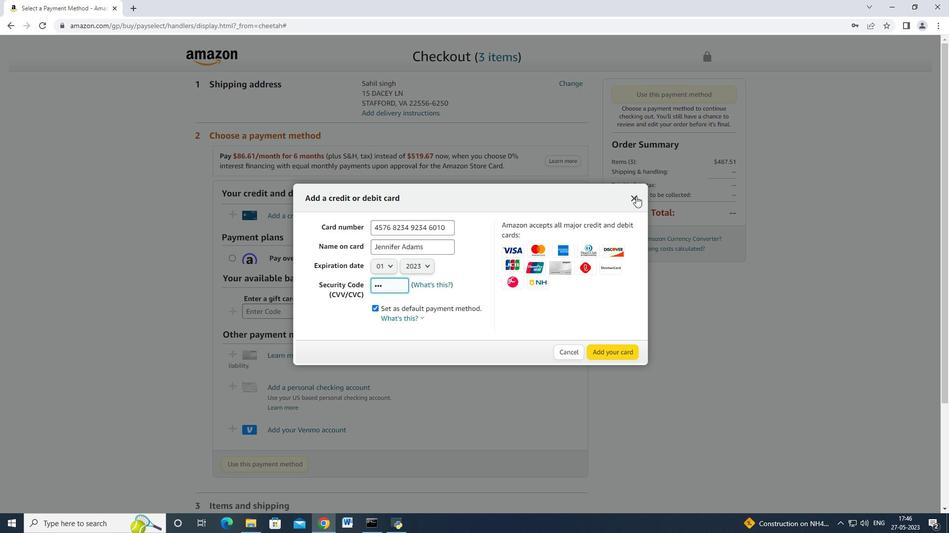 
Action: Mouse moved to (561, 85)
Screenshot: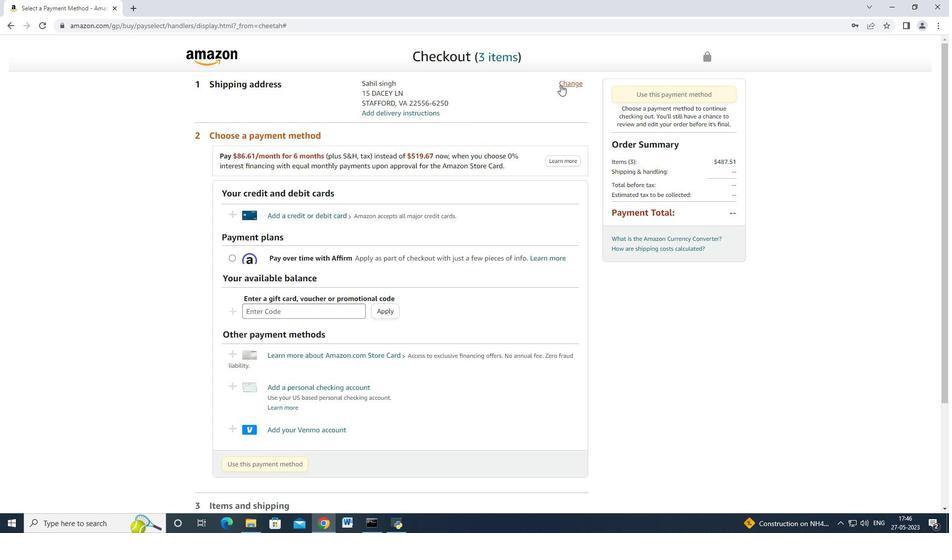 
Action: Mouse pressed left at (561, 85)
Screenshot: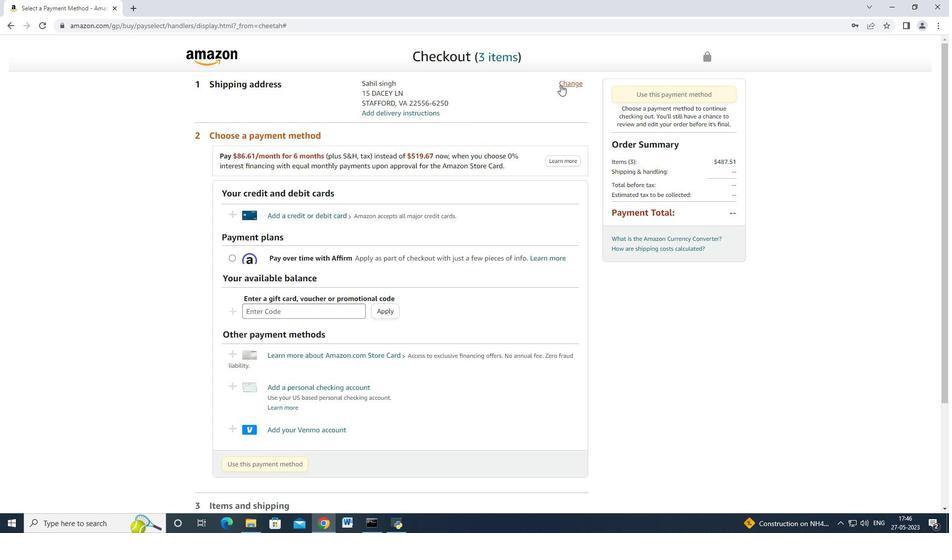 
Action: Mouse moved to (378, 254)
Screenshot: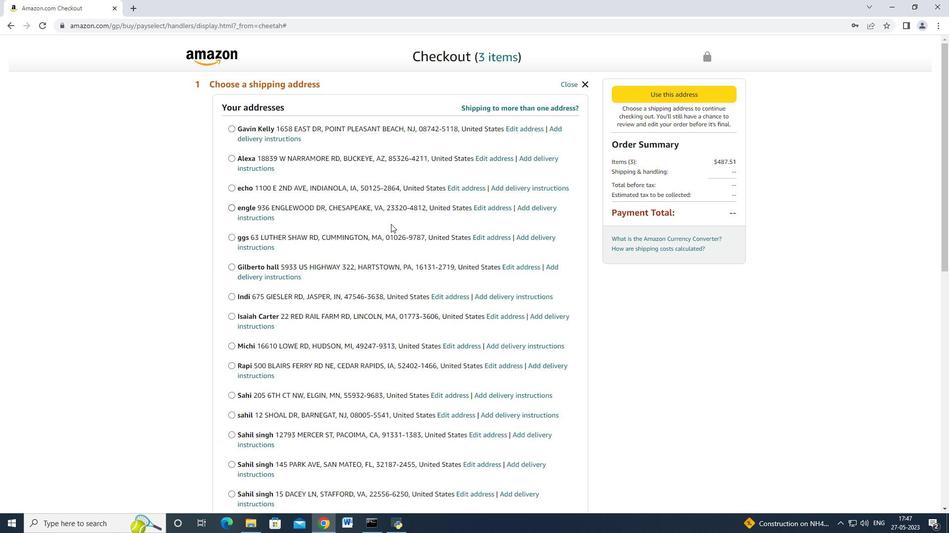 
Action: Mouse scrolled (379, 253) with delta (0, 0)
Screenshot: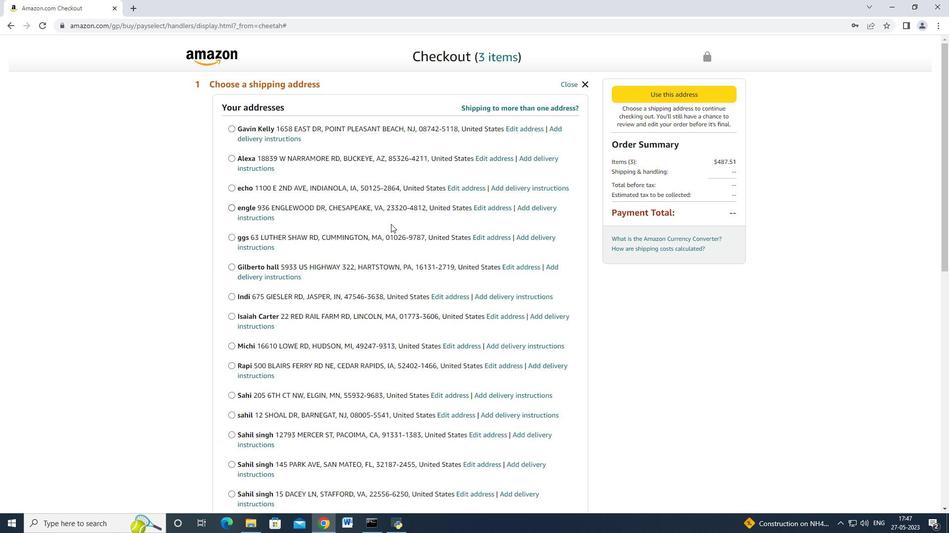 
Action: Mouse moved to (378, 256)
Screenshot: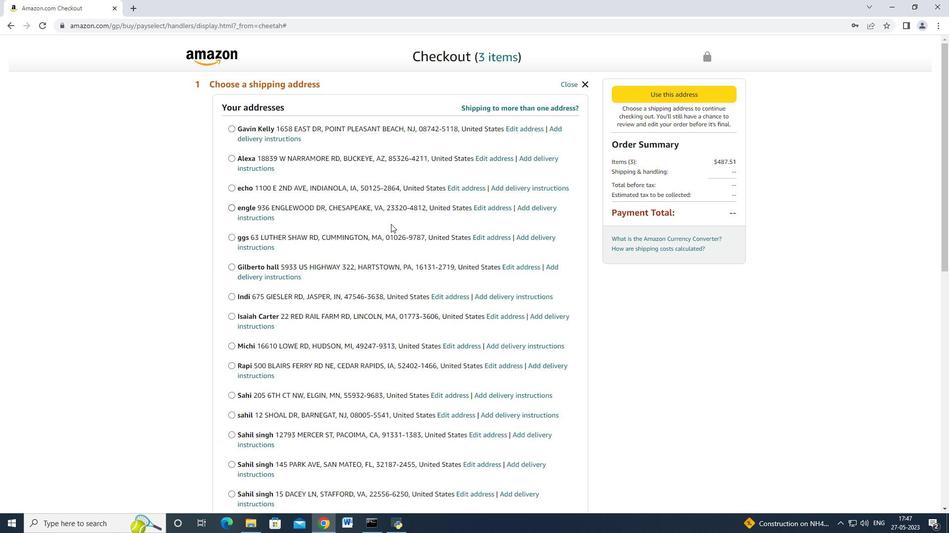 
Action: Mouse scrolled (378, 256) with delta (0, 0)
Screenshot: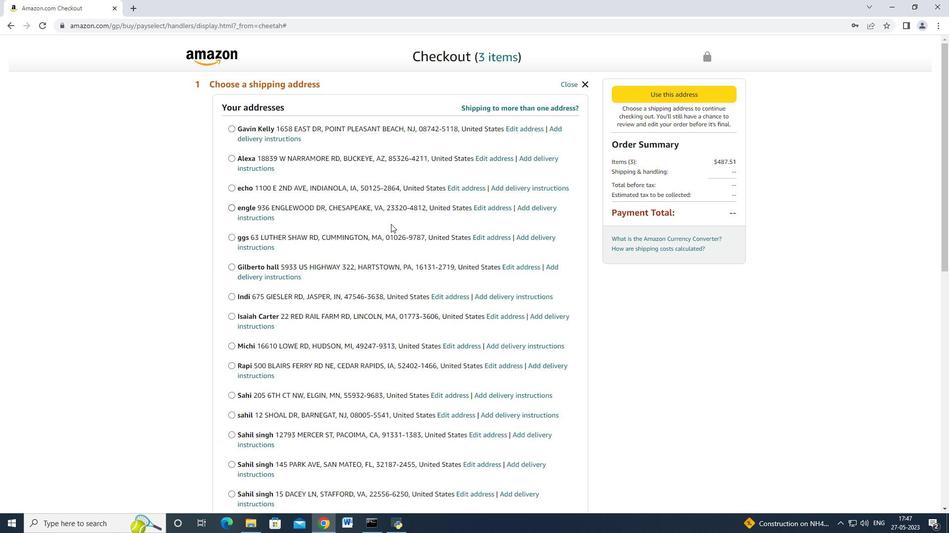 
Action: Mouse moved to (378, 256)
Screenshot: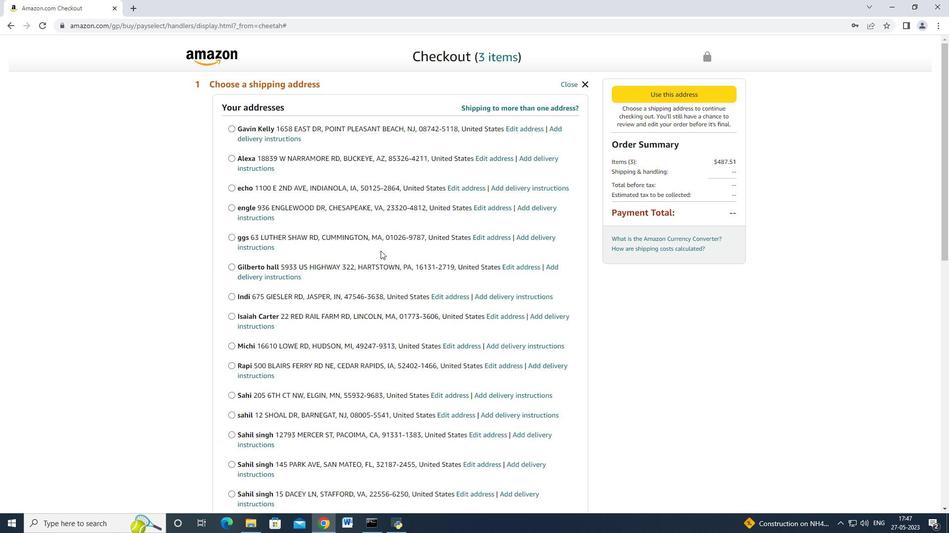 
Action: Mouse scrolled (378, 256) with delta (0, 0)
Screenshot: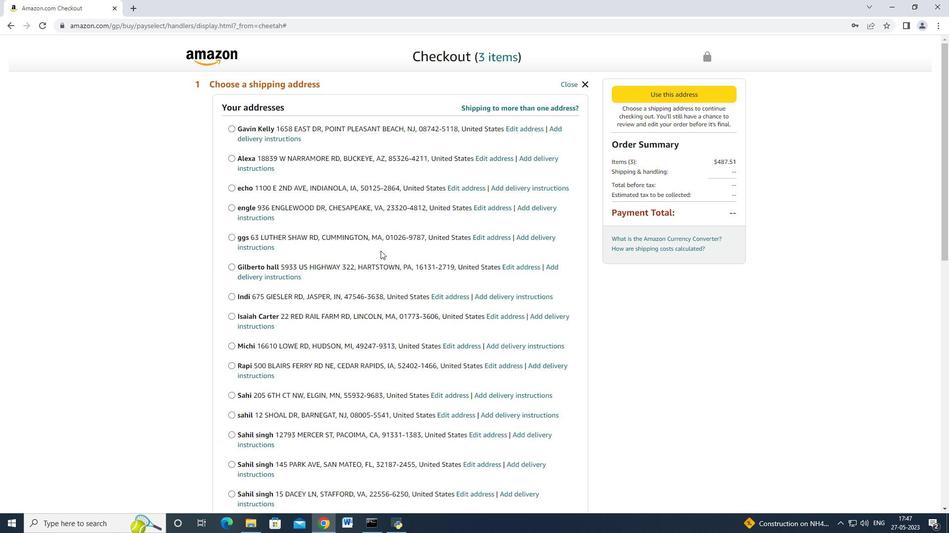 
Action: Mouse scrolled (378, 256) with delta (0, 0)
Screenshot: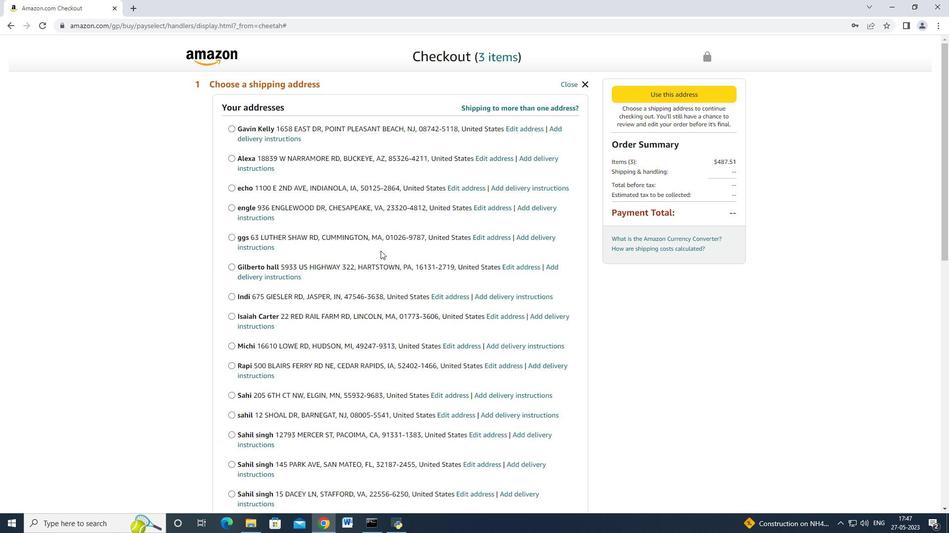 
Action: Mouse moved to (378, 257)
Screenshot: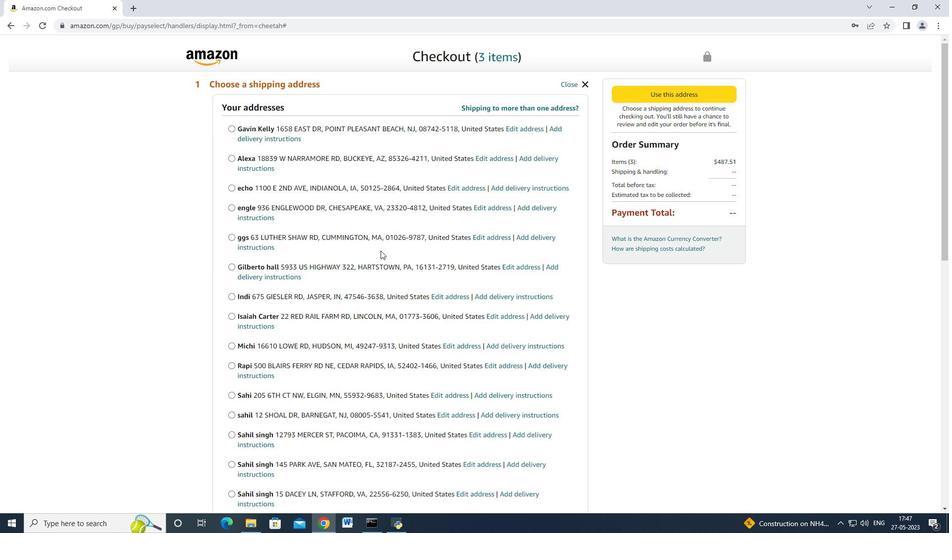 
Action: Mouse scrolled (378, 256) with delta (0, 0)
Screenshot: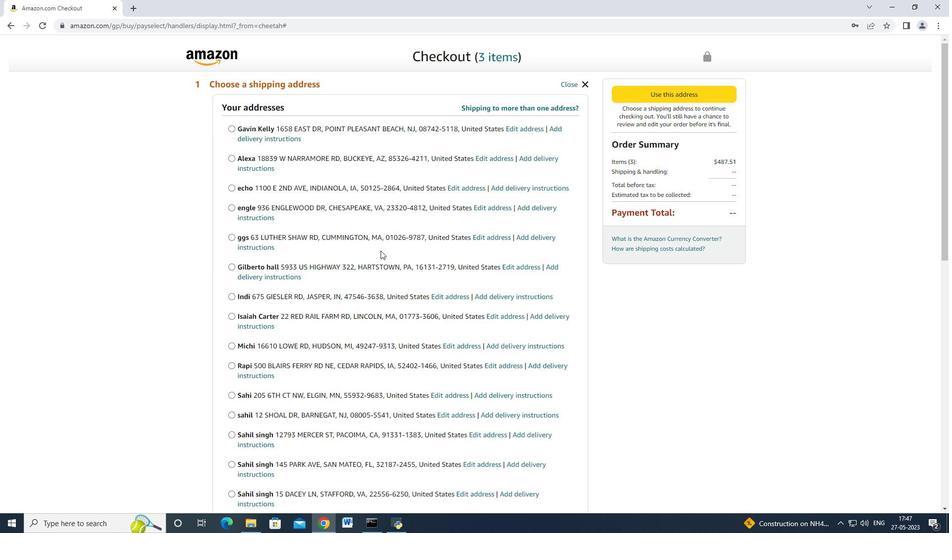 
Action: Mouse scrolled (378, 256) with delta (0, 0)
Screenshot: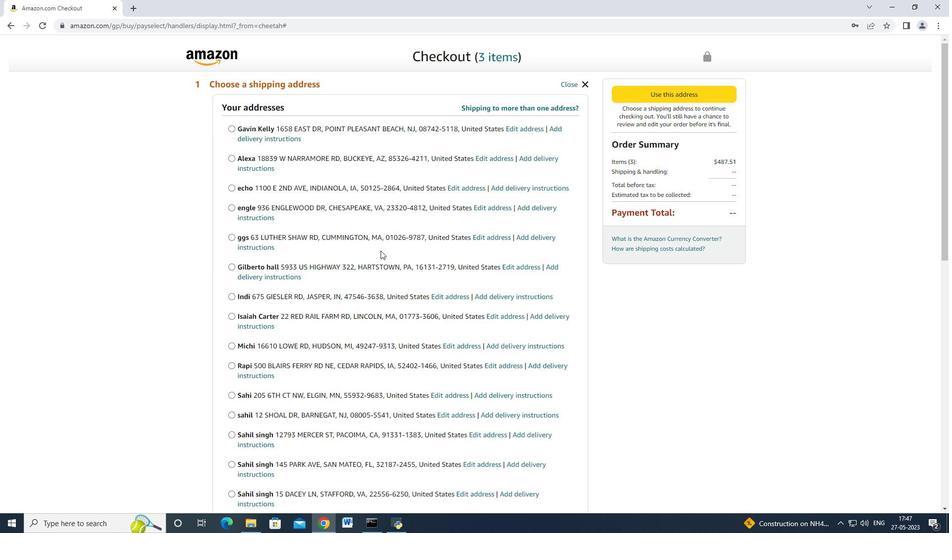 
Action: Mouse moved to (378, 257)
Screenshot: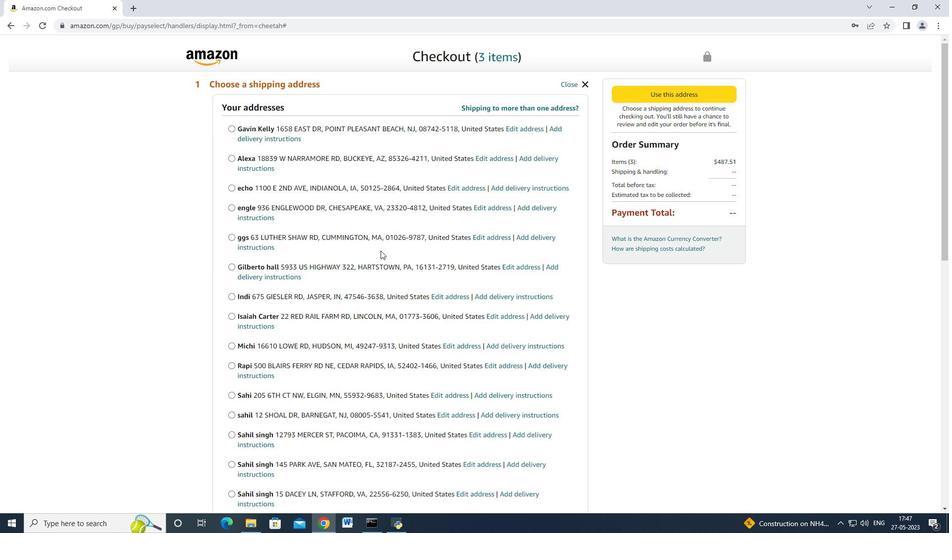 
Action: Mouse scrolled (378, 256) with delta (0, 0)
Screenshot: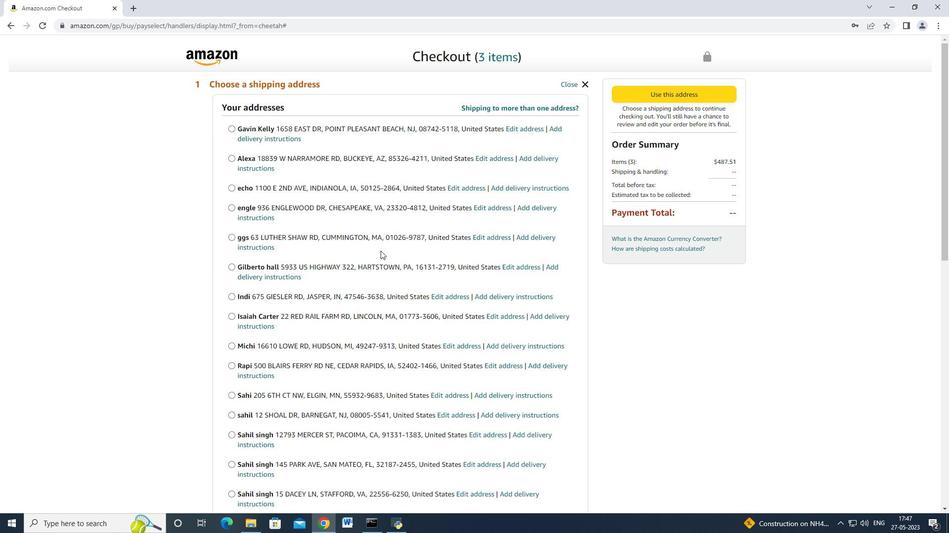 
Action: Mouse moved to (375, 258)
Screenshot: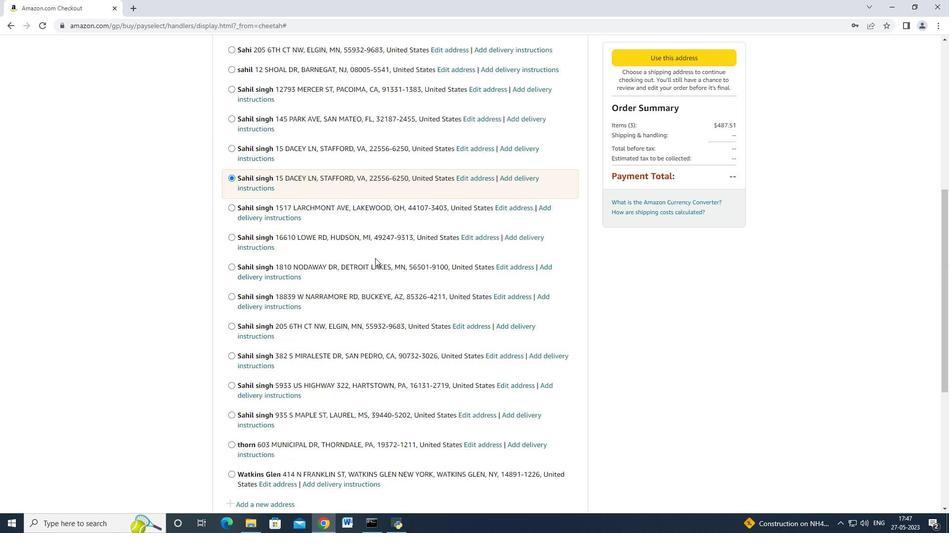
Action: Mouse scrolled (375, 258) with delta (0, 0)
Screenshot: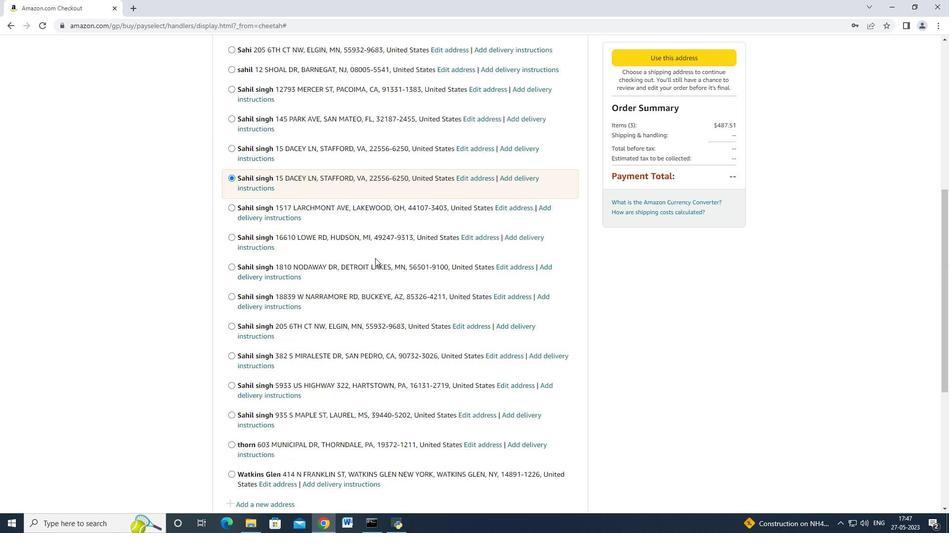 
Action: Mouse scrolled (375, 258) with delta (0, 0)
Screenshot: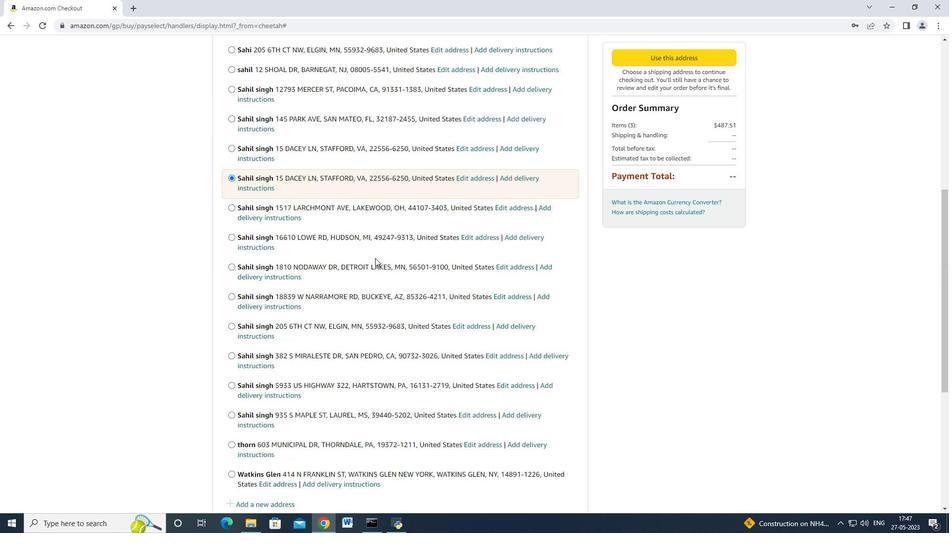 
Action: Mouse scrolled (375, 258) with delta (0, 0)
Screenshot: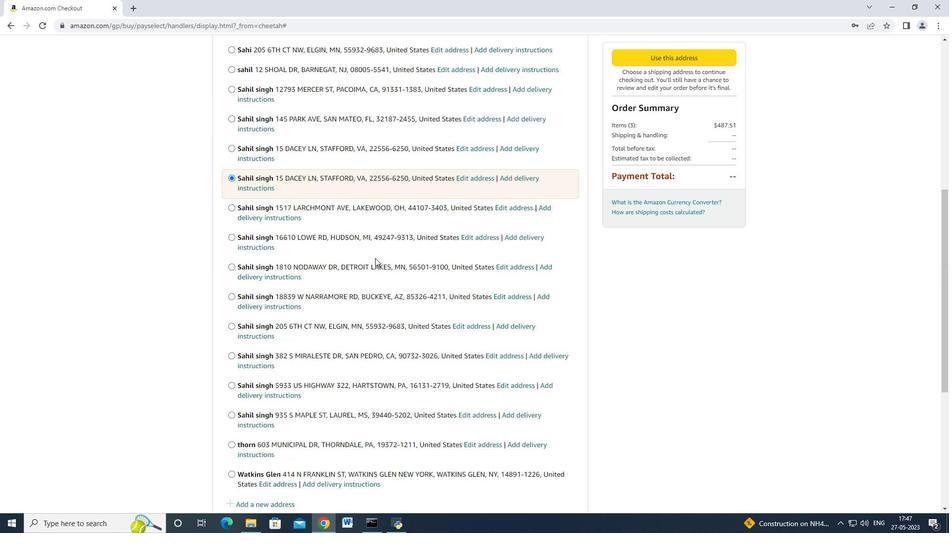 
Action: Mouse moved to (375, 259)
Screenshot: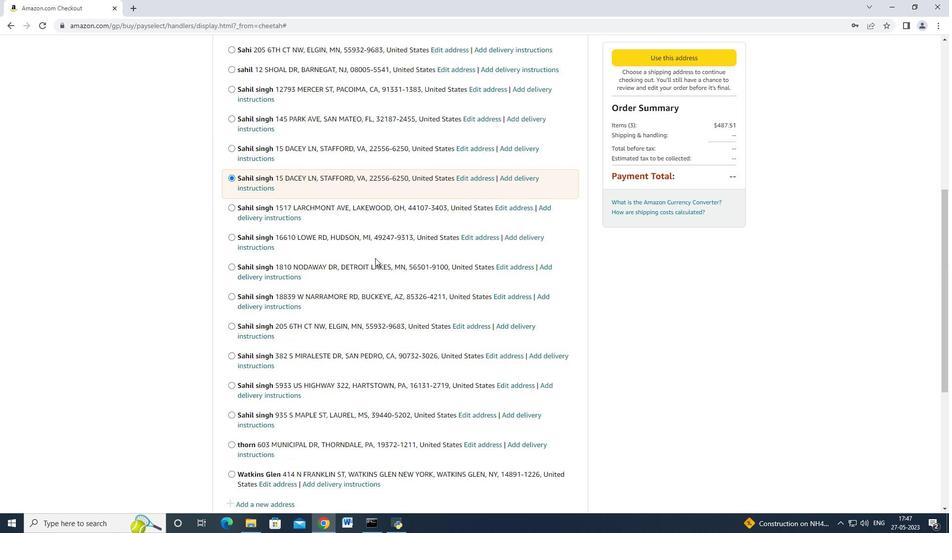 
Action: Mouse scrolled (375, 258) with delta (0, 0)
Screenshot: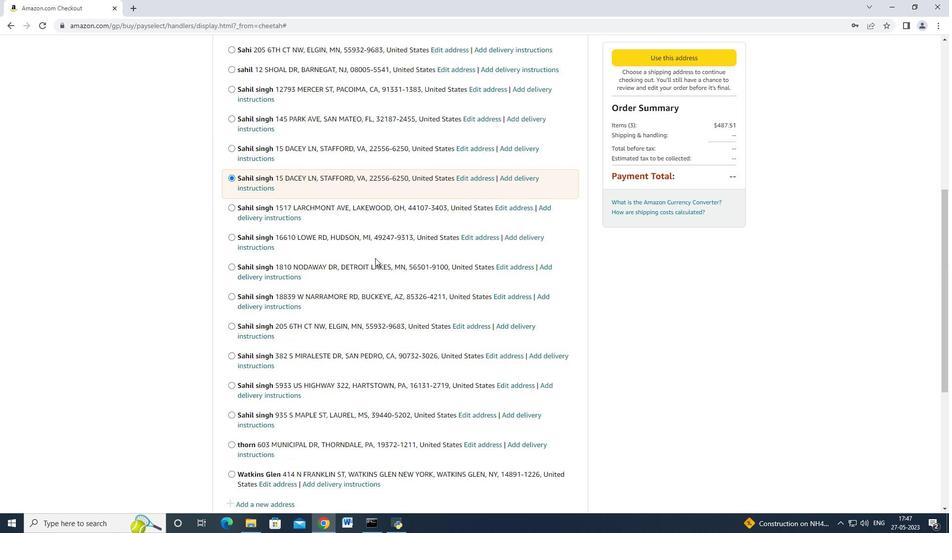 
Action: Mouse moved to (375, 259)
Screenshot: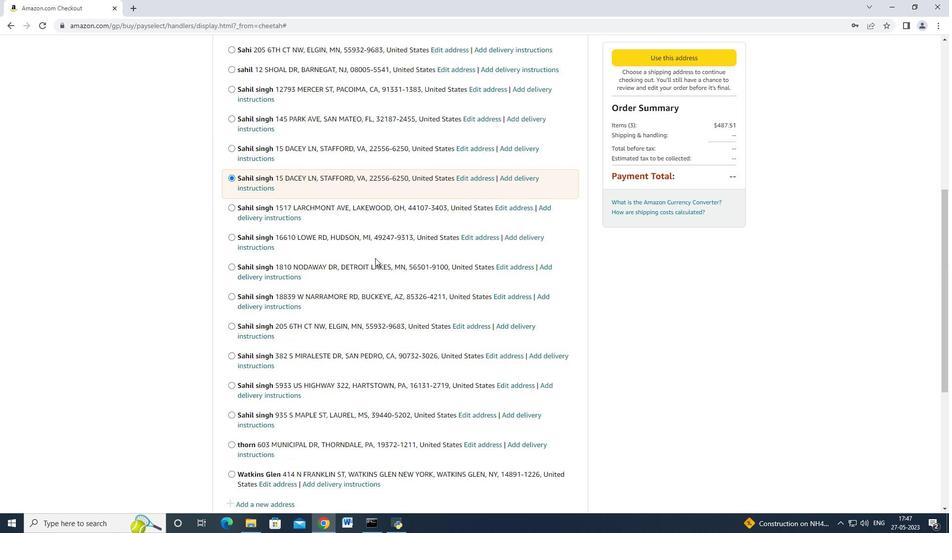 
Action: Mouse scrolled (375, 259) with delta (0, 0)
Screenshot: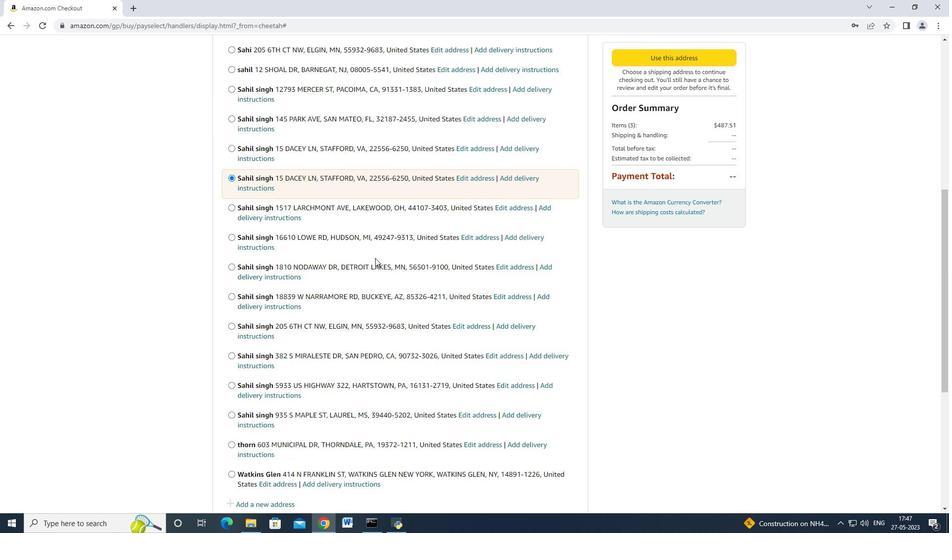 
Action: Mouse moved to (372, 262)
Screenshot: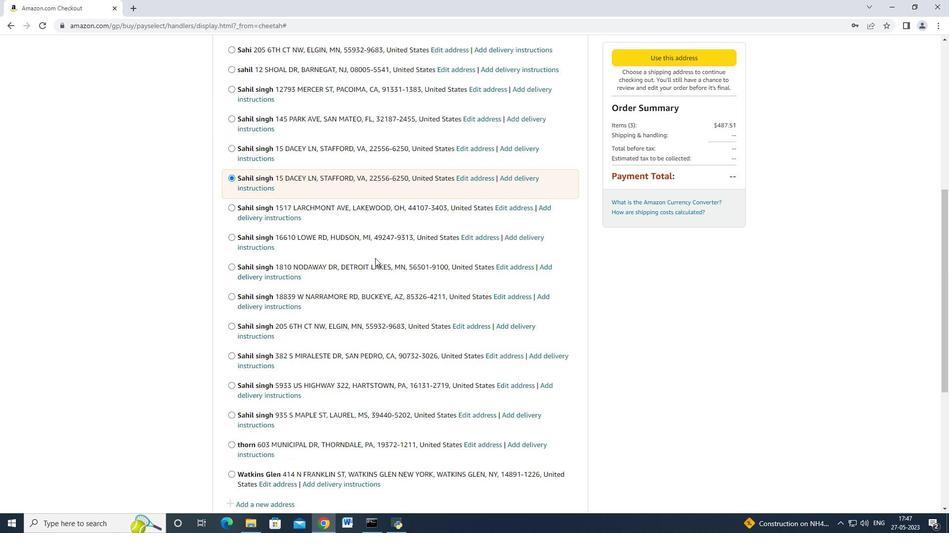
Action: Mouse scrolled (374, 260) with delta (0, 0)
Screenshot: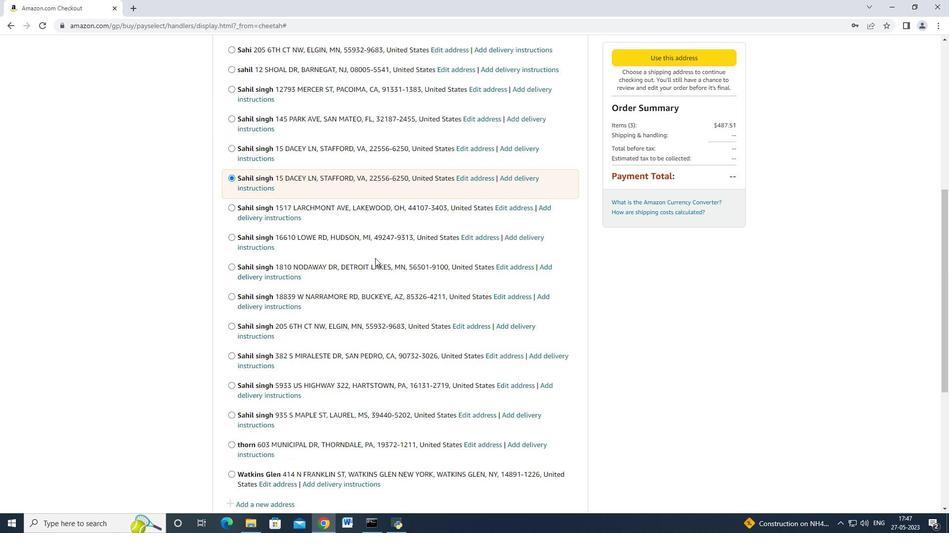 
Action: Mouse moved to (368, 272)
Screenshot: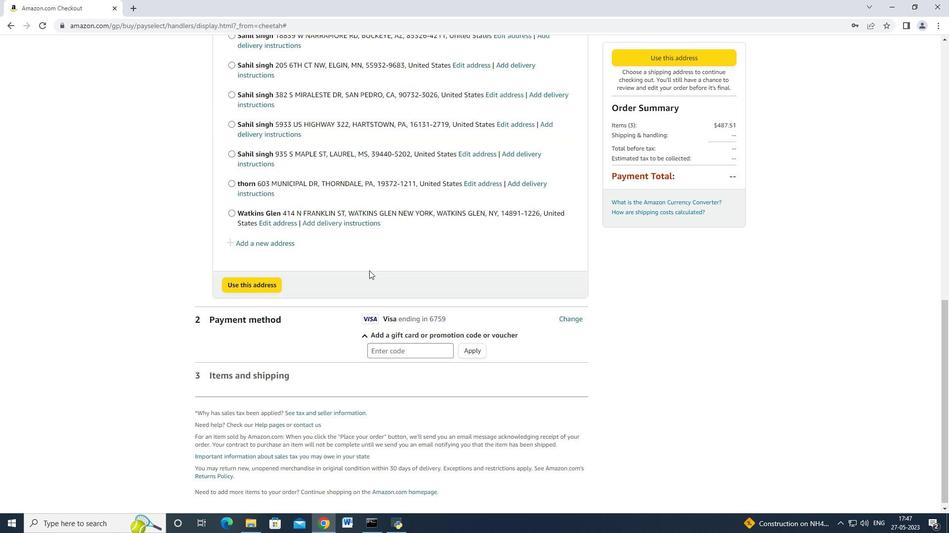 
Action: Mouse scrolled (368, 272) with delta (0, 0)
Screenshot: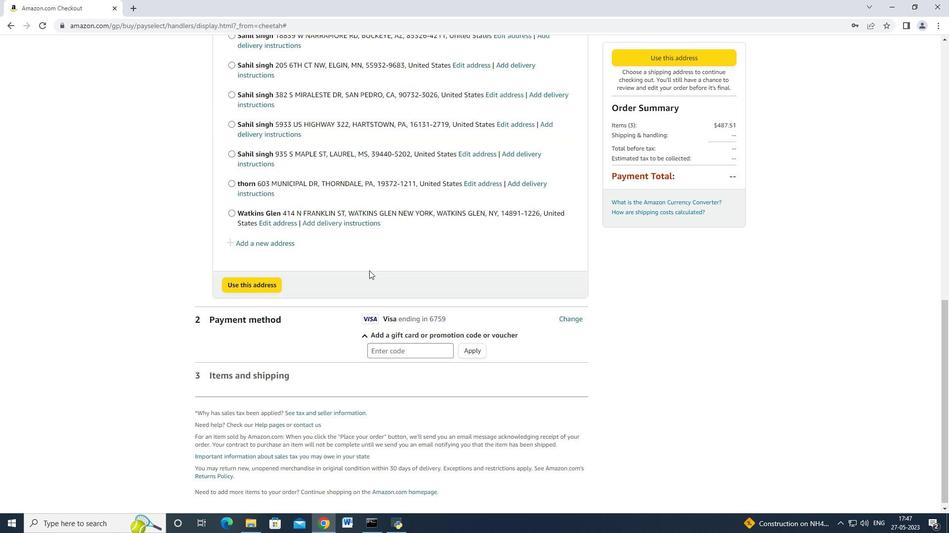 
Action: Mouse scrolled (368, 272) with delta (0, 0)
Screenshot: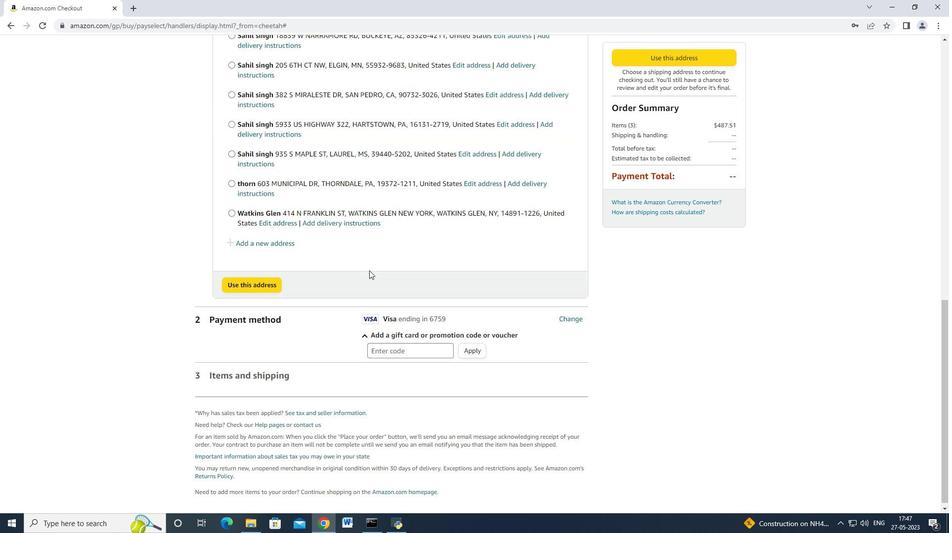 
Action: Mouse moved to (368, 272)
Screenshot: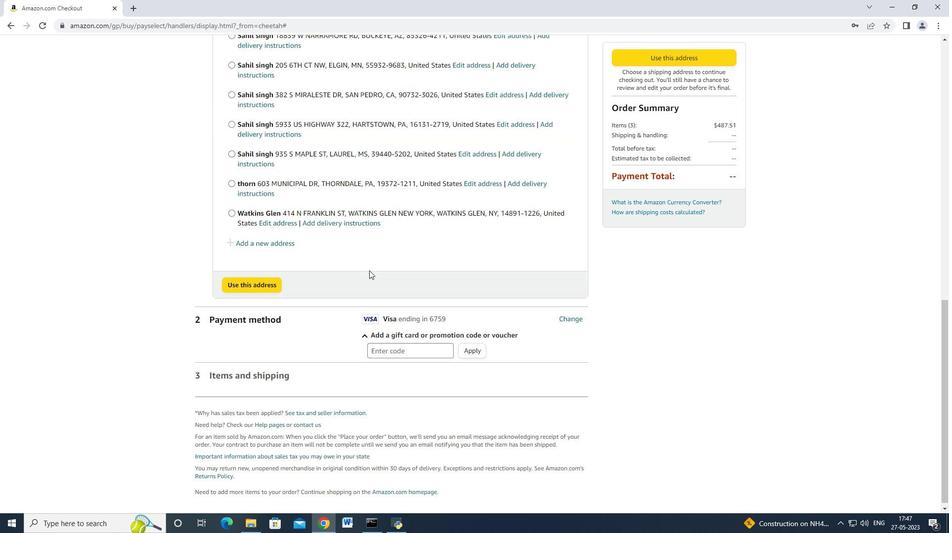 
Action: Mouse scrolled (368, 272) with delta (0, 0)
Screenshot: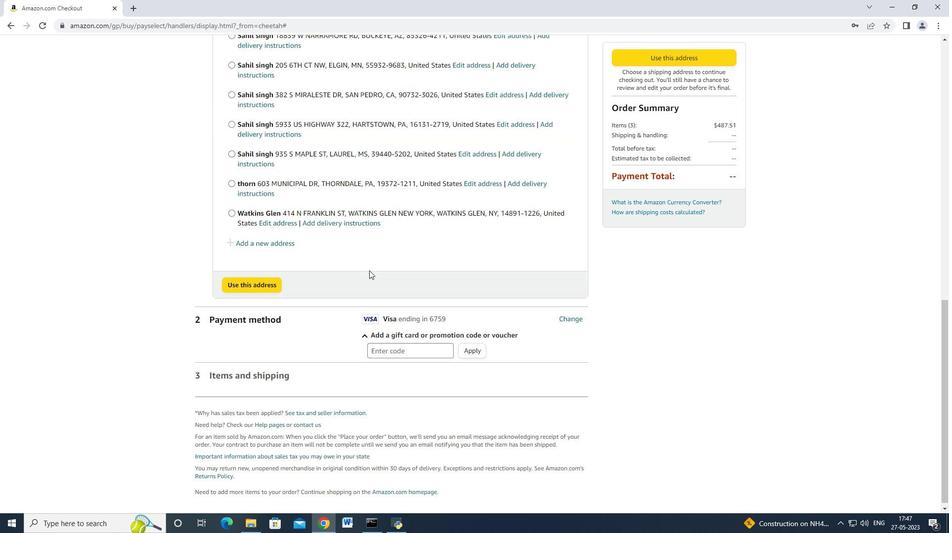 
Action: Mouse moved to (274, 240)
Screenshot: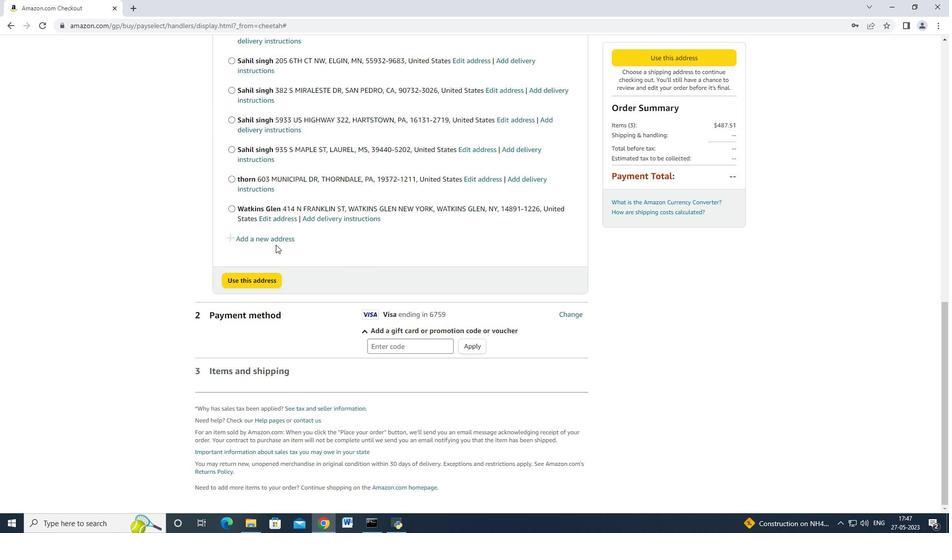 
Action: Mouse pressed left at (274, 240)
Screenshot: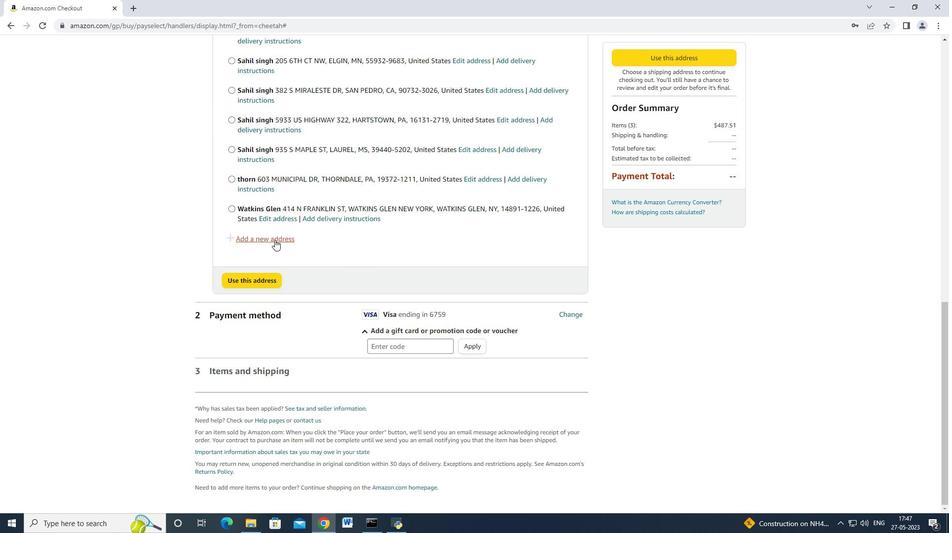 
Action: Mouse moved to (332, 234)
Screenshot: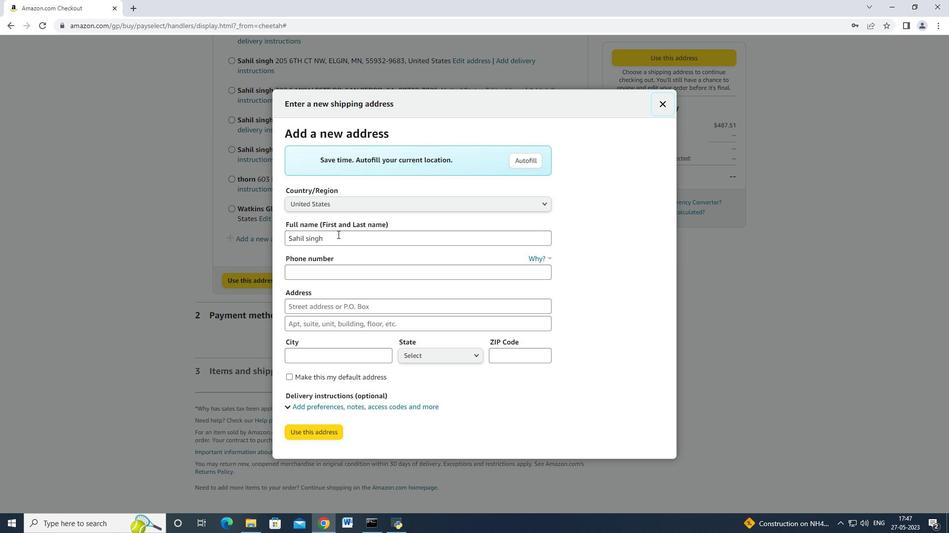 
Action: Mouse pressed left at (332, 234)
Screenshot: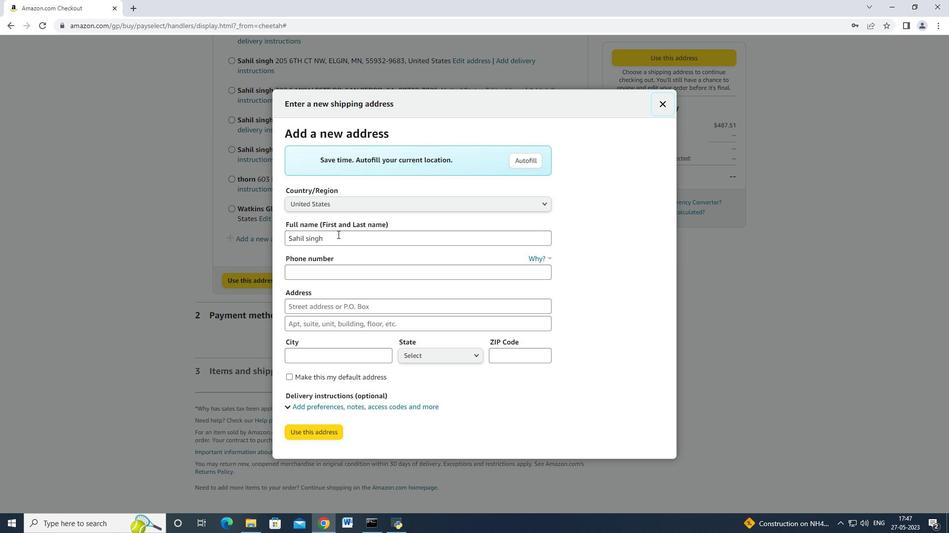 
Action: Mouse moved to (263, 234)
Screenshot: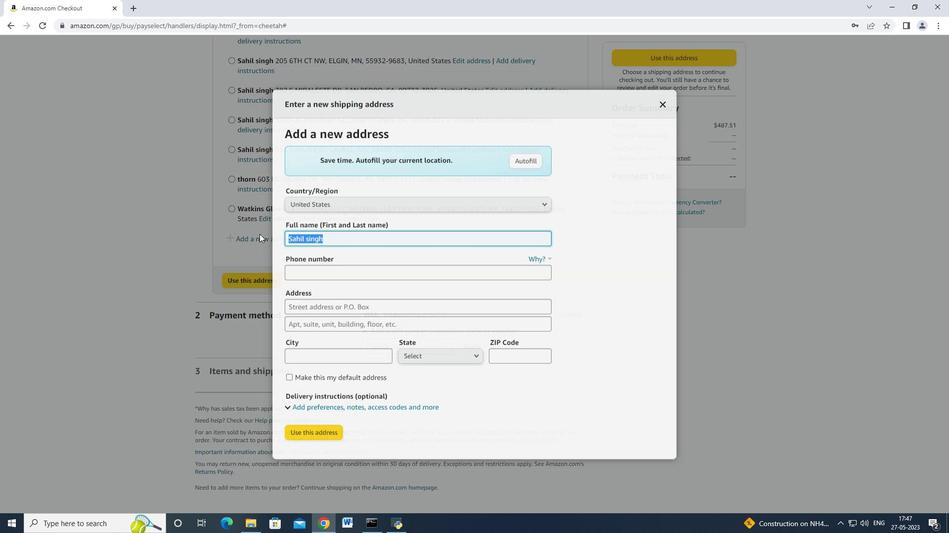 
Action: Key pressed <Key.backspace>
Screenshot: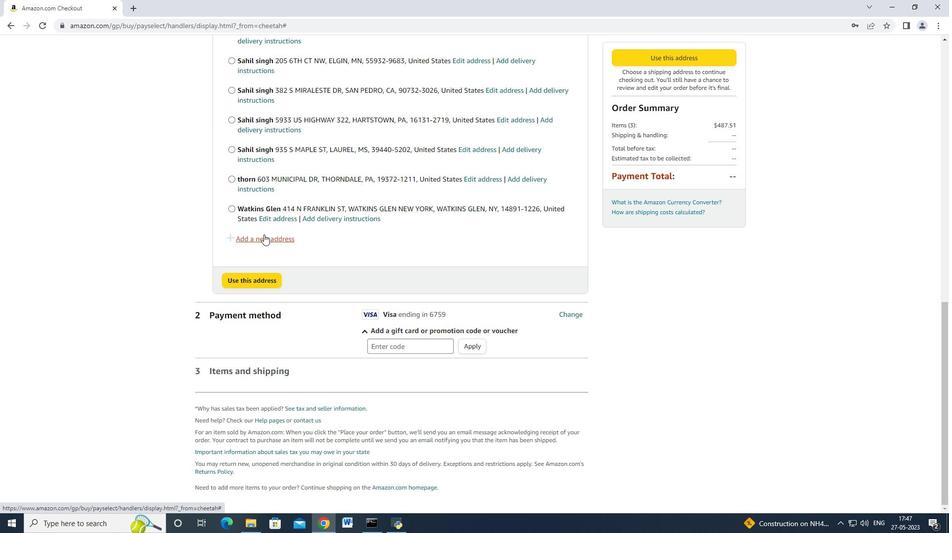
Action: Mouse moved to (265, 233)
Screenshot: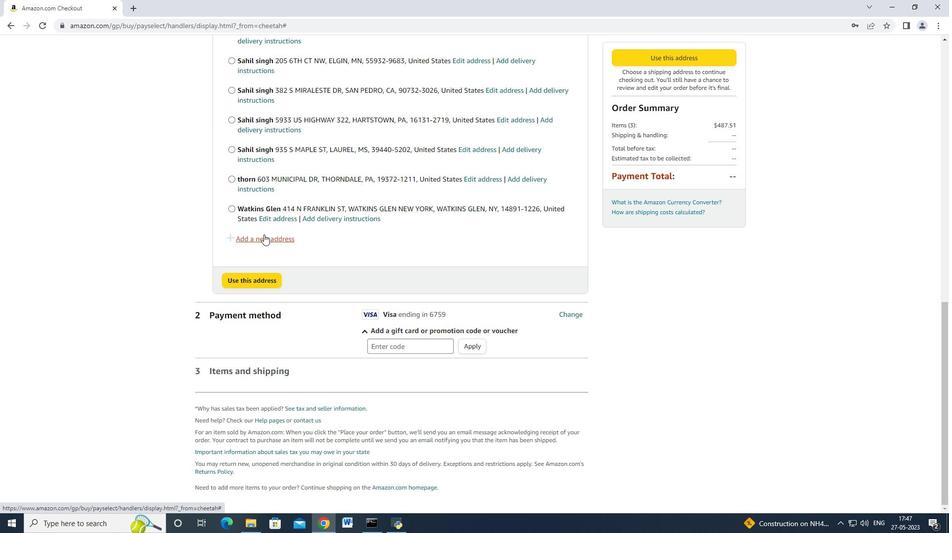 
Action: Mouse scrolled (265, 233) with delta (0, 0)
Screenshot: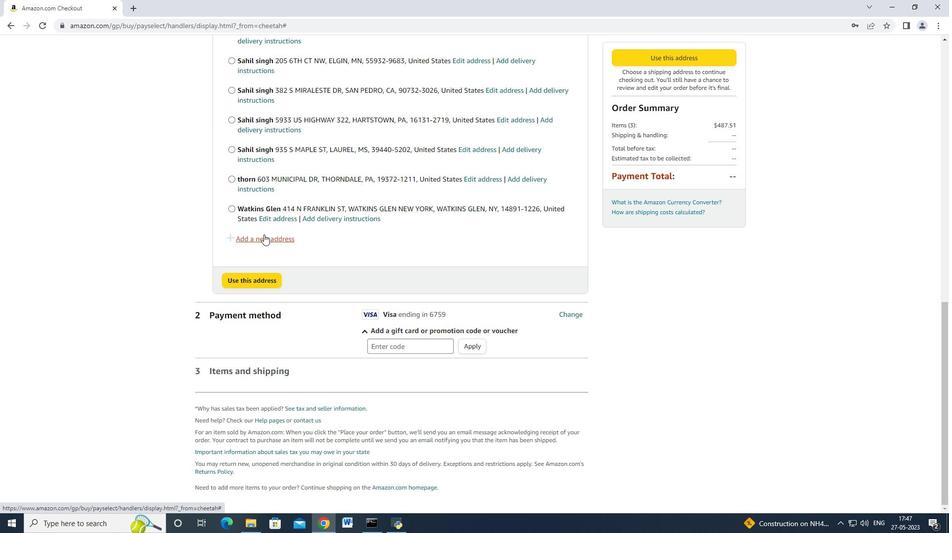 
Action: Mouse scrolled (265, 233) with delta (0, 0)
Screenshot: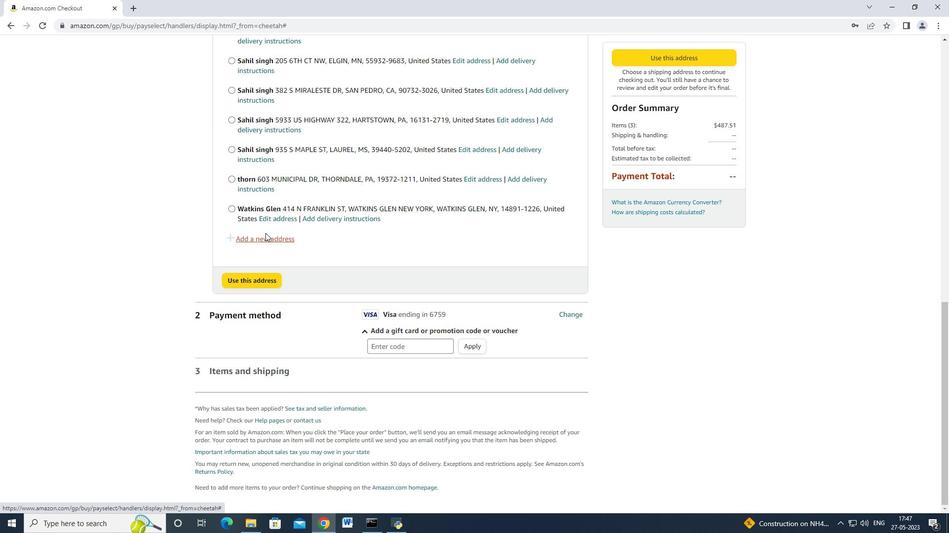 
Action: Mouse moved to (286, 336)
Screenshot: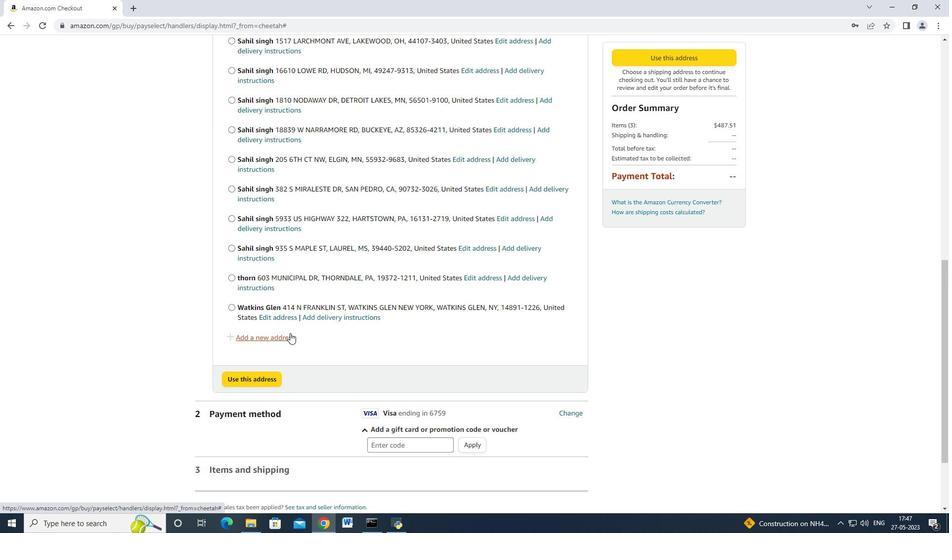 
Action: Mouse pressed left at (286, 336)
Screenshot: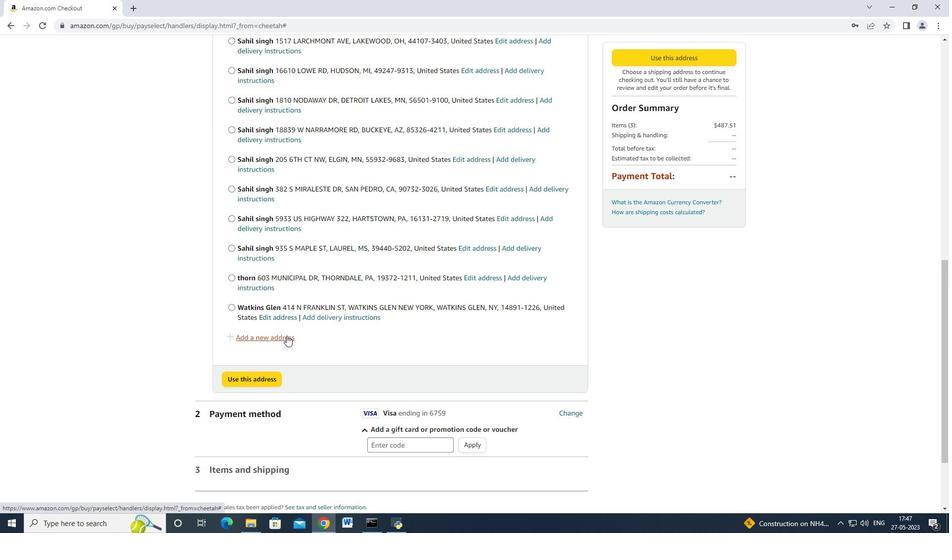 
Action: Mouse moved to (327, 241)
Screenshot: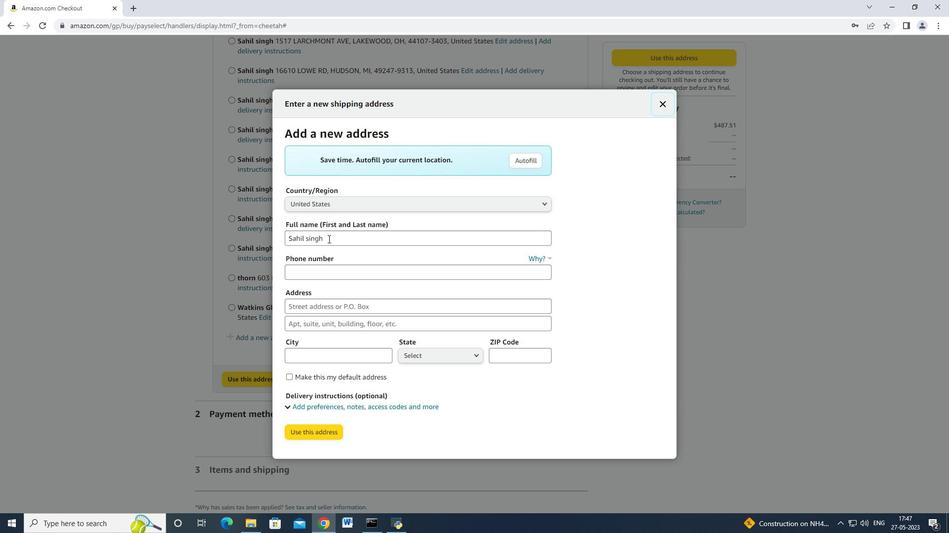 
Action: Mouse pressed left at (327, 241)
Screenshot: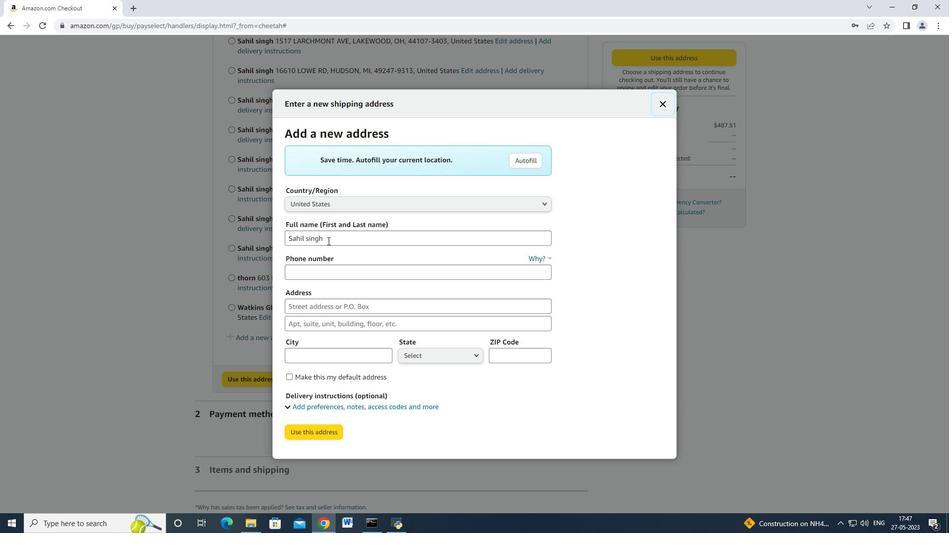 
Action: Mouse moved to (243, 340)
Screenshot: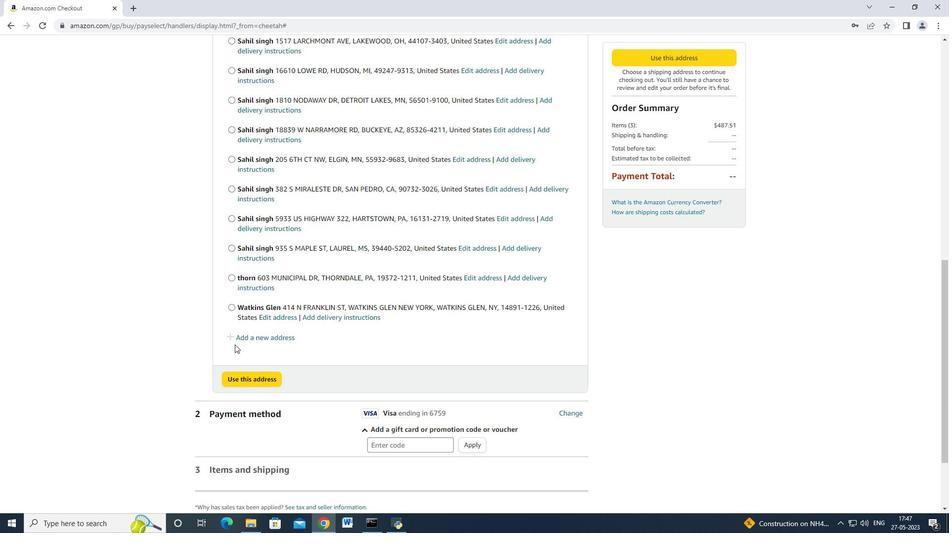 
Action: Mouse pressed left at (243, 340)
Screenshot: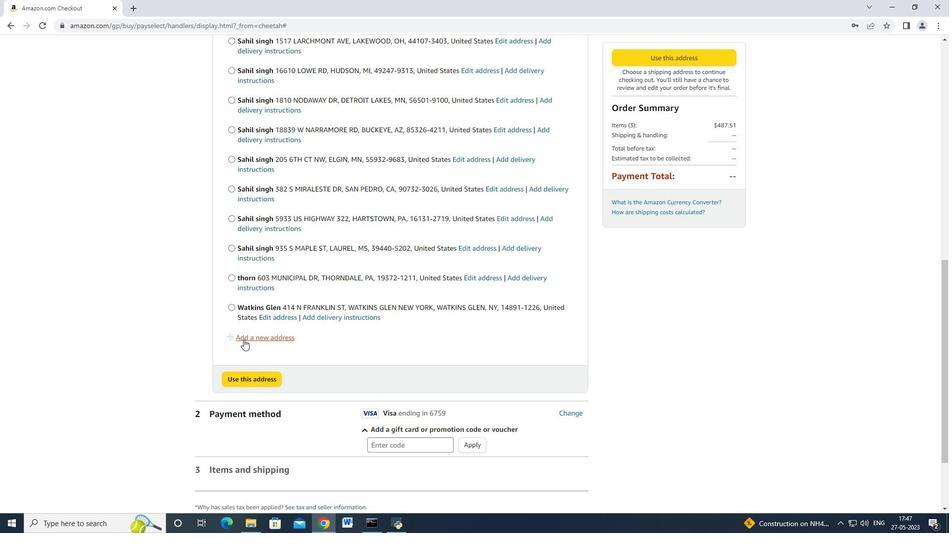 
Action: Mouse moved to (321, 234)
Screenshot: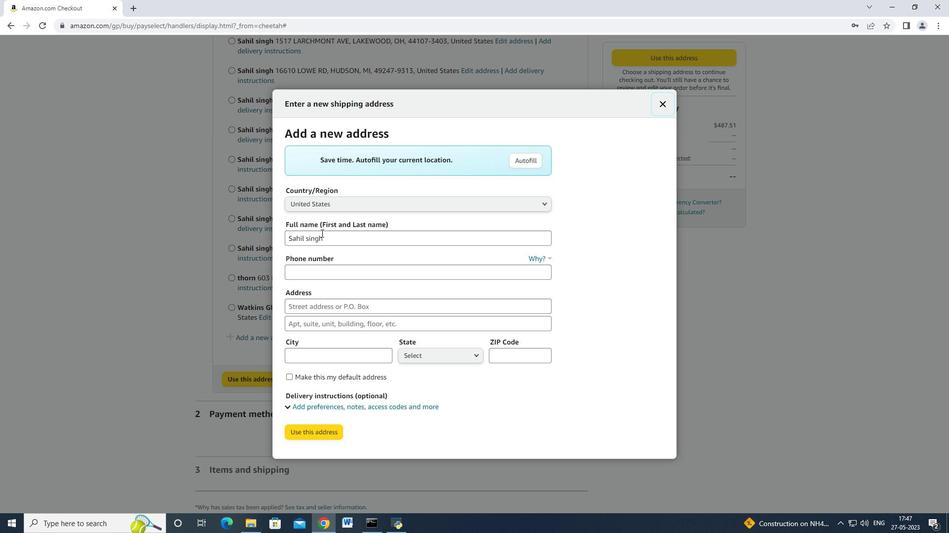 
Action: Mouse pressed left at (321, 234)
Screenshot: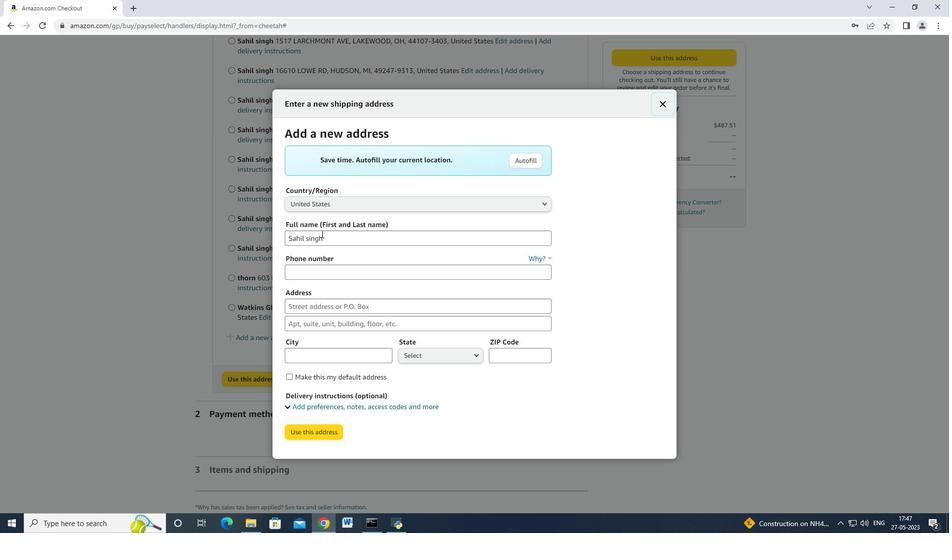 
Action: Mouse moved to (322, 234)
Screenshot: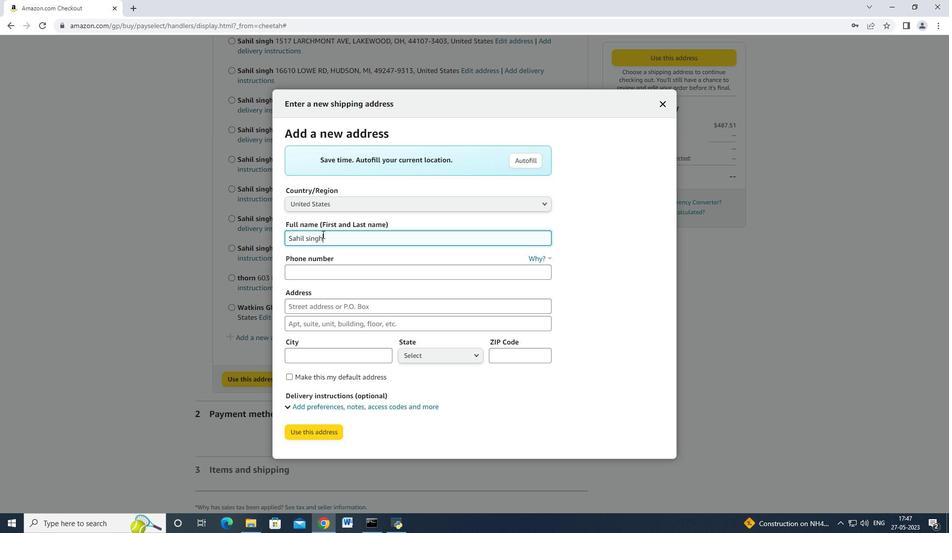 
Action: Key pressed ctrl+A<Key.backspace><Key.shift><Key.shift><Key.shift><Key.shift><Key.shift><Key.shift><Key.shift><Key.shift><Key.shift><Key.shift><Key.shift><Key.shift><Key.shift><Key.shift><Key.shift><Key.shift><Key.shift><Key.shift><Key.shift>Jennifer<Key.space><Key.shift_r>Adams<Key.tab><Key.tab>2034707335
Screenshot: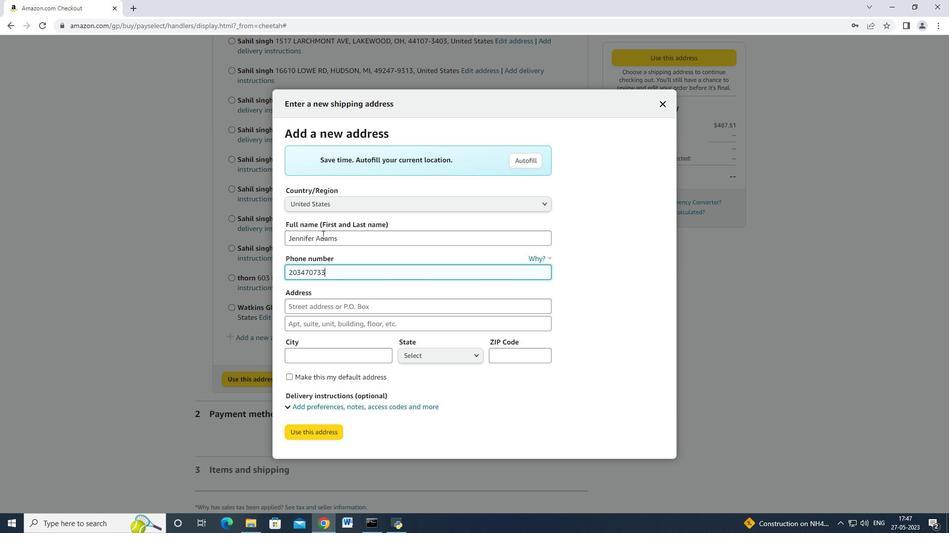 
Action: Mouse moved to (337, 305)
Screenshot: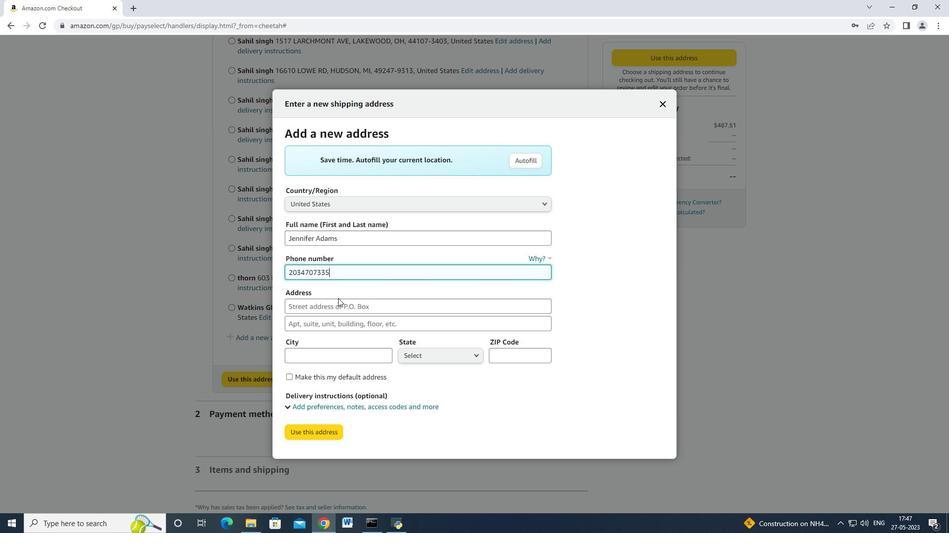 
Action: Mouse pressed left at (337, 305)
Screenshot: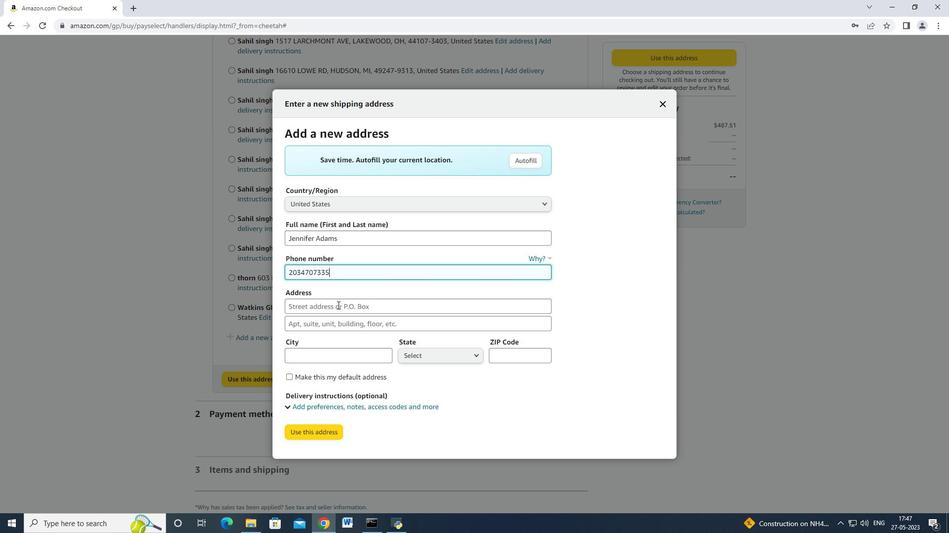 
Action: Mouse moved to (345, 304)
Screenshot: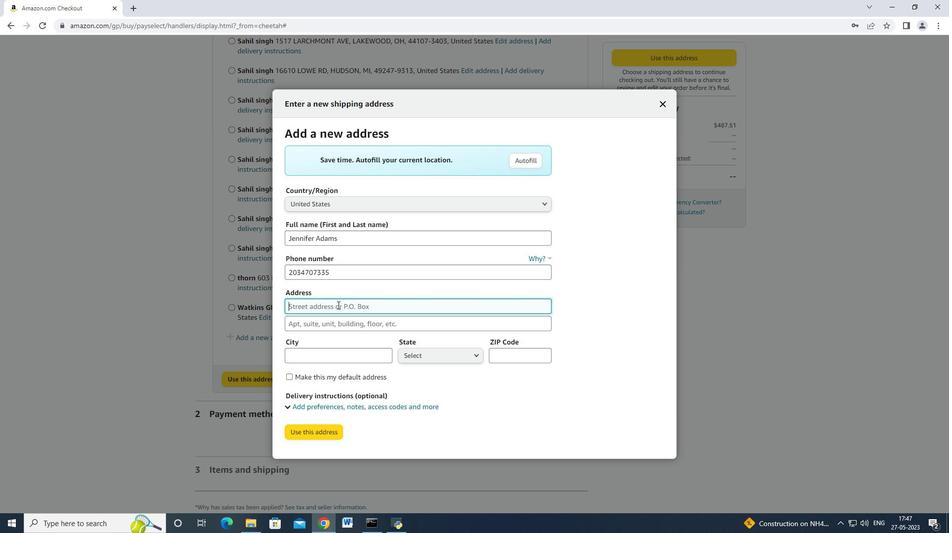 
Action: Key pressed 3519<Key.space><Key.shift>Cook<Key.space><Key.shift>Hill<Key.space><Key.shift>Road,<Key.space><Key.shift>Danbury,<Key.space><Key.shift>Connecticut<Key.tab><Key.tab><Key.shift_r>Danbury<Key.tab>
Screenshot: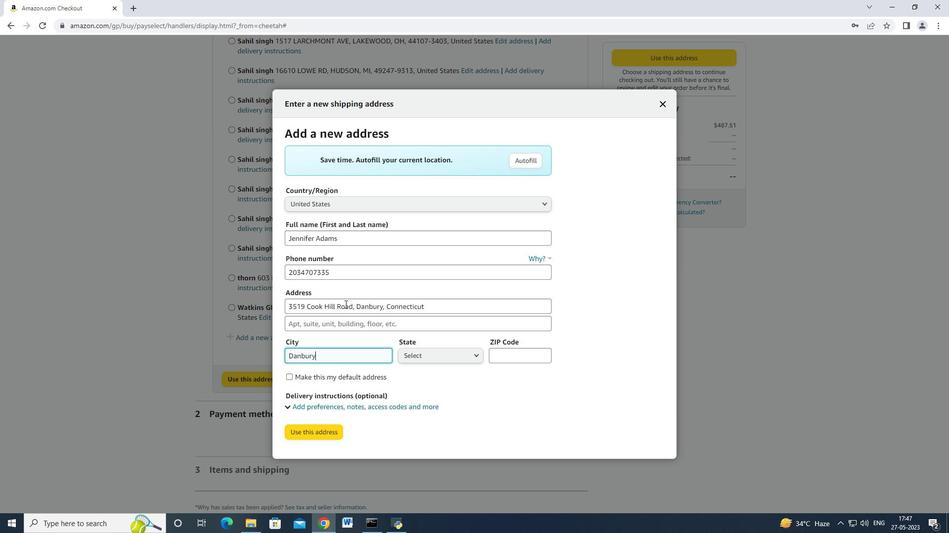 
Action: Mouse moved to (441, 358)
Screenshot: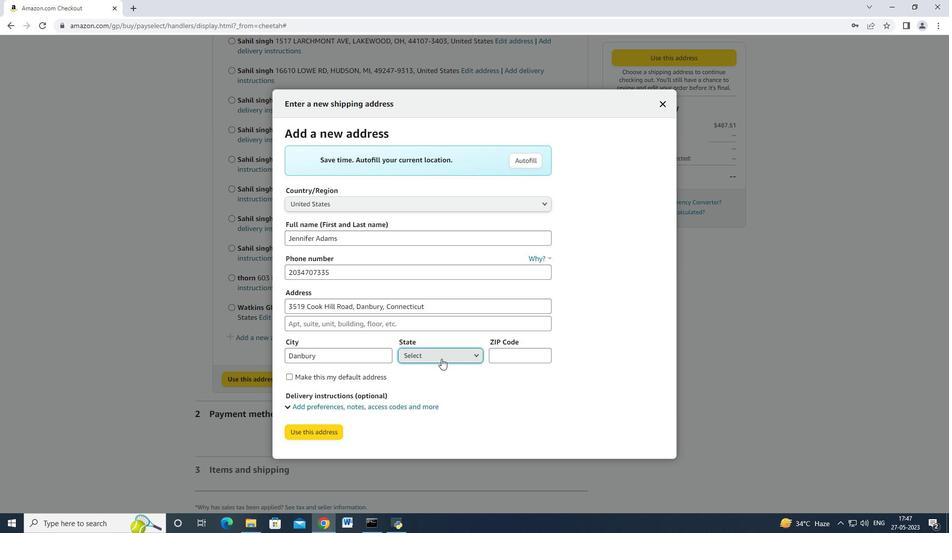 
Action: Mouse pressed left at (441, 358)
Screenshot: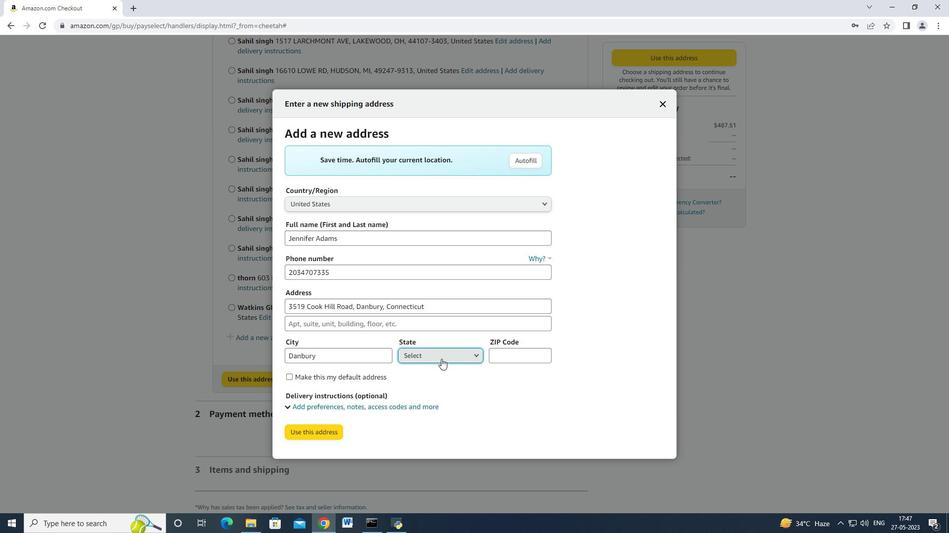 
Action: Mouse moved to (440, 213)
Screenshot: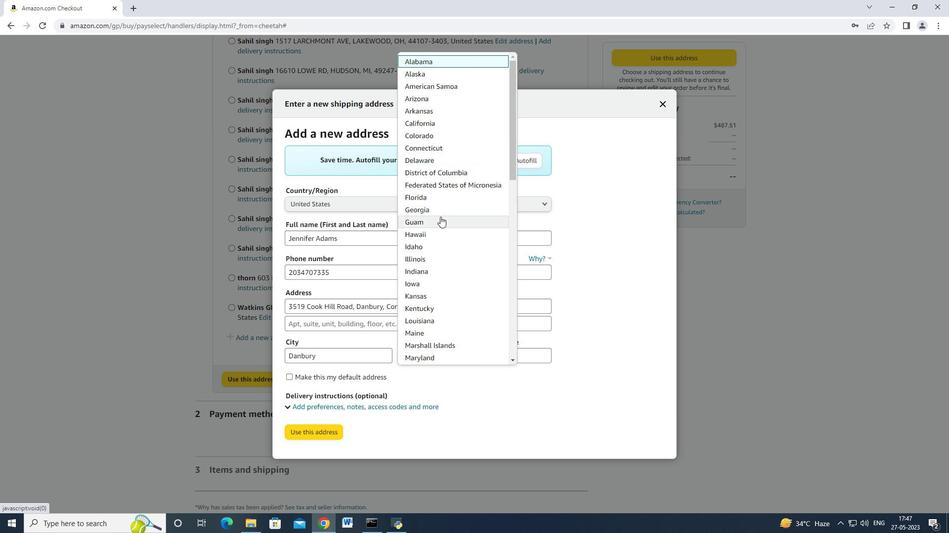 
Action: Mouse scrolled (440, 213) with delta (0, 0)
Screenshot: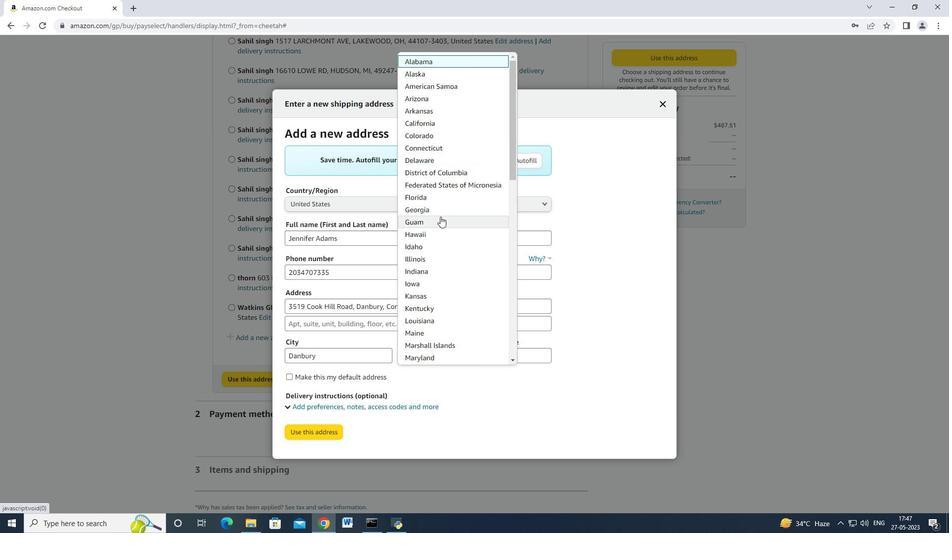 
Action: Mouse scrolled (440, 213) with delta (0, 0)
Screenshot: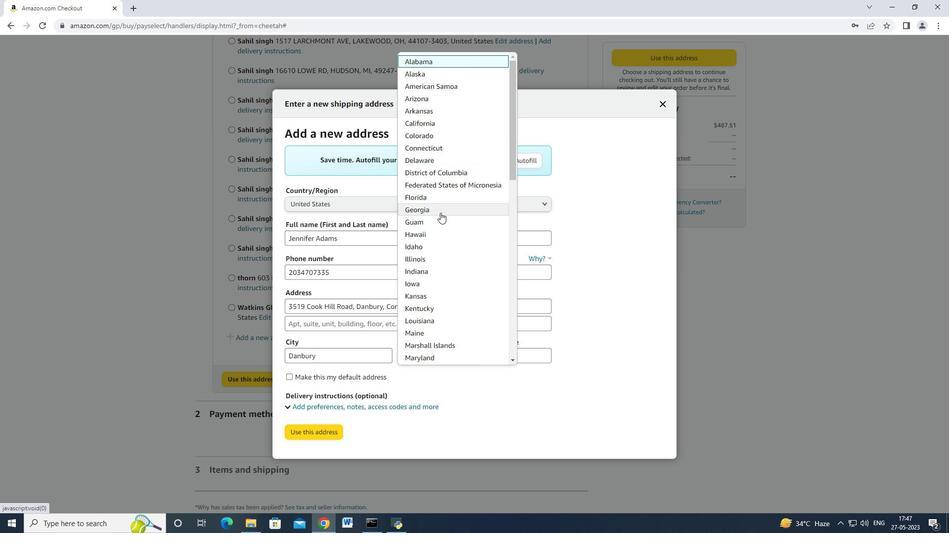 
Action: Mouse moved to (441, 213)
Screenshot: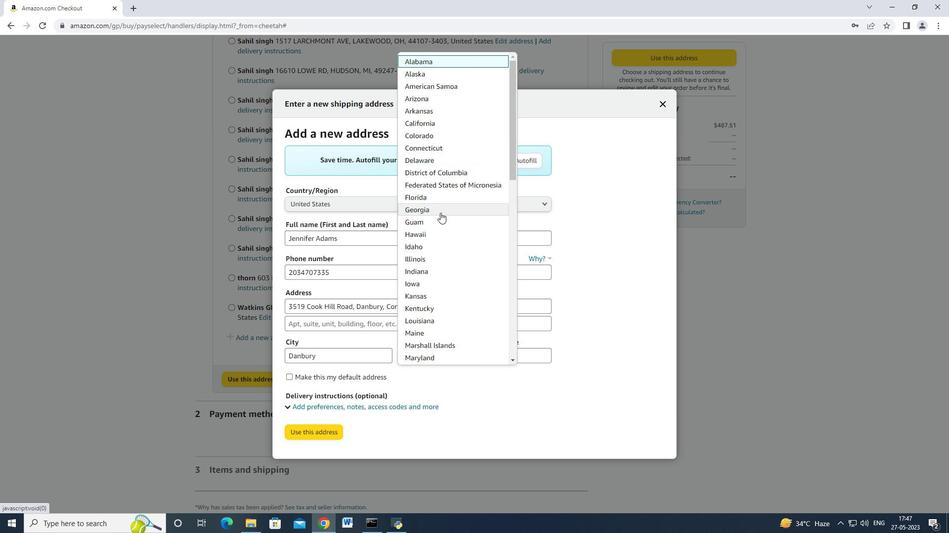 
Action: Mouse scrolled (440, 213) with delta (0, 0)
Screenshot: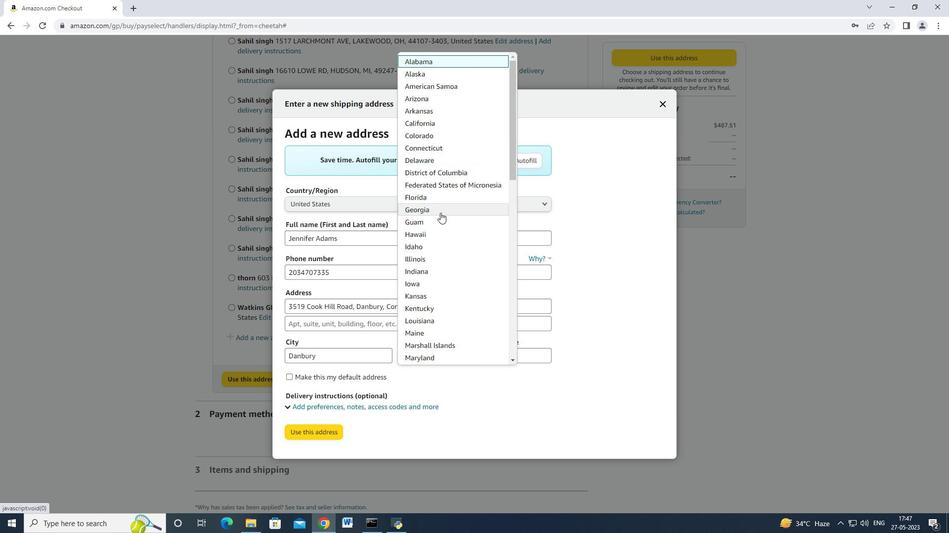 
Action: Mouse scrolled (440, 213) with delta (0, 0)
Screenshot: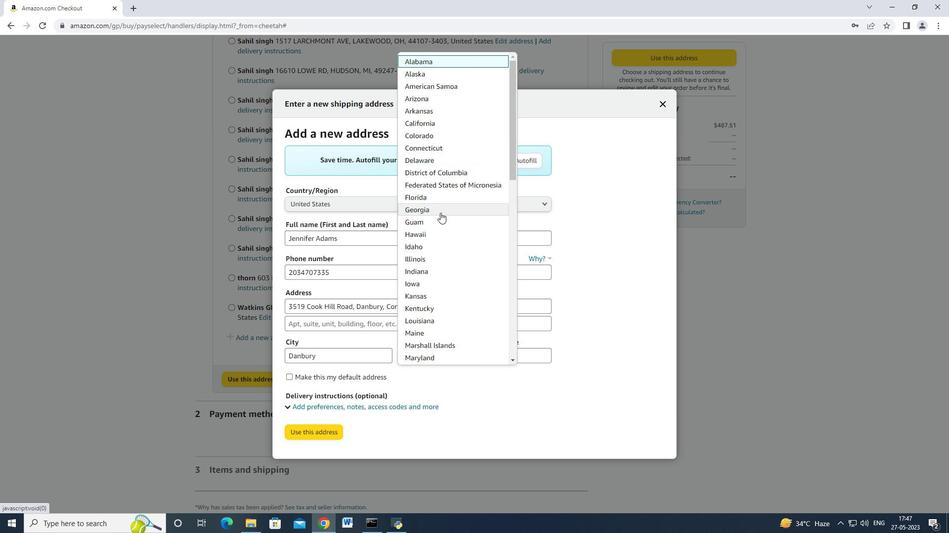 
Action: Mouse scrolled (441, 213) with delta (0, 0)
Screenshot: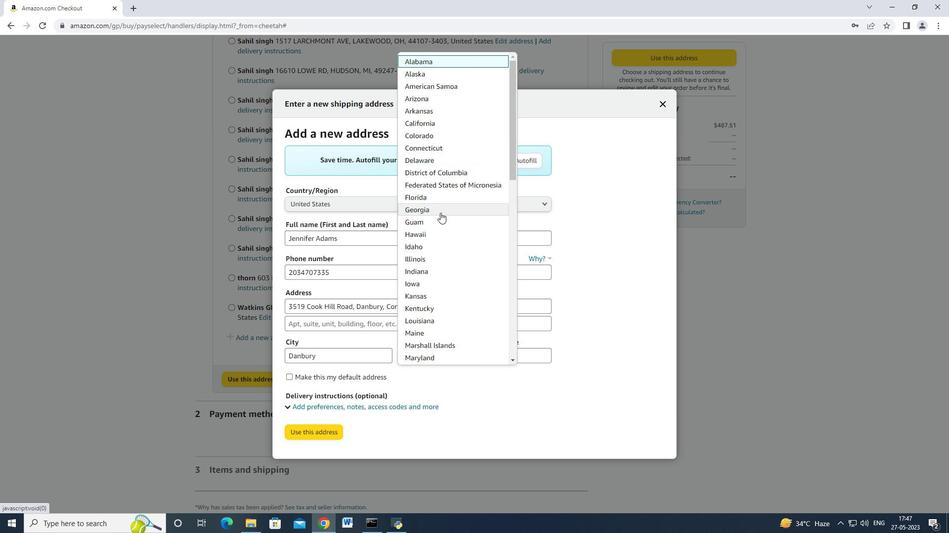 
Action: Mouse moved to (449, 152)
Screenshot: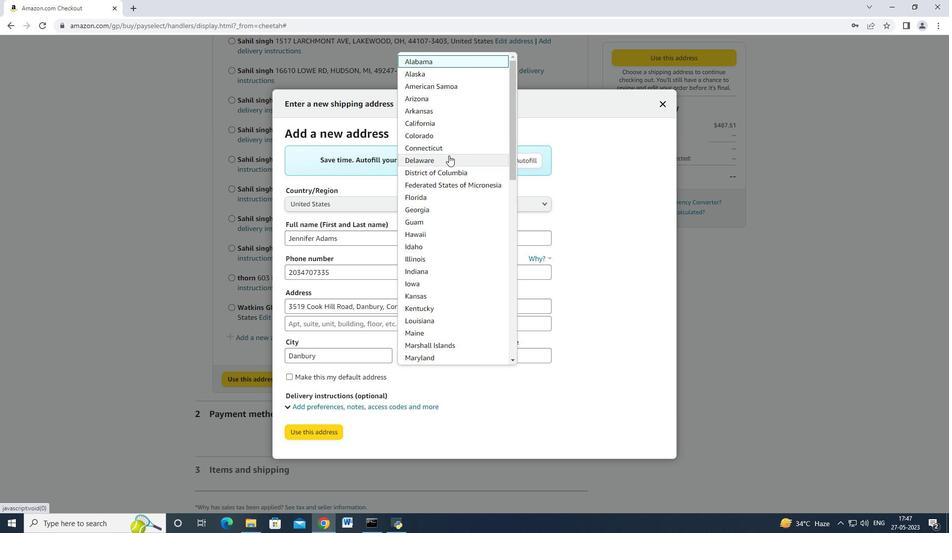 
Action: Mouse pressed left at (449, 152)
Screenshot: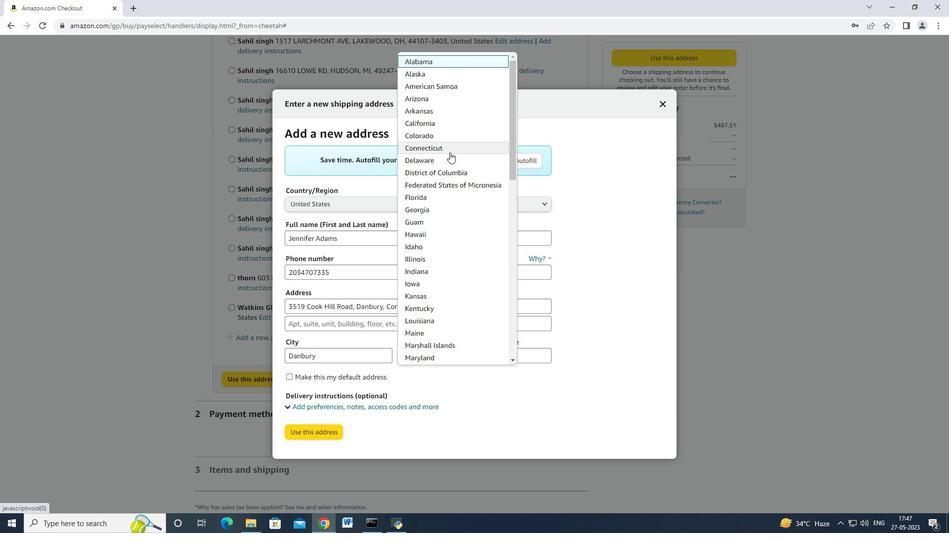 
Action: Mouse moved to (516, 353)
Screenshot: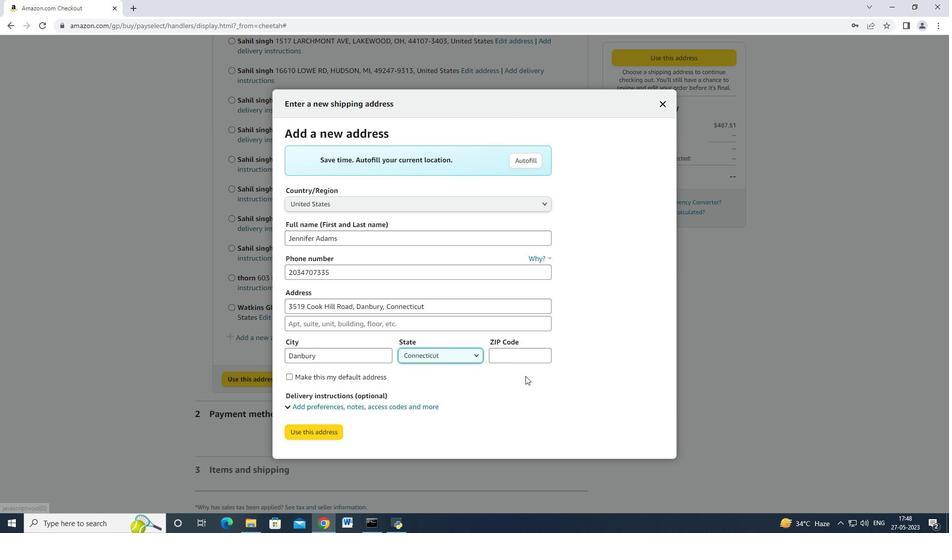 
Action: Mouse pressed left at (516, 353)
Screenshot: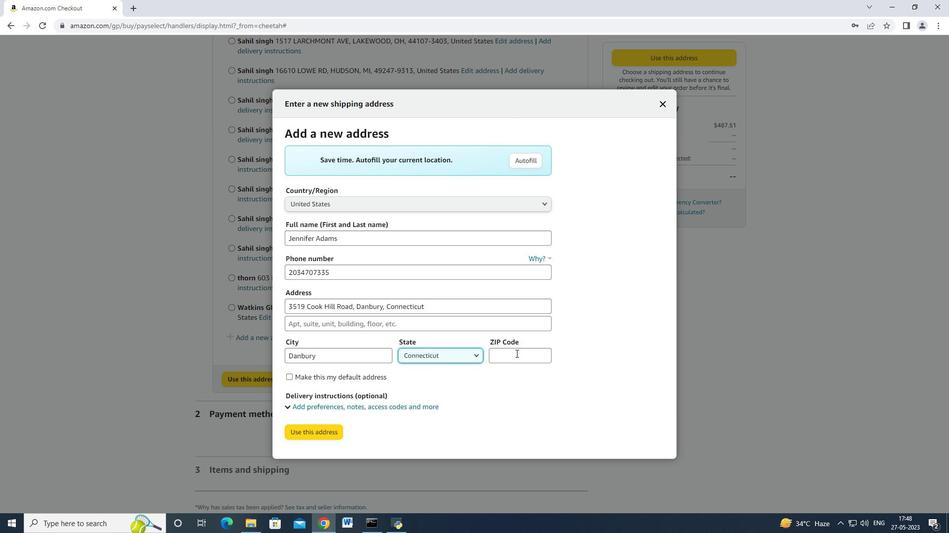 
Action: Mouse moved to (515, 353)
Screenshot: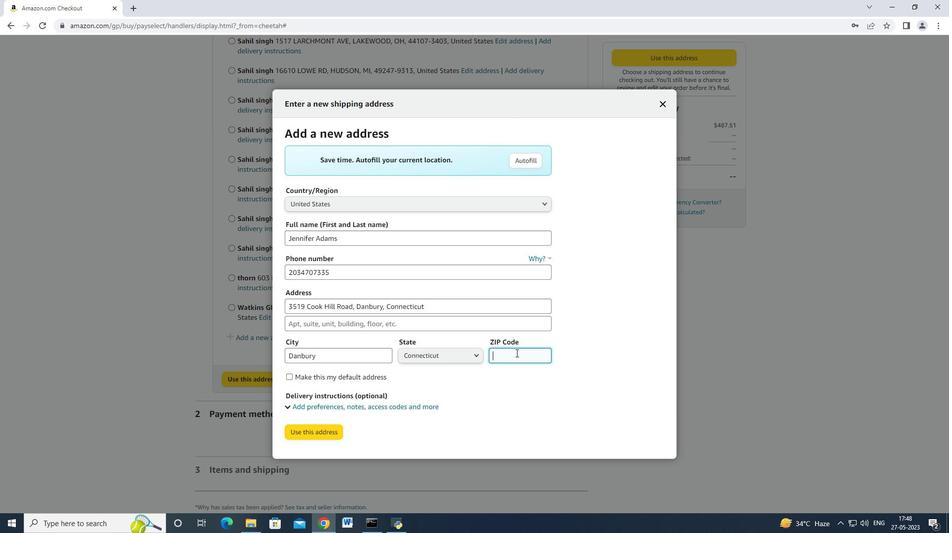 
Action: Key pressed 682
Screenshot: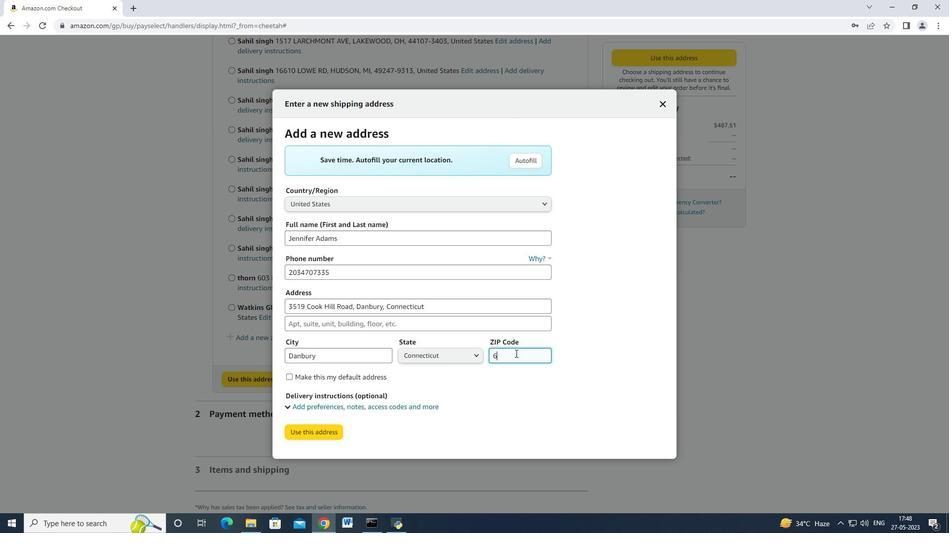 
Action: Mouse moved to (663, 97)
Screenshot: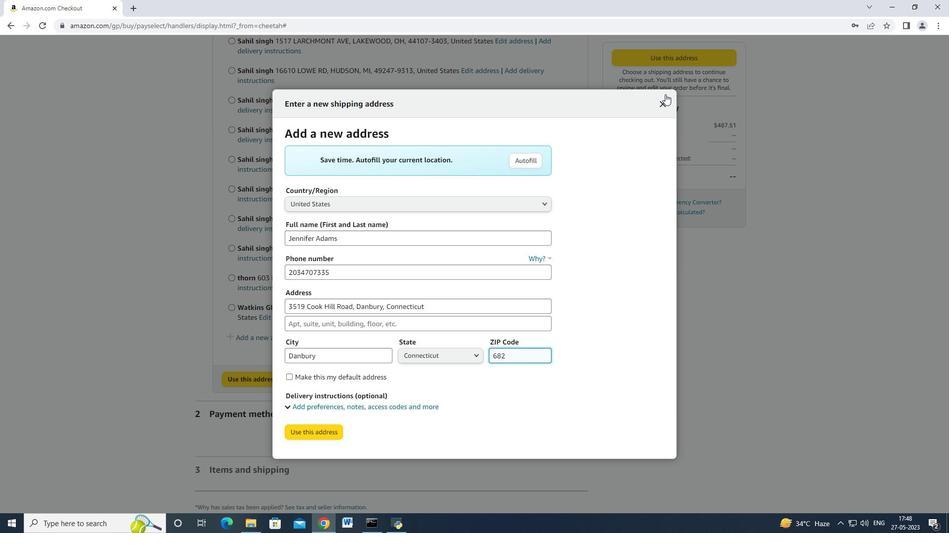 
